 Task: Find connections with filter location Nanauta with filter topic #inspiration with filter profile language Spanish with filter current company Civil Engineering Careers with filter school Board of Secondary Education Rajasthan with filter industry Electric Lighting Equipment Manufacturing with filter service category HR Consulting with filter keywords title Operations Manager
Action: Mouse moved to (558, 96)
Screenshot: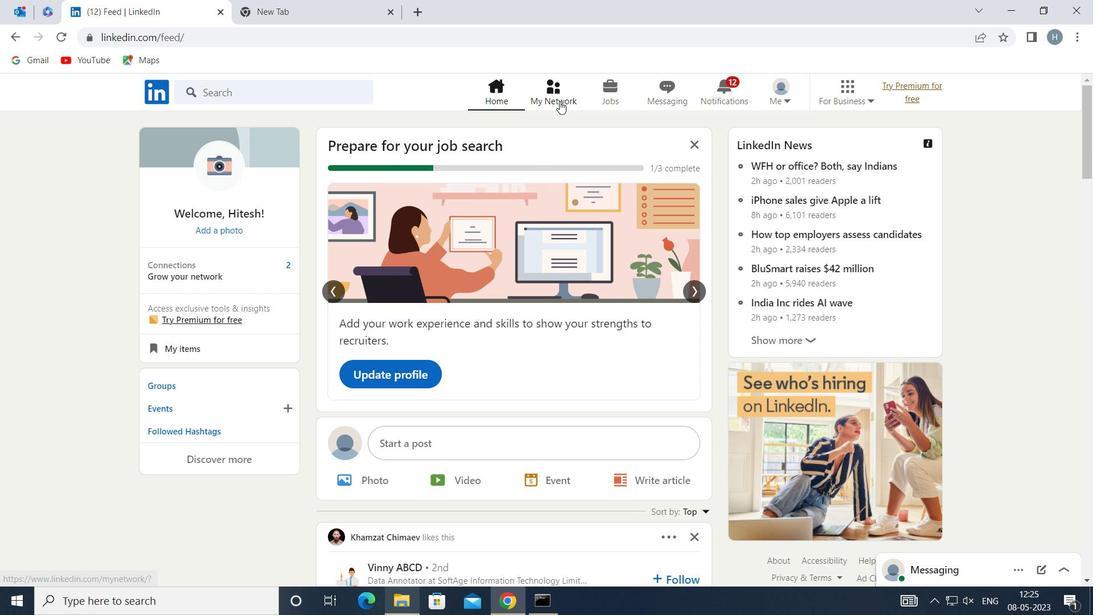 
Action: Mouse pressed left at (558, 96)
Screenshot: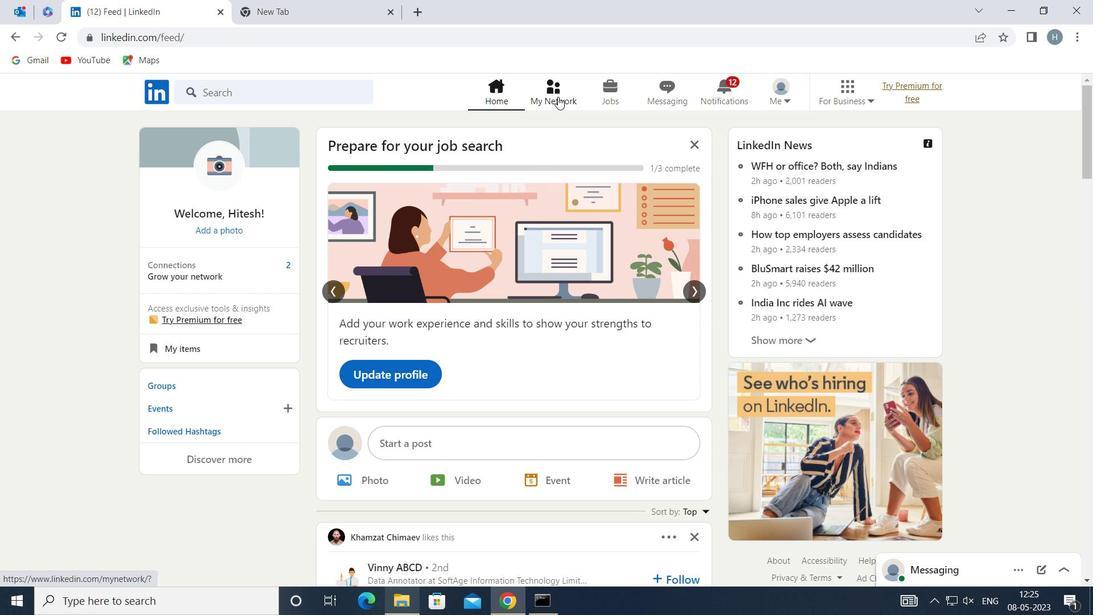 
Action: Mouse moved to (296, 168)
Screenshot: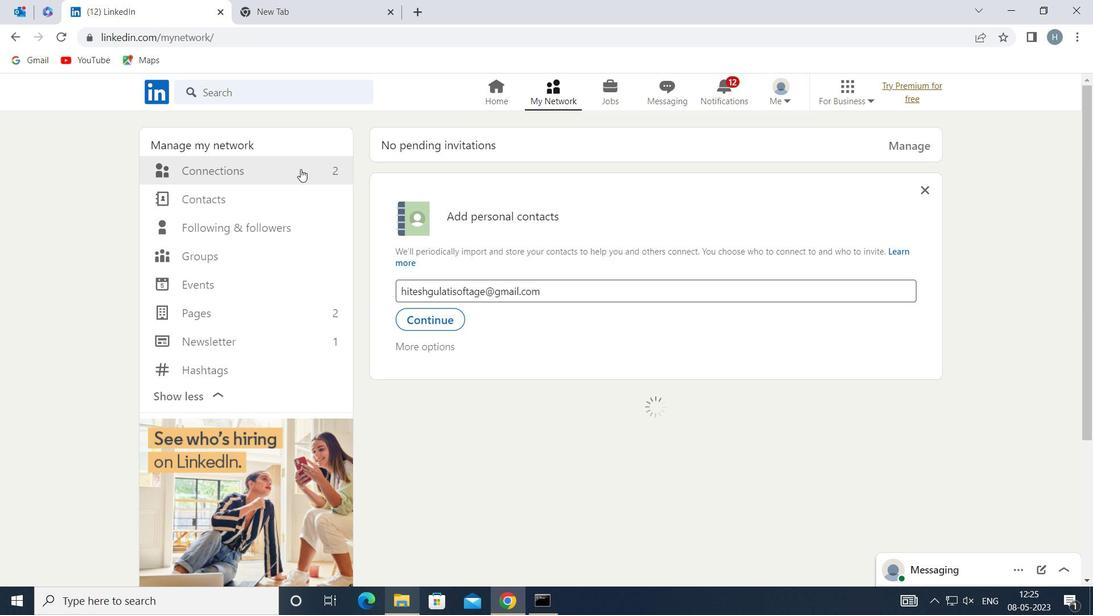 
Action: Mouse pressed left at (296, 168)
Screenshot: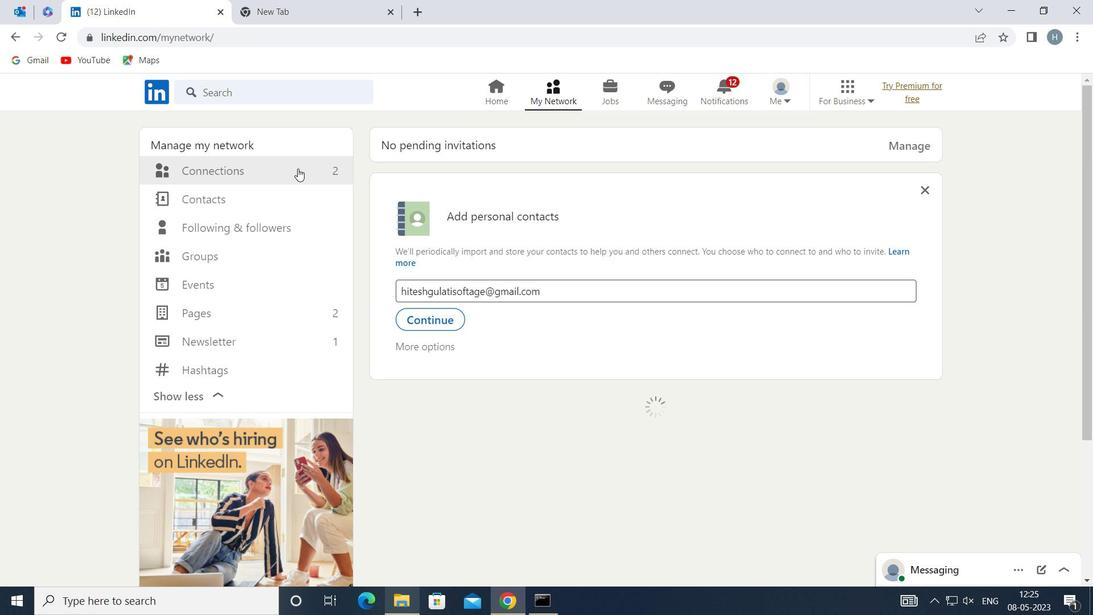 
Action: Mouse moved to (655, 174)
Screenshot: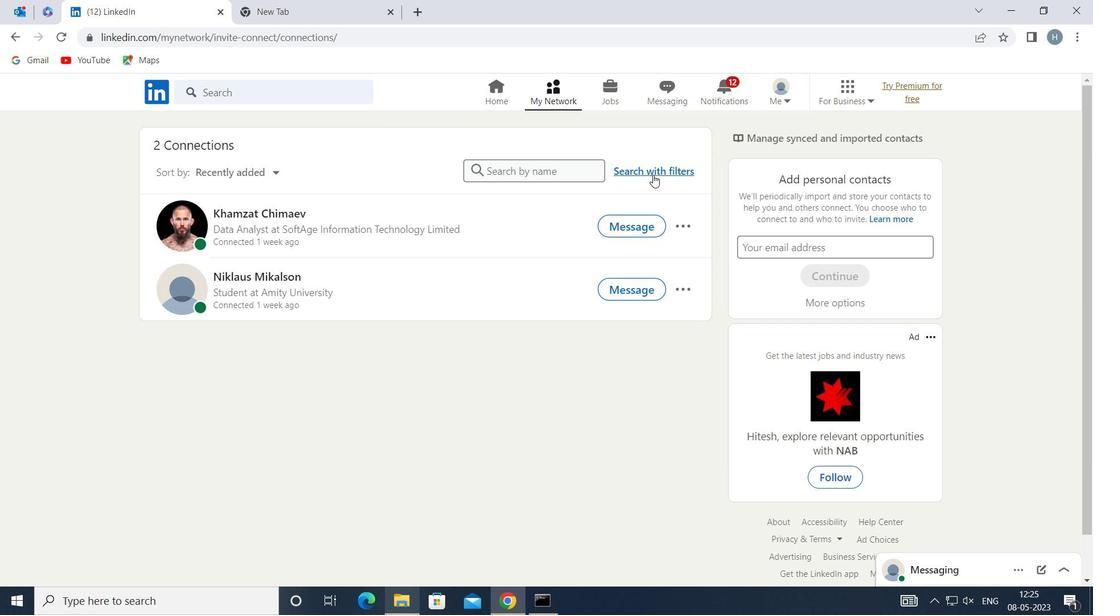 
Action: Mouse pressed left at (655, 174)
Screenshot: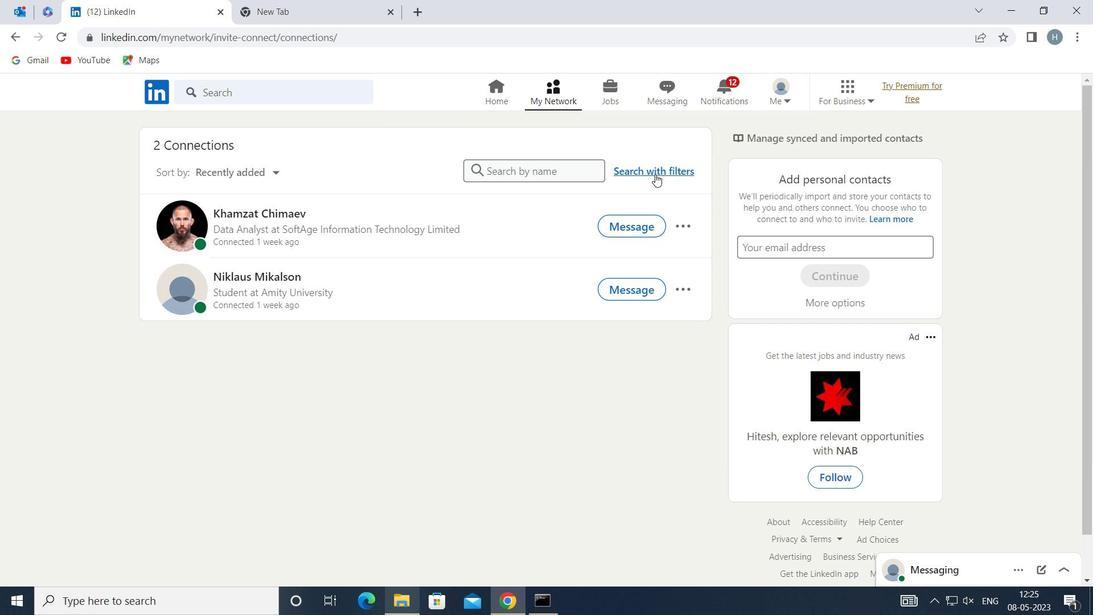 
Action: Mouse moved to (603, 131)
Screenshot: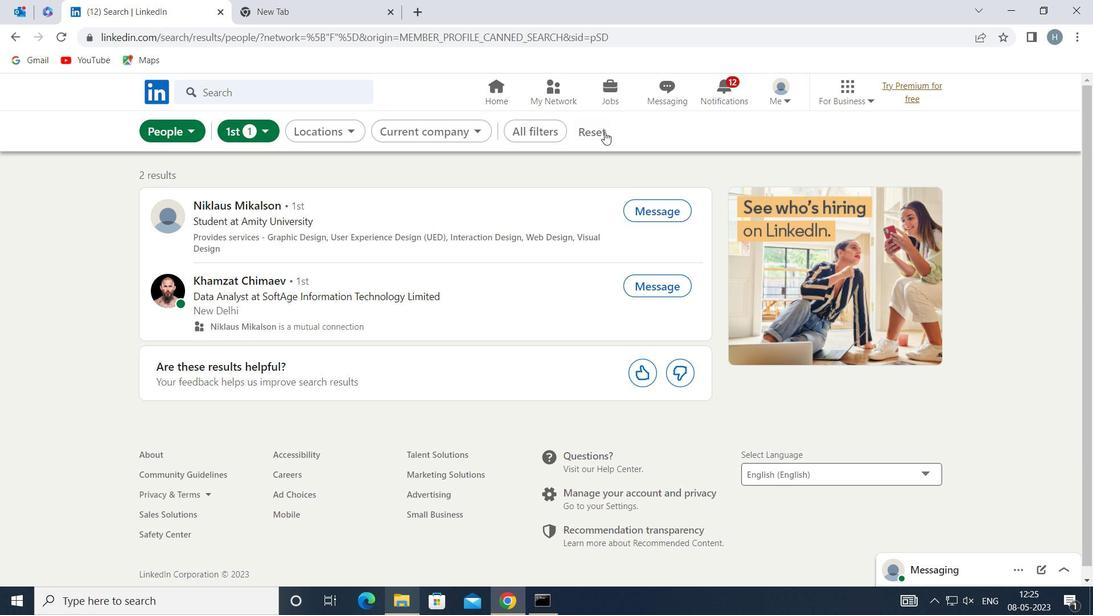 
Action: Mouse pressed left at (603, 131)
Screenshot: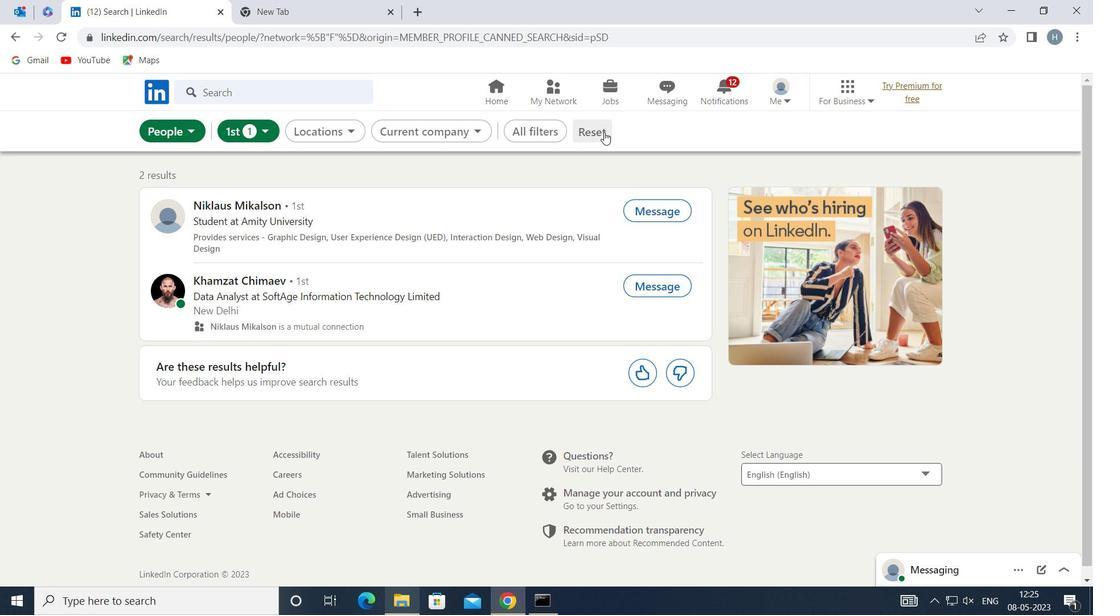 
Action: Mouse moved to (578, 127)
Screenshot: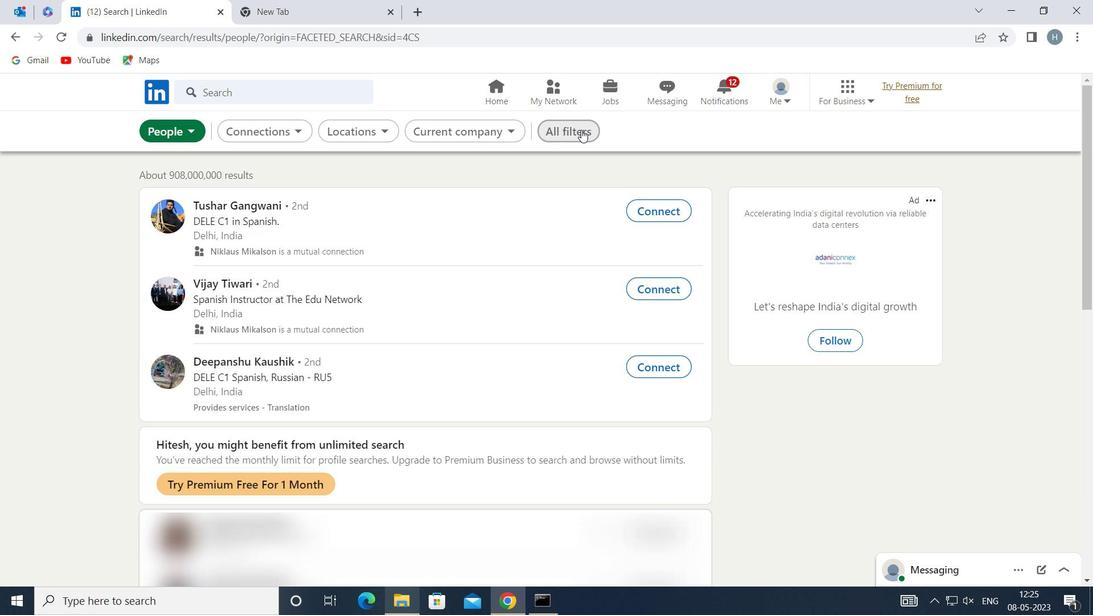 
Action: Mouse pressed left at (578, 127)
Screenshot: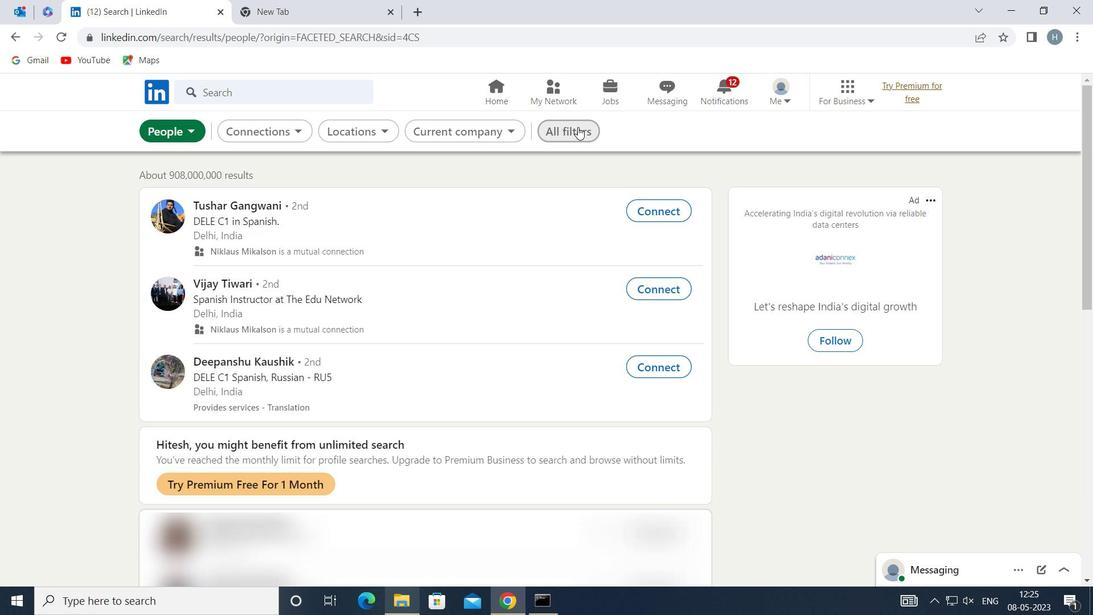 
Action: Mouse moved to (868, 274)
Screenshot: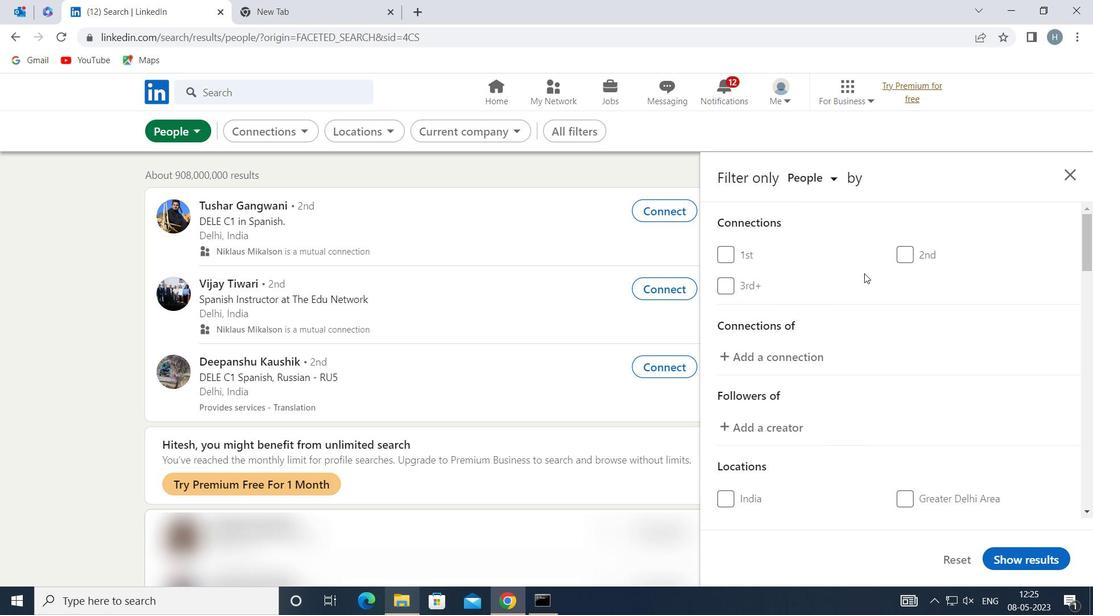 
Action: Mouse scrolled (868, 273) with delta (0, 0)
Screenshot: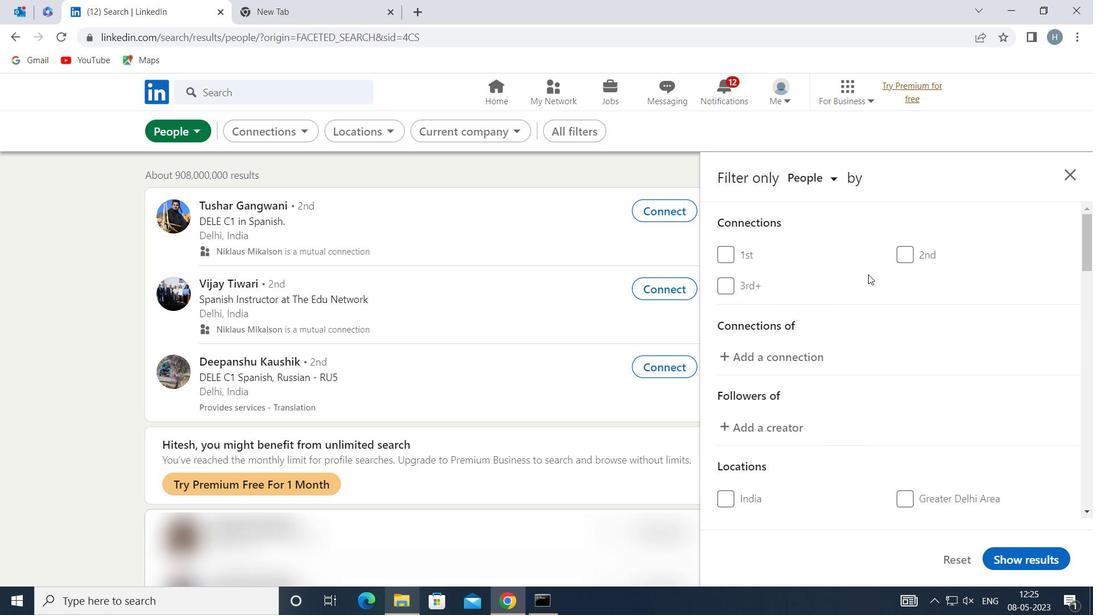 
Action: Mouse scrolled (868, 273) with delta (0, 0)
Screenshot: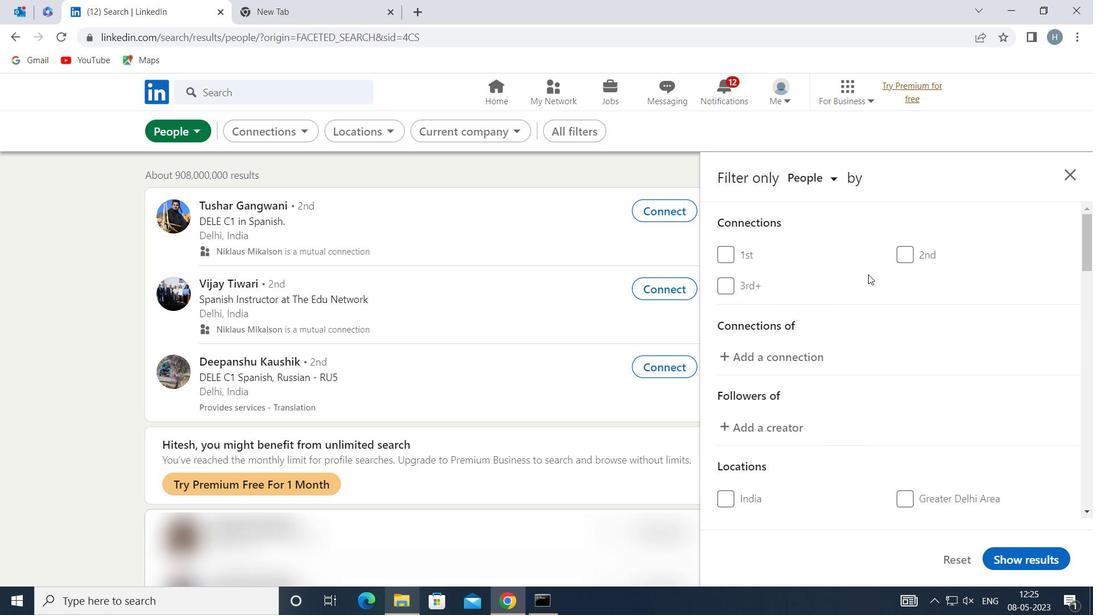 
Action: Mouse scrolled (868, 273) with delta (0, 0)
Screenshot: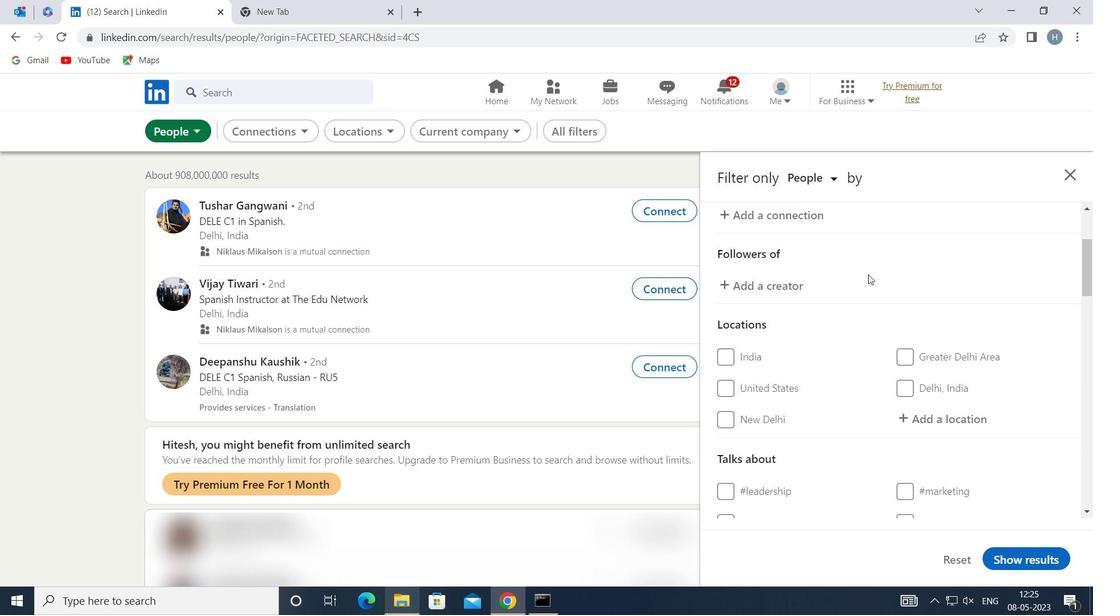 
Action: Mouse moved to (970, 342)
Screenshot: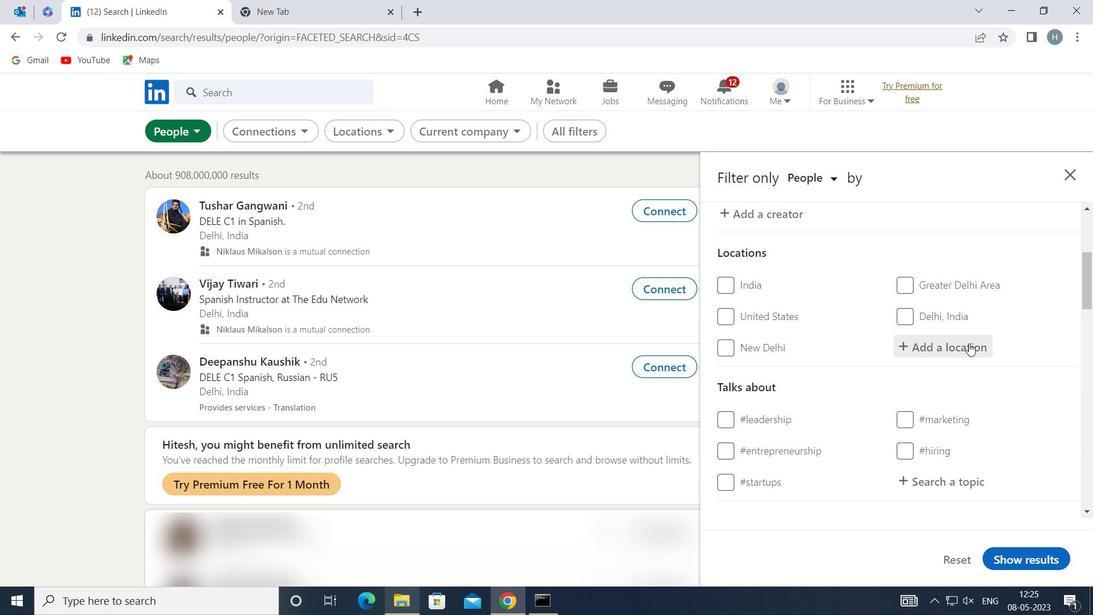 
Action: Mouse pressed left at (970, 342)
Screenshot: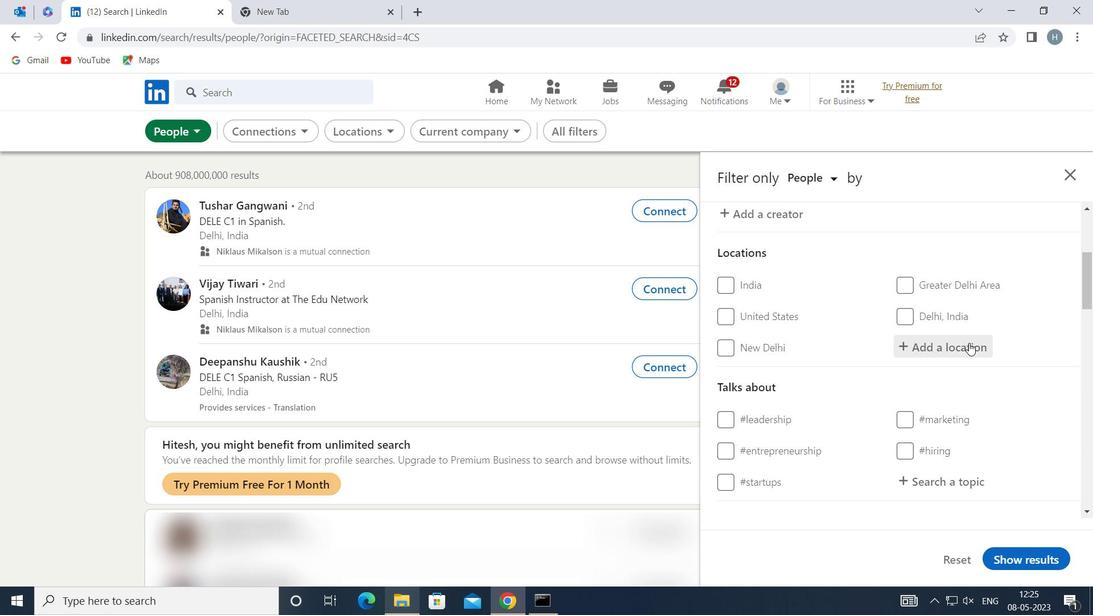 
Action: Key pressed <Key.shift>NANAUTA
Screenshot: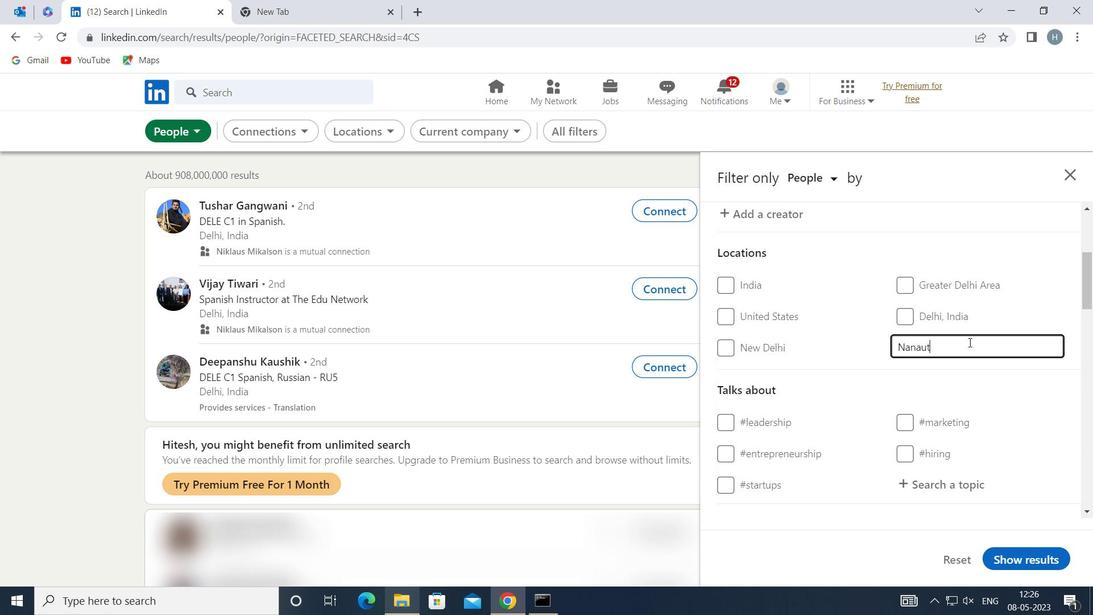 
Action: Mouse moved to (978, 381)
Screenshot: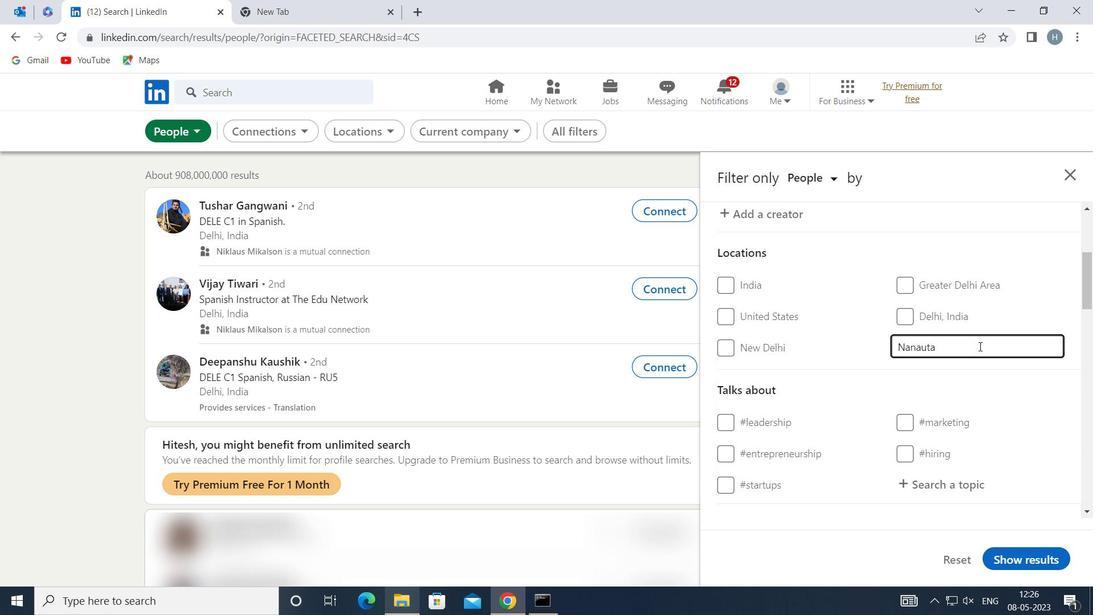 
Action: Mouse pressed left at (978, 381)
Screenshot: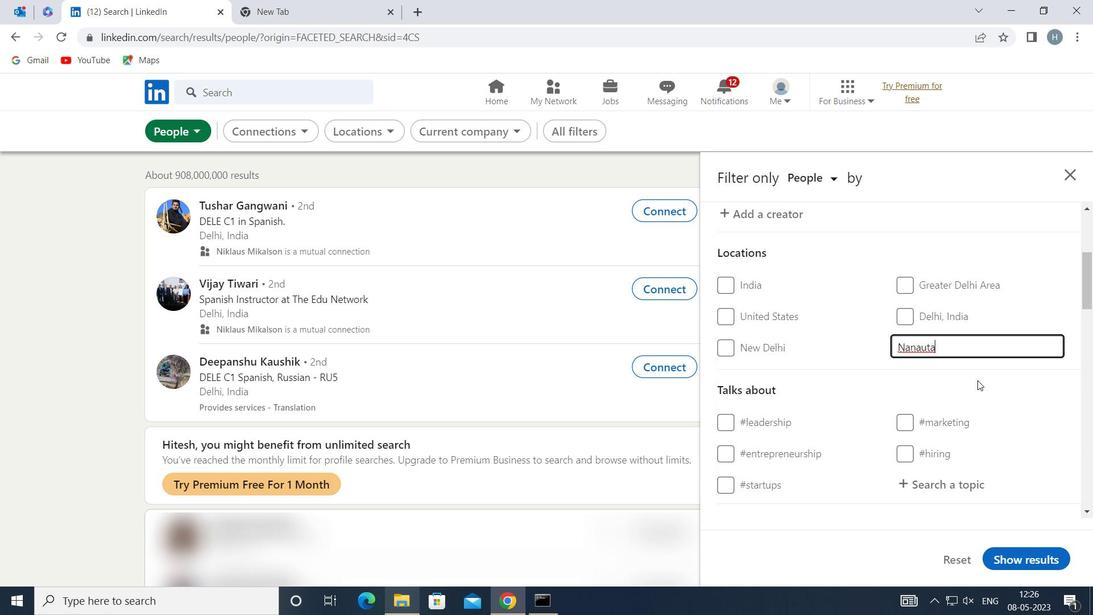 
Action: Mouse scrolled (978, 380) with delta (0, 0)
Screenshot: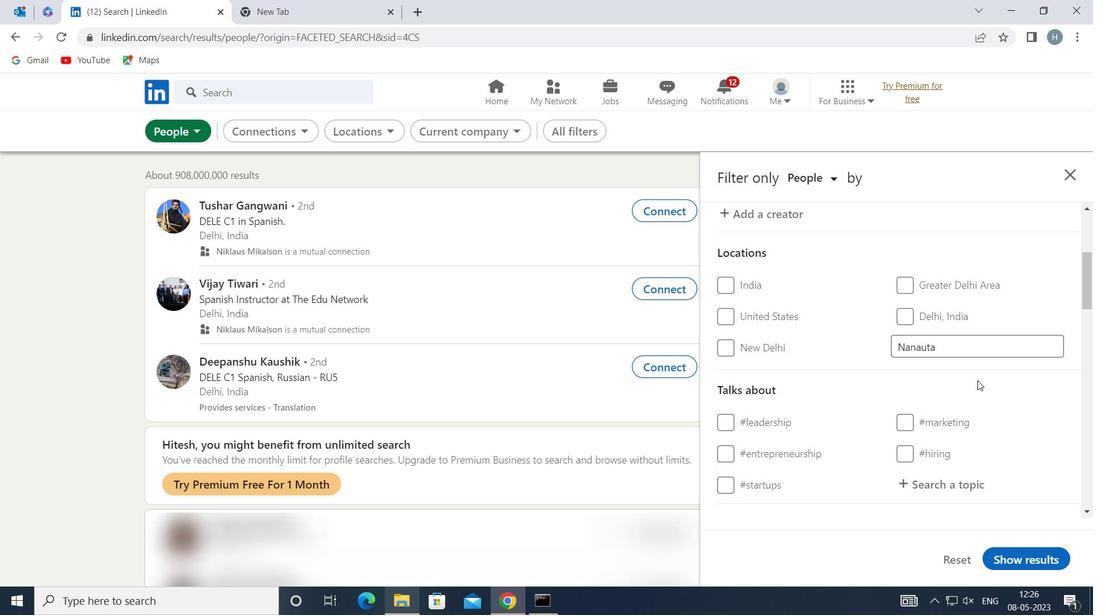 
Action: Mouse scrolled (978, 380) with delta (0, 0)
Screenshot: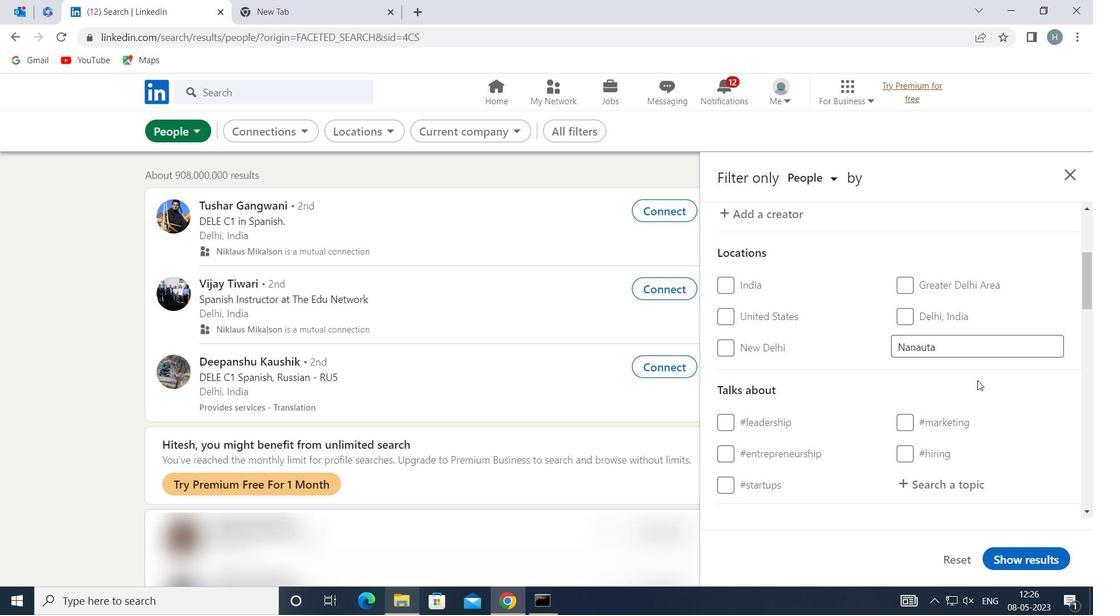 
Action: Mouse moved to (961, 339)
Screenshot: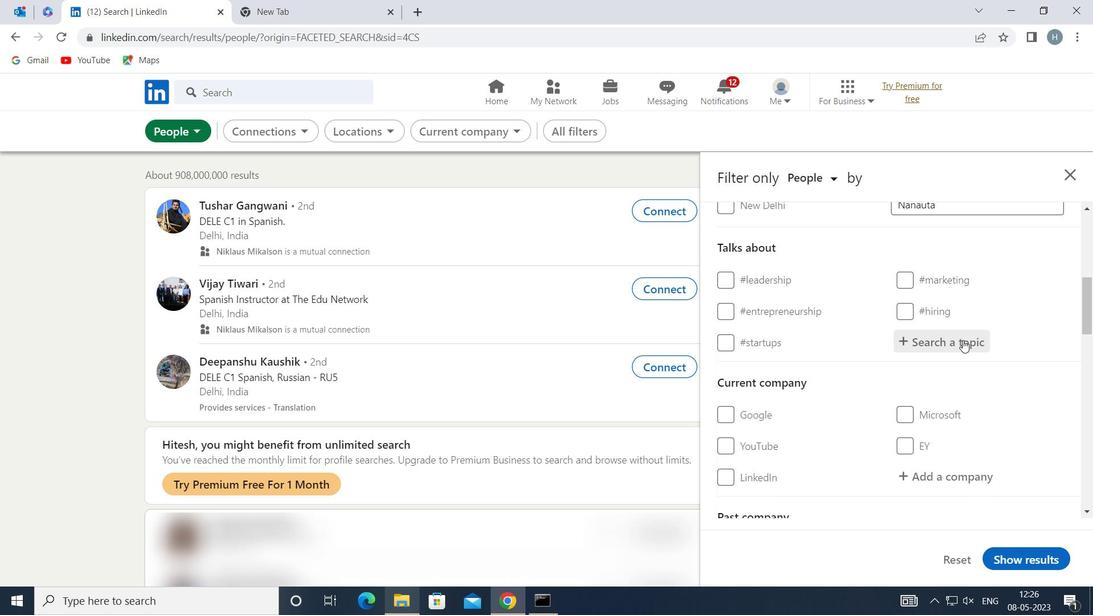 
Action: Mouse pressed left at (961, 339)
Screenshot: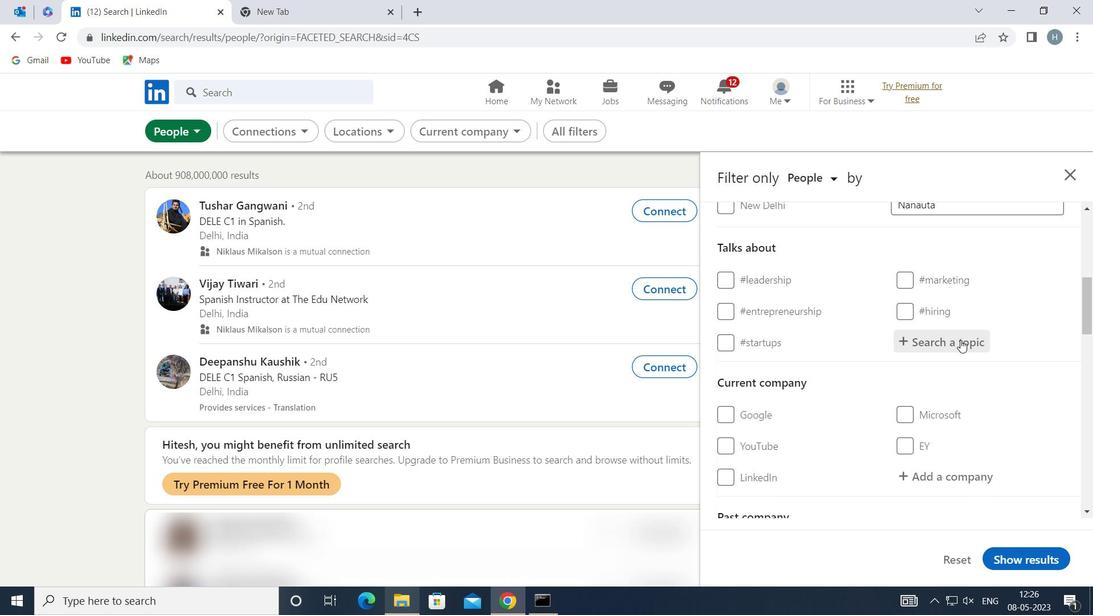 
Action: Mouse moved to (961, 338)
Screenshot: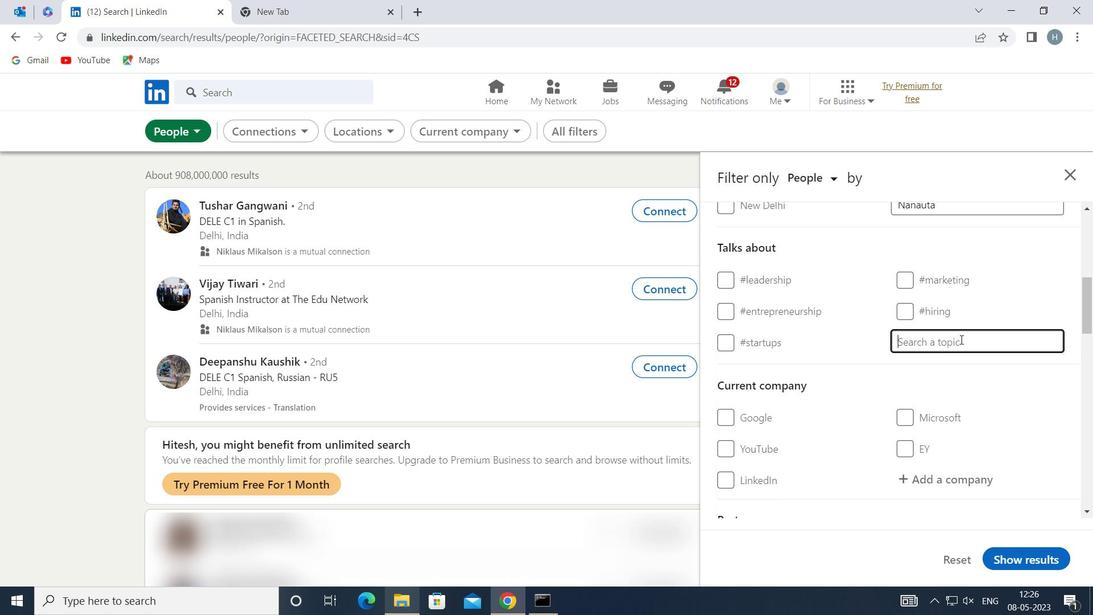 
Action: Key pressed INSPIRATION
Screenshot: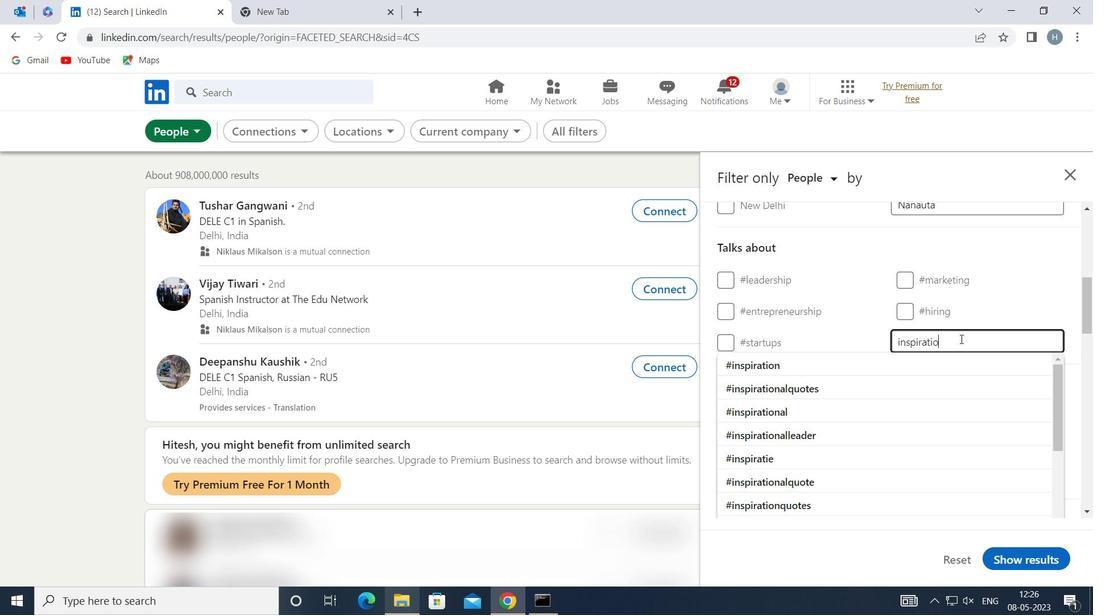 
Action: Mouse moved to (885, 359)
Screenshot: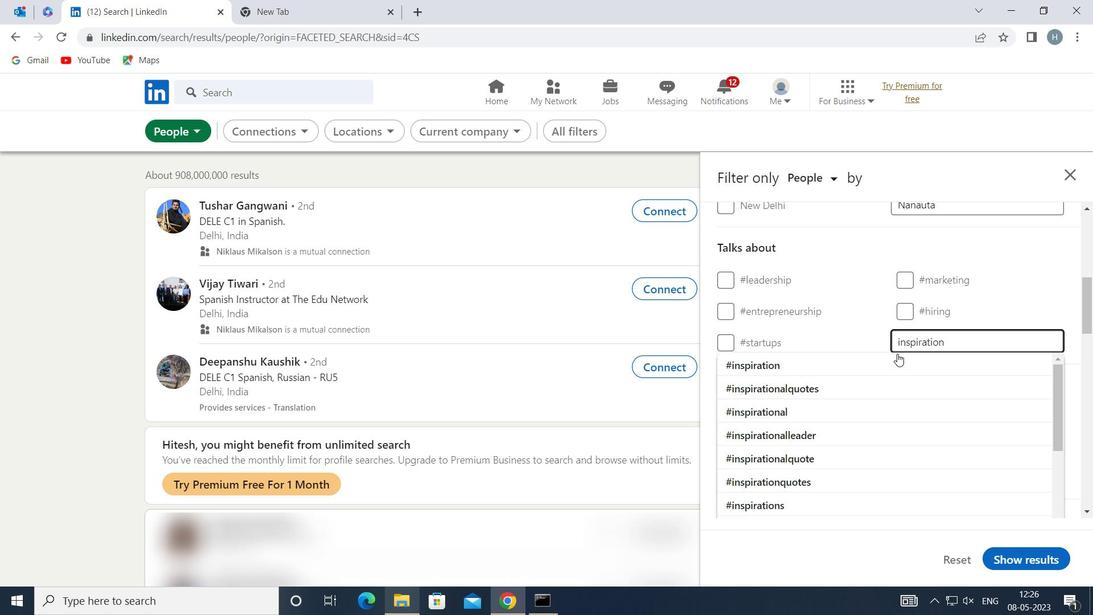 
Action: Mouse pressed left at (885, 359)
Screenshot: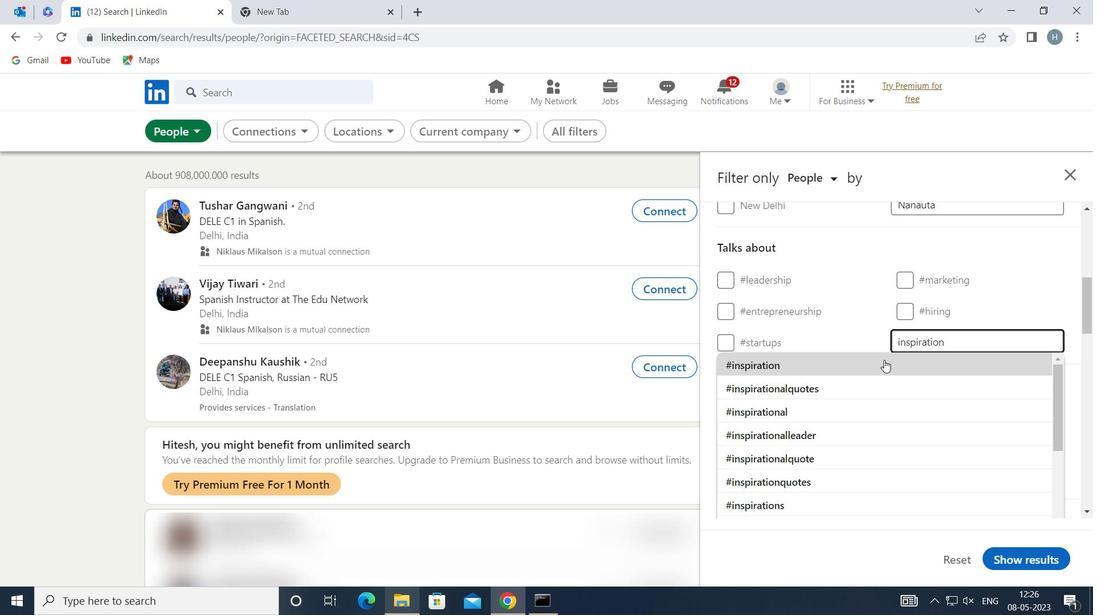 
Action: Mouse moved to (881, 359)
Screenshot: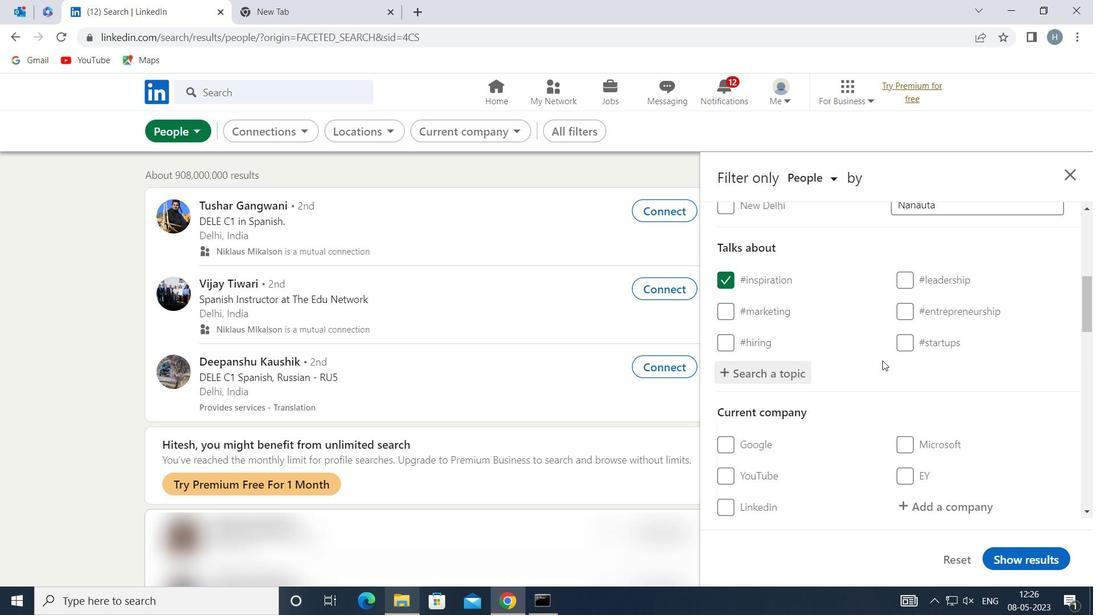 
Action: Mouse scrolled (881, 358) with delta (0, 0)
Screenshot: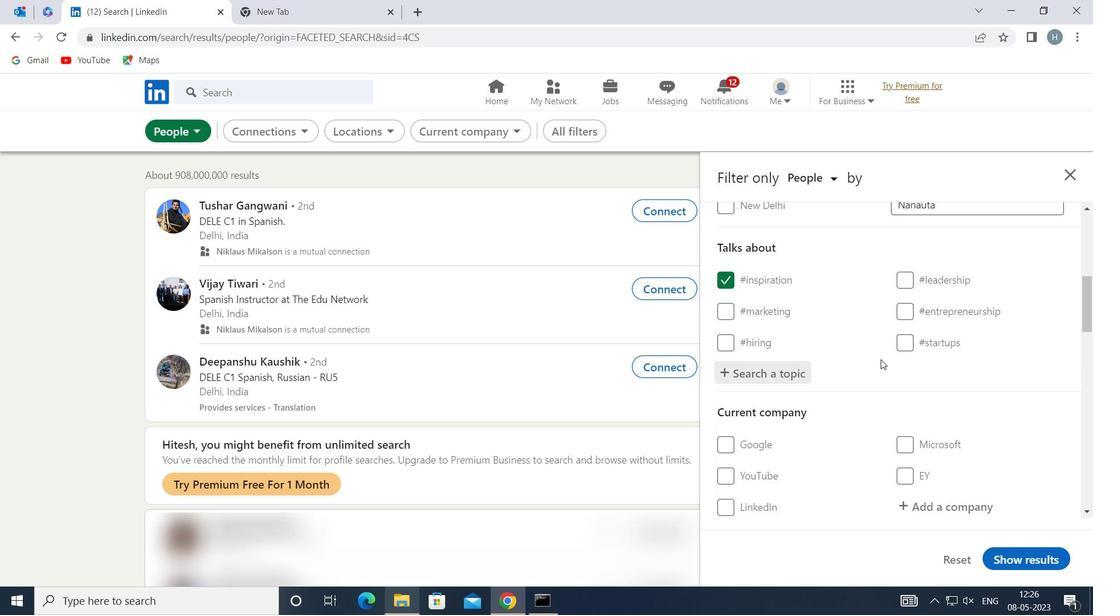 
Action: Mouse scrolled (881, 358) with delta (0, 0)
Screenshot: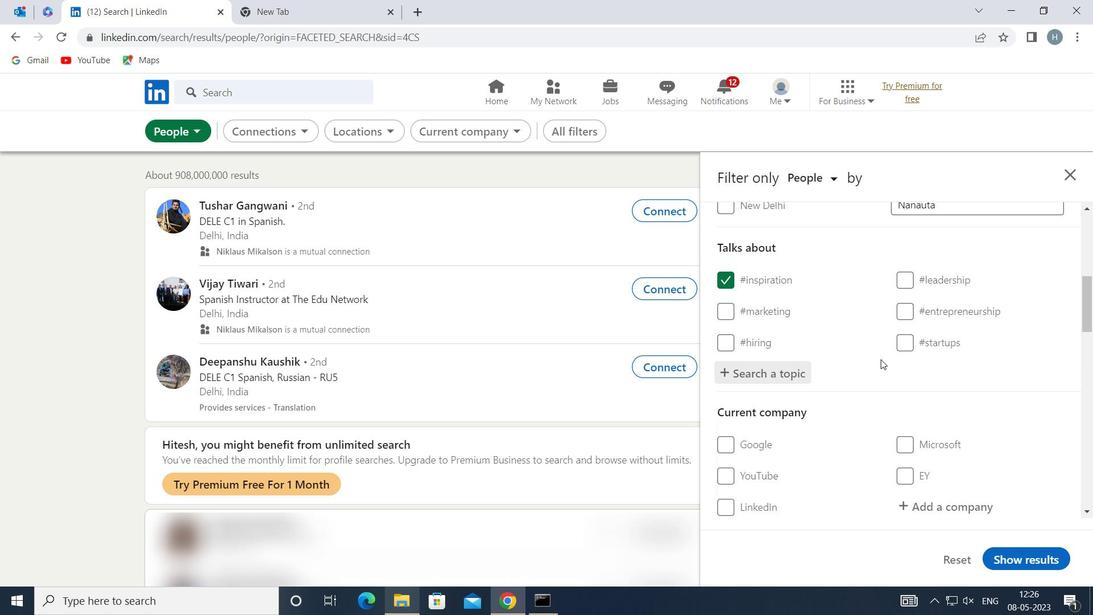 
Action: Mouse moved to (878, 352)
Screenshot: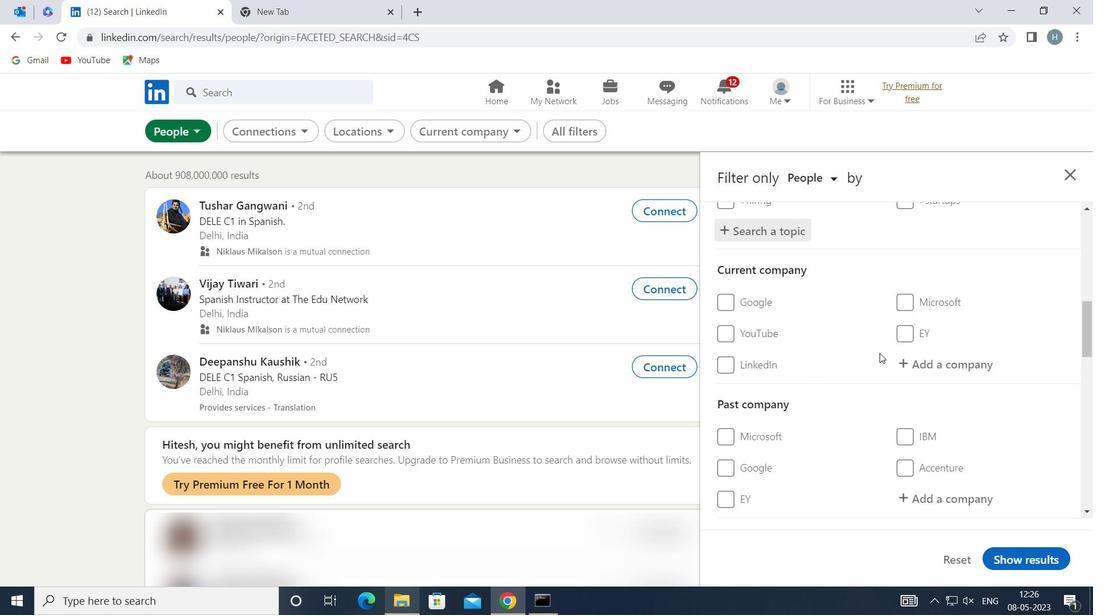 
Action: Mouse scrolled (878, 352) with delta (0, 0)
Screenshot: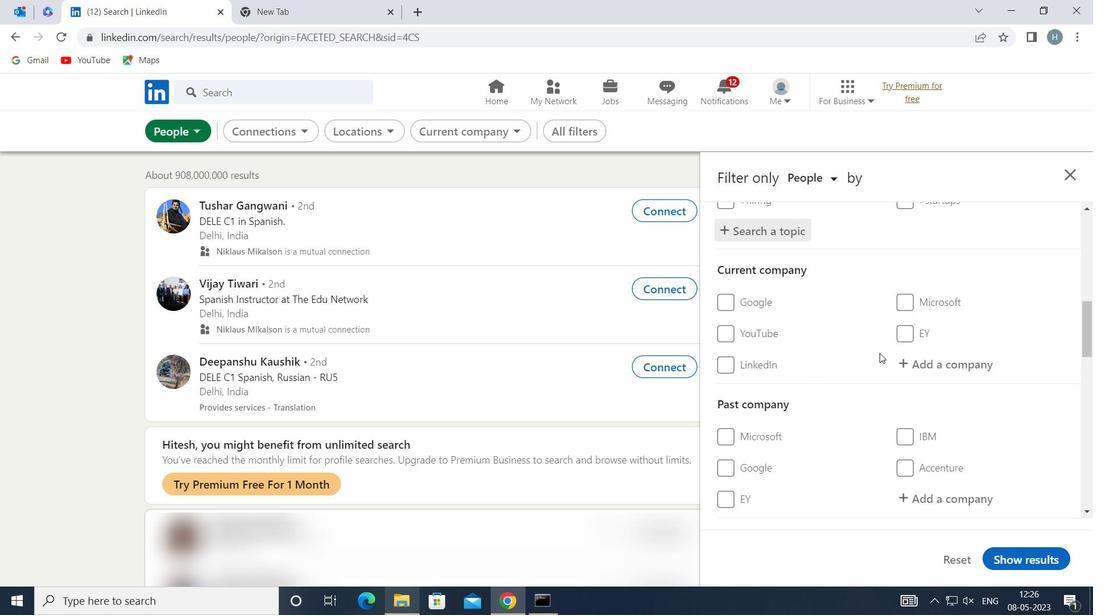 
Action: Mouse moved to (876, 350)
Screenshot: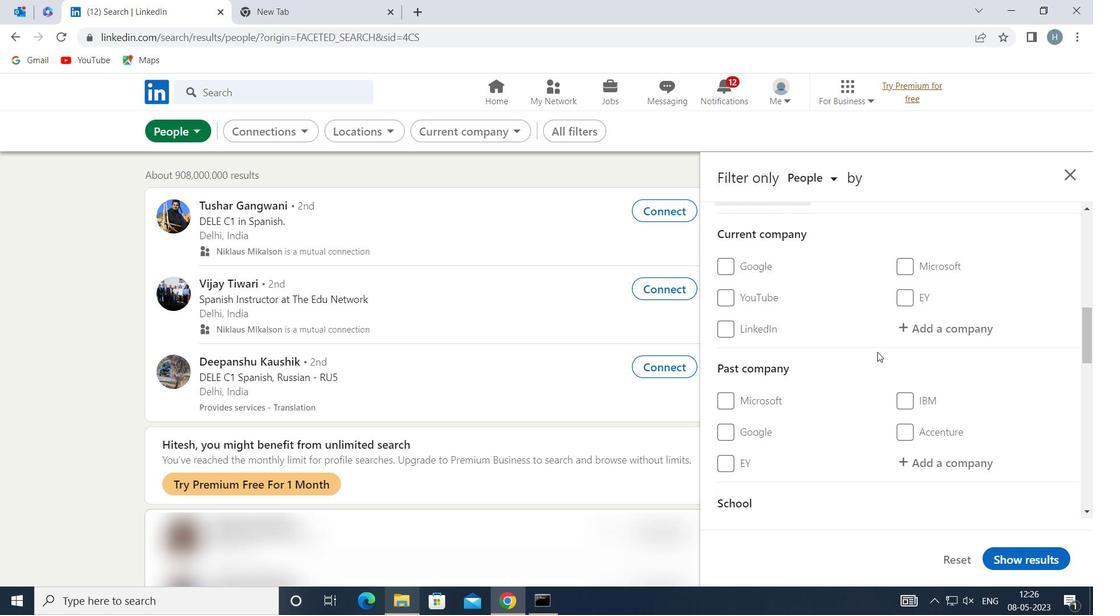 
Action: Mouse scrolled (876, 349) with delta (0, 0)
Screenshot: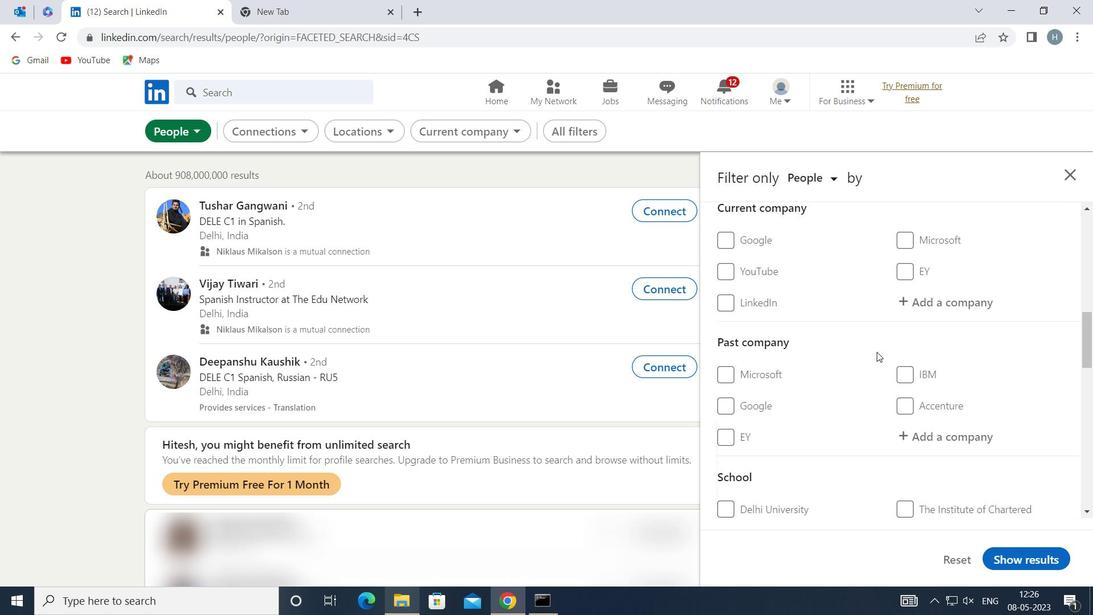 
Action: Mouse moved to (874, 349)
Screenshot: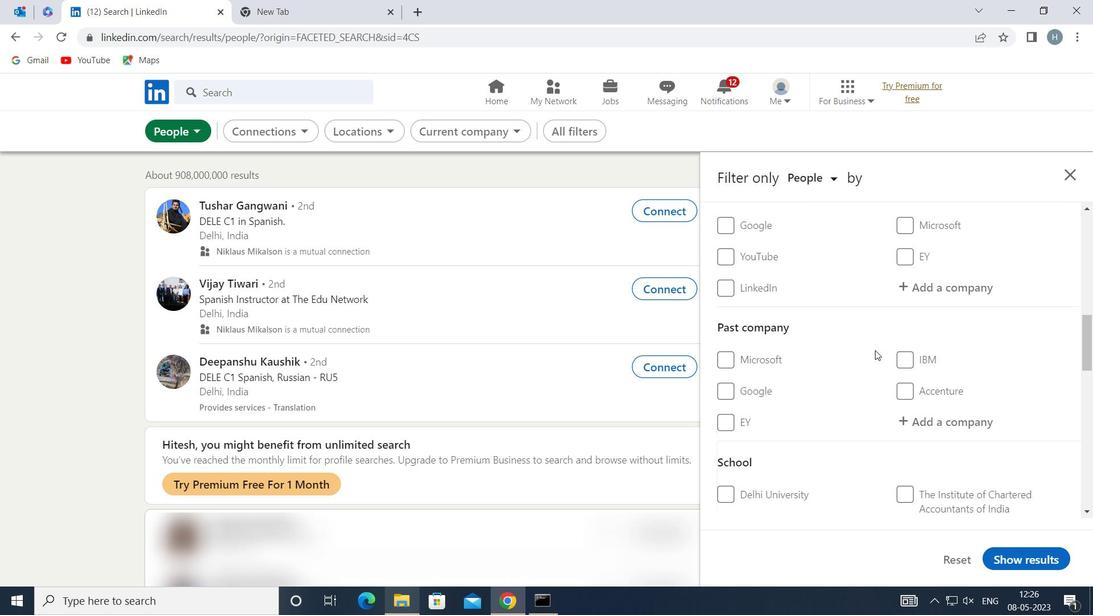 
Action: Mouse scrolled (874, 349) with delta (0, 0)
Screenshot: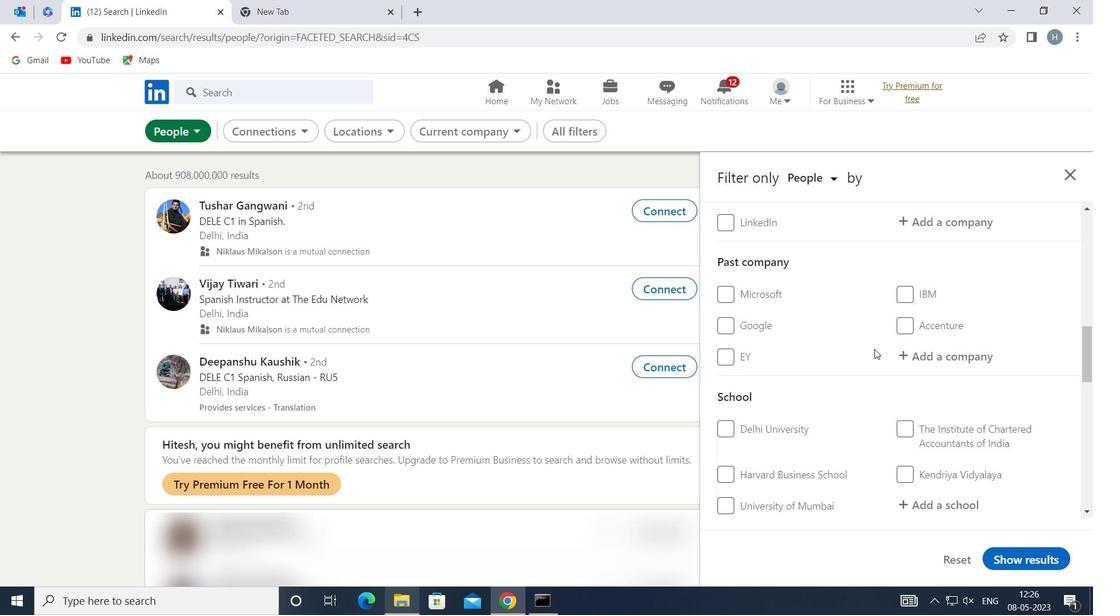 
Action: Mouse moved to (873, 349)
Screenshot: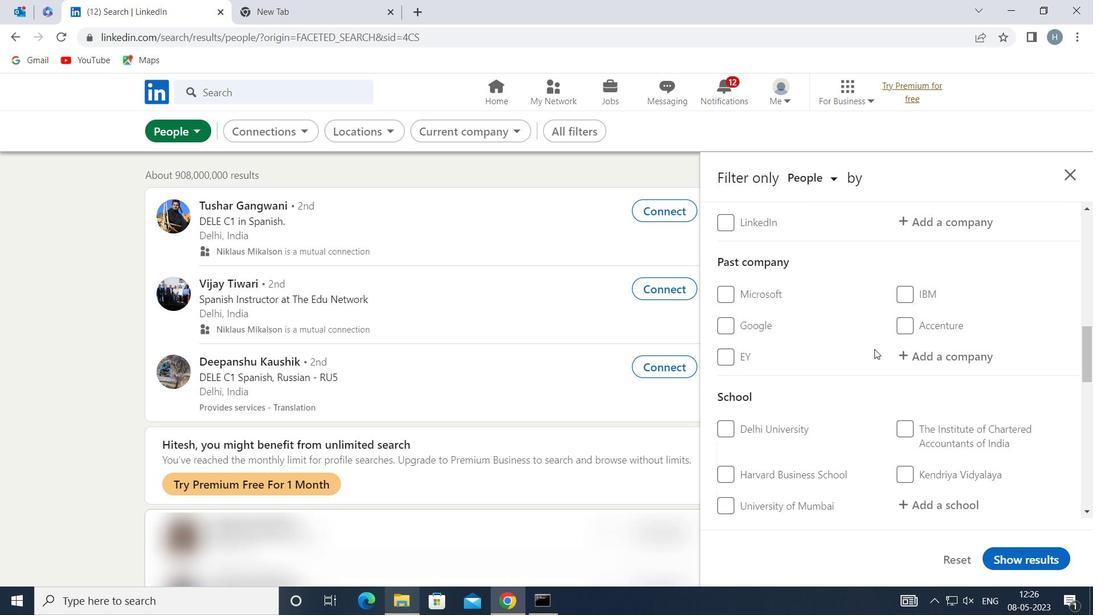 
Action: Mouse scrolled (873, 349) with delta (0, 0)
Screenshot: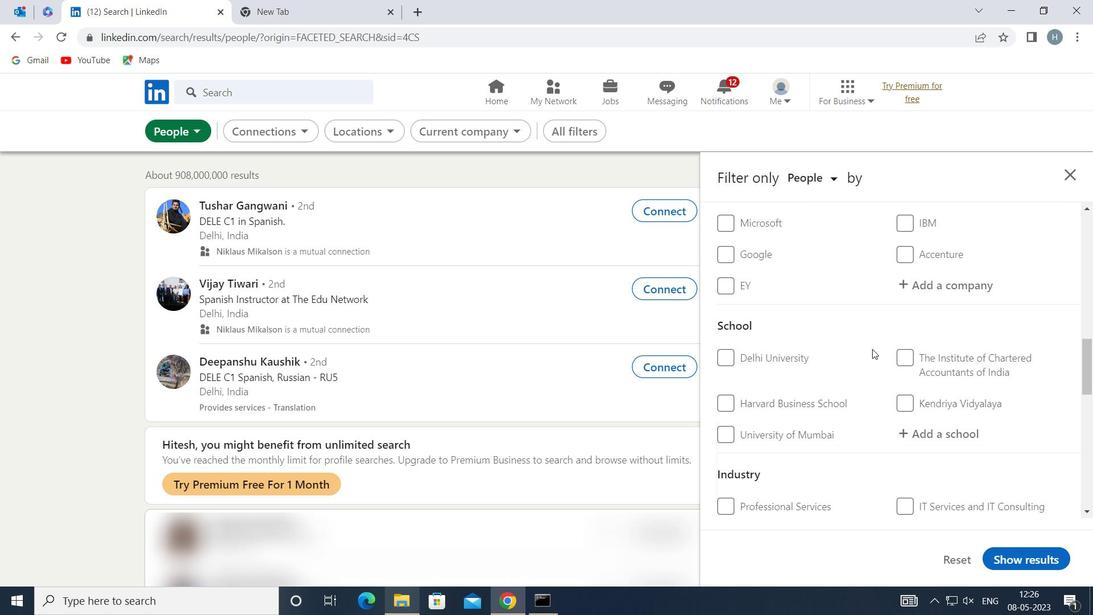 
Action: Mouse moved to (872, 349)
Screenshot: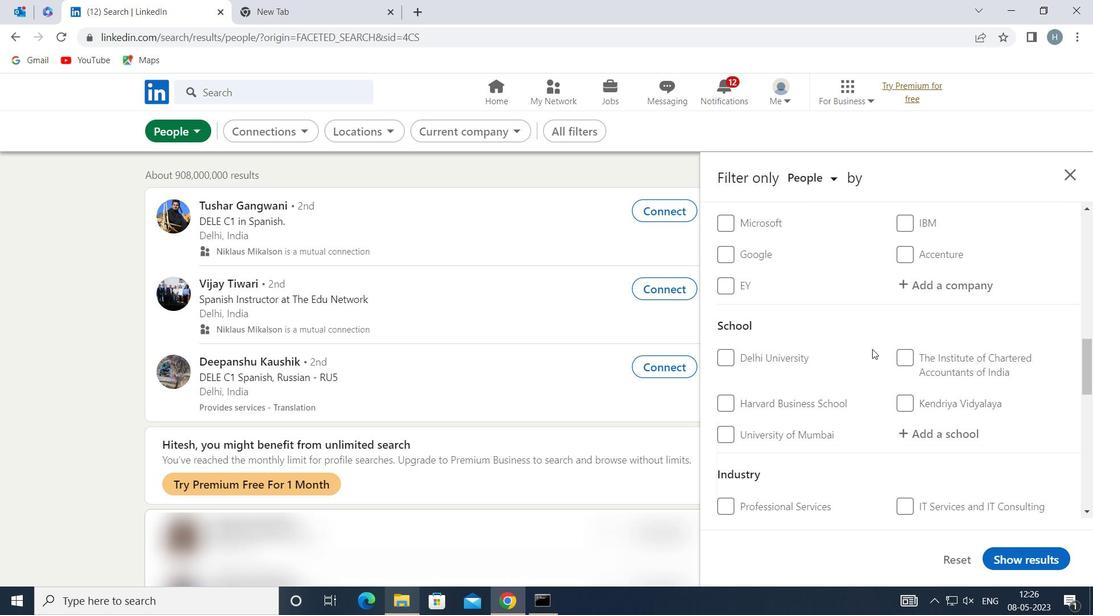 
Action: Mouse scrolled (872, 349) with delta (0, 0)
Screenshot: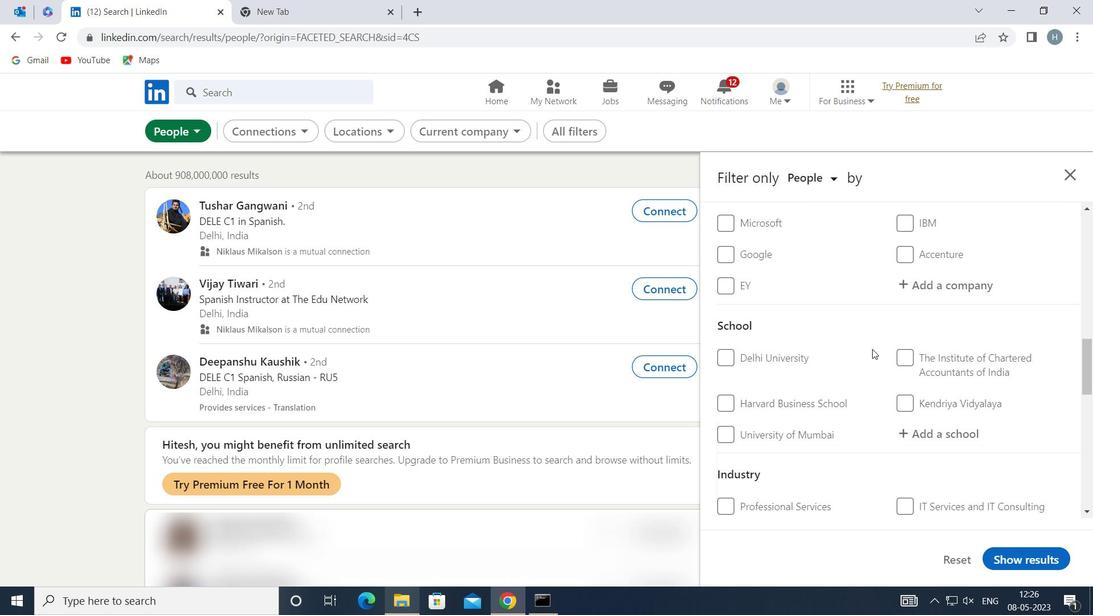 
Action: Mouse moved to (870, 349)
Screenshot: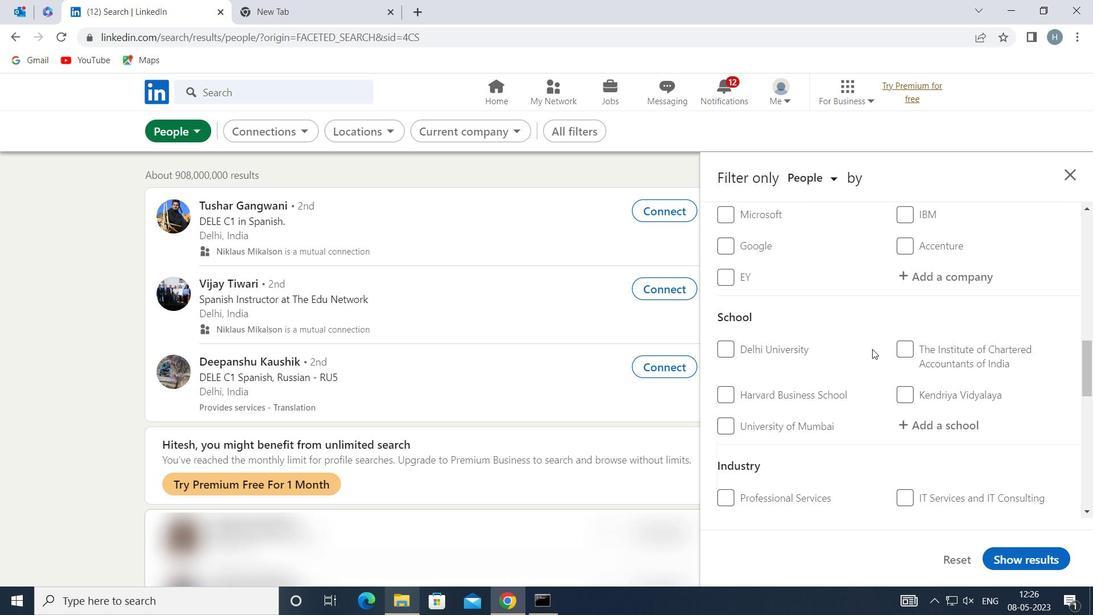 
Action: Mouse scrolled (870, 349) with delta (0, 0)
Screenshot: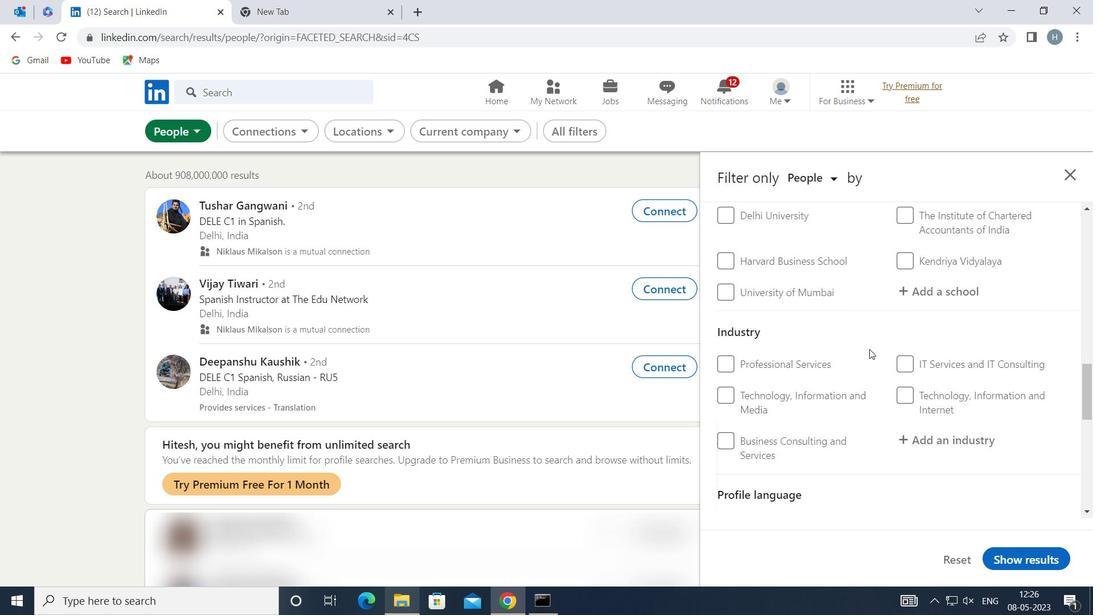 
Action: Mouse scrolled (870, 349) with delta (0, 0)
Screenshot: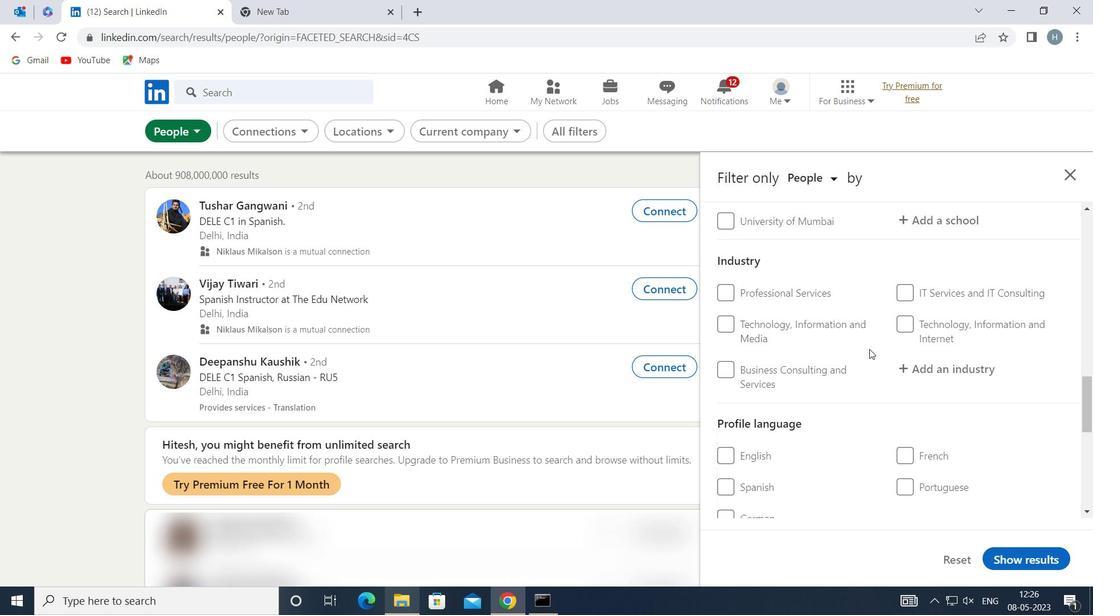 
Action: Mouse scrolled (870, 349) with delta (0, 0)
Screenshot: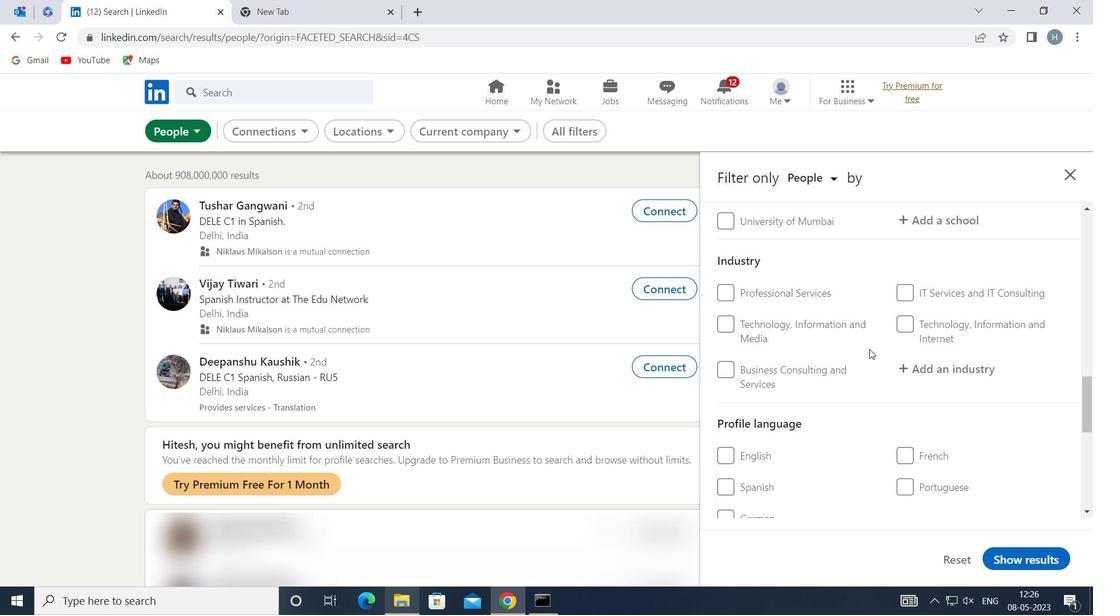 
Action: Mouse moved to (755, 346)
Screenshot: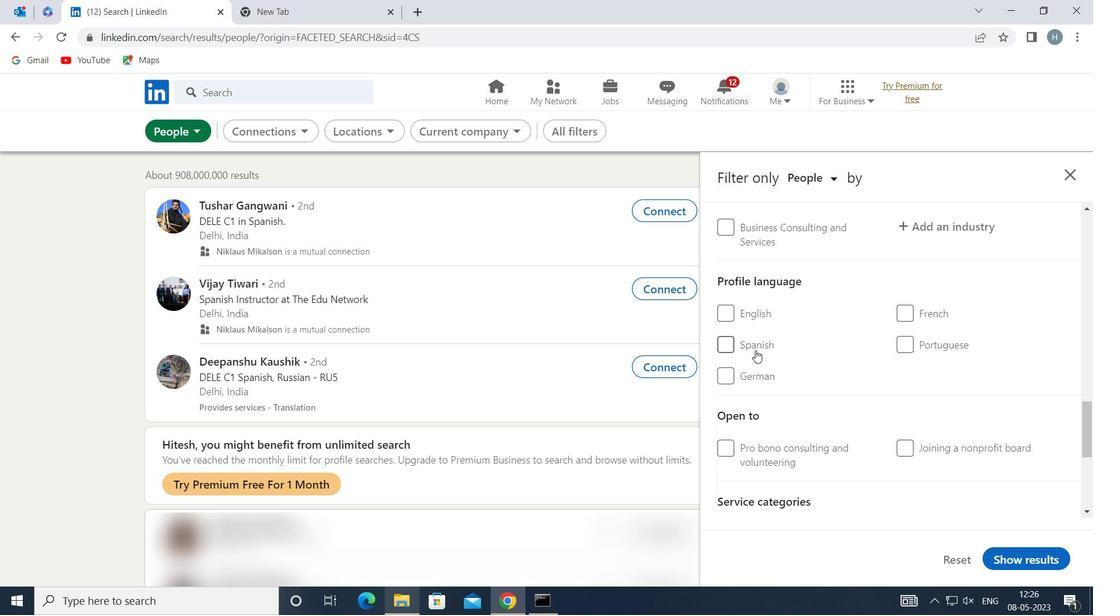 
Action: Mouse pressed left at (755, 346)
Screenshot: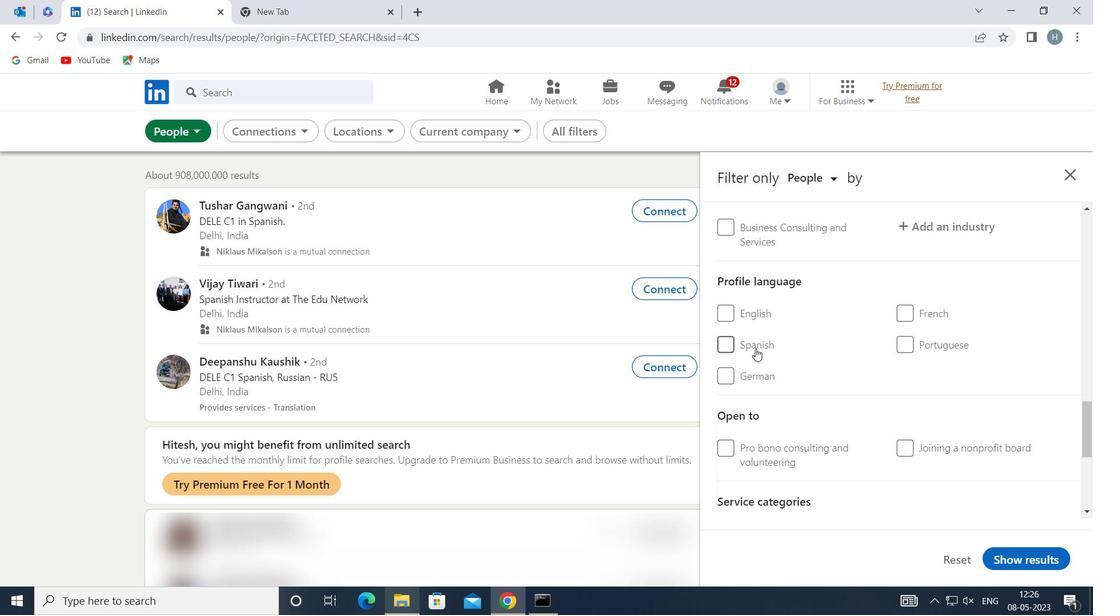 
Action: Mouse moved to (844, 348)
Screenshot: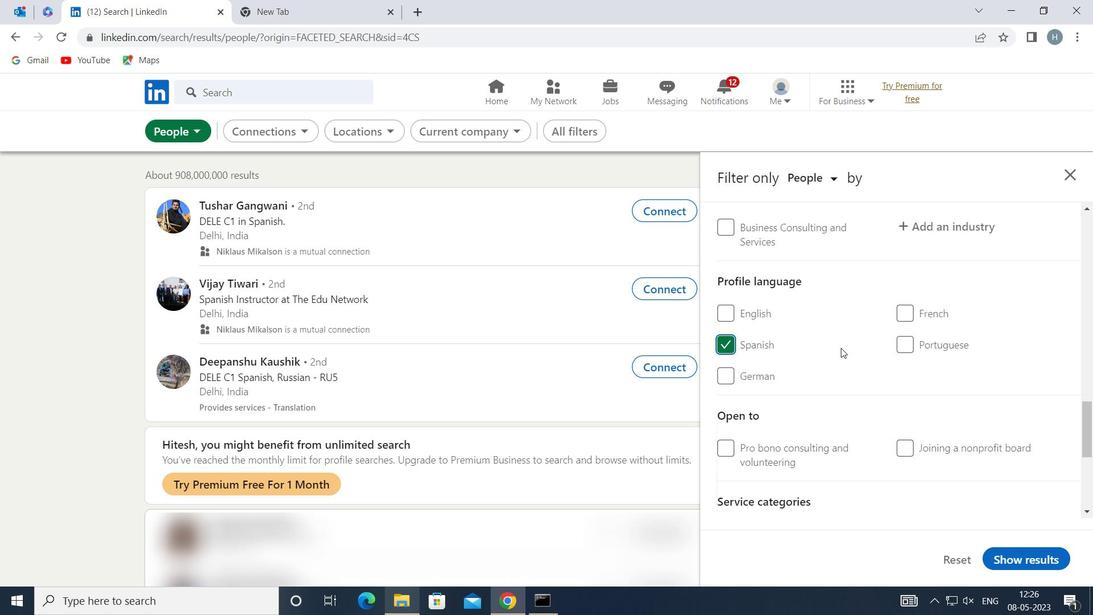
Action: Mouse scrolled (844, 348) with delta (0, 0)
Screenshot: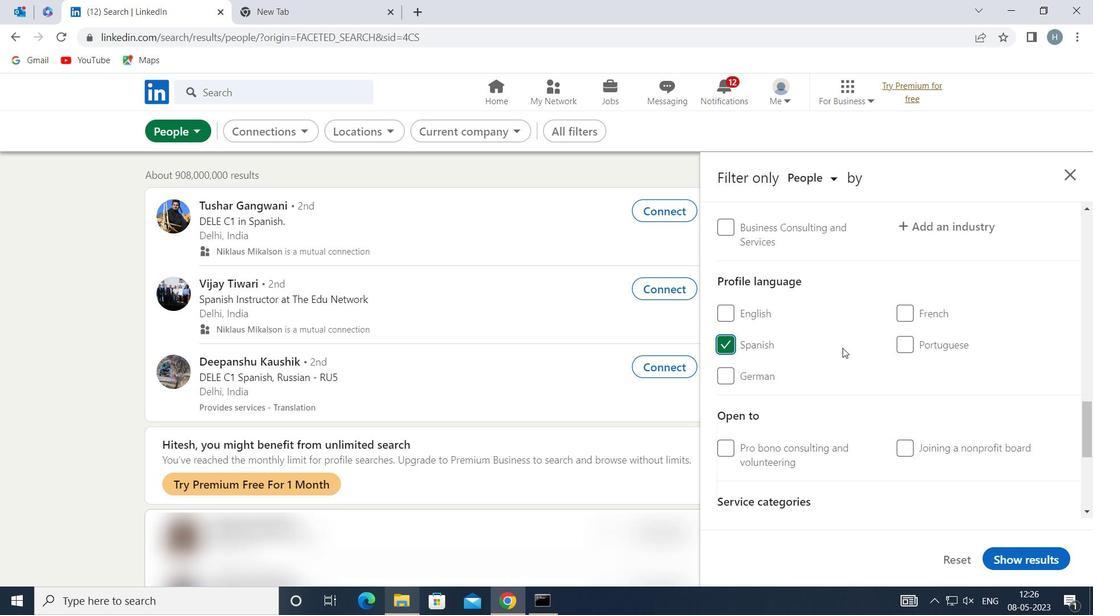 
Action: Mouse moved to (842, 344)
Screenshot: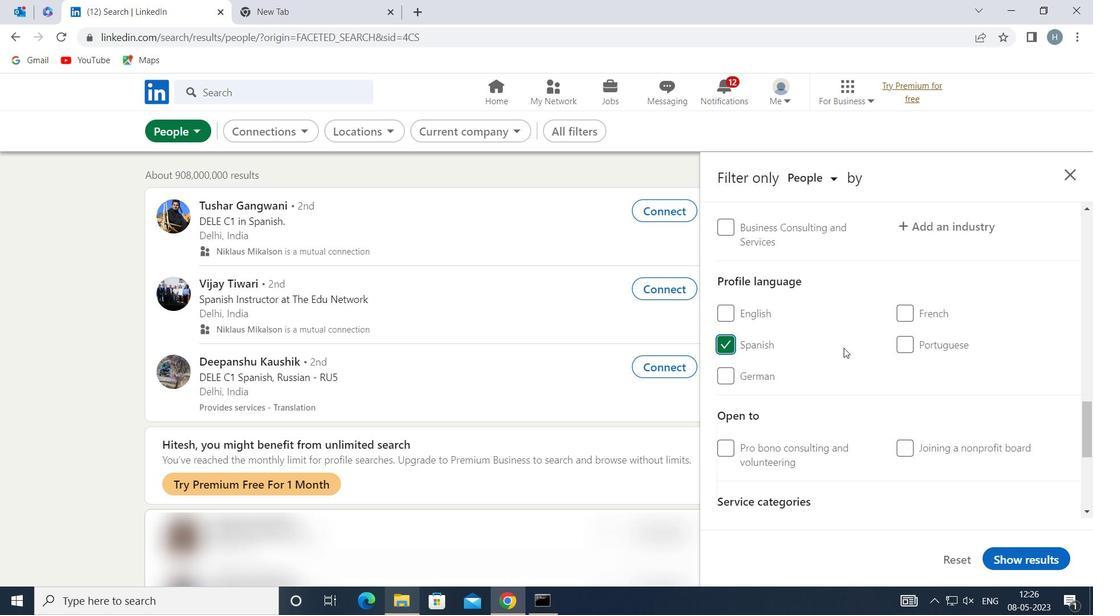 
Action: Mouse scrolled (842, 344) with delta (0, 0)
Screenshot: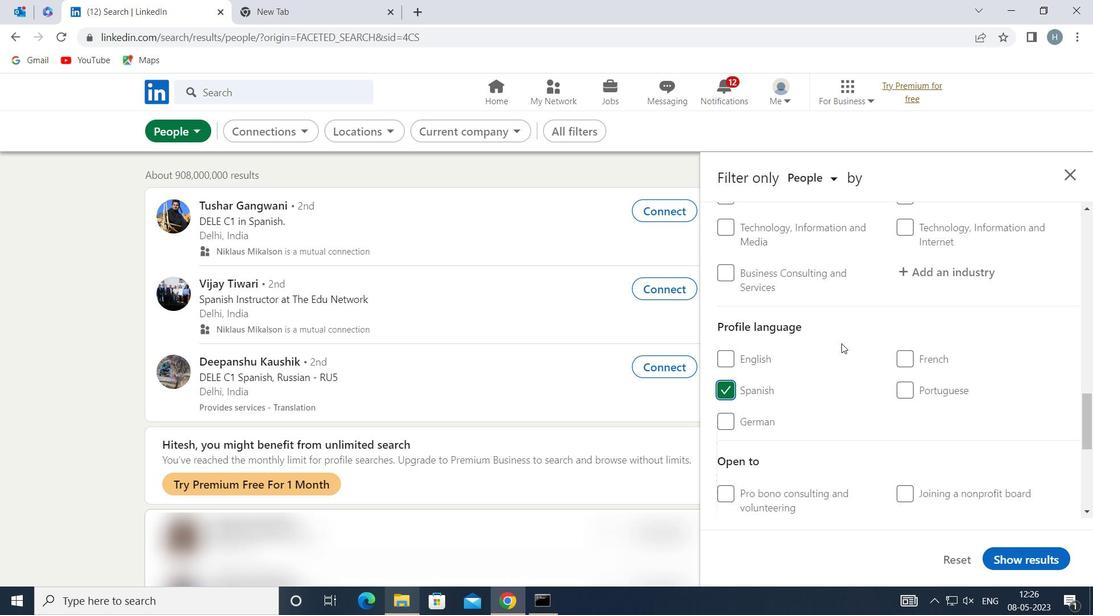 
Action: Mouse scrolled (842, 344) with delta (0, 0)
Screenshot: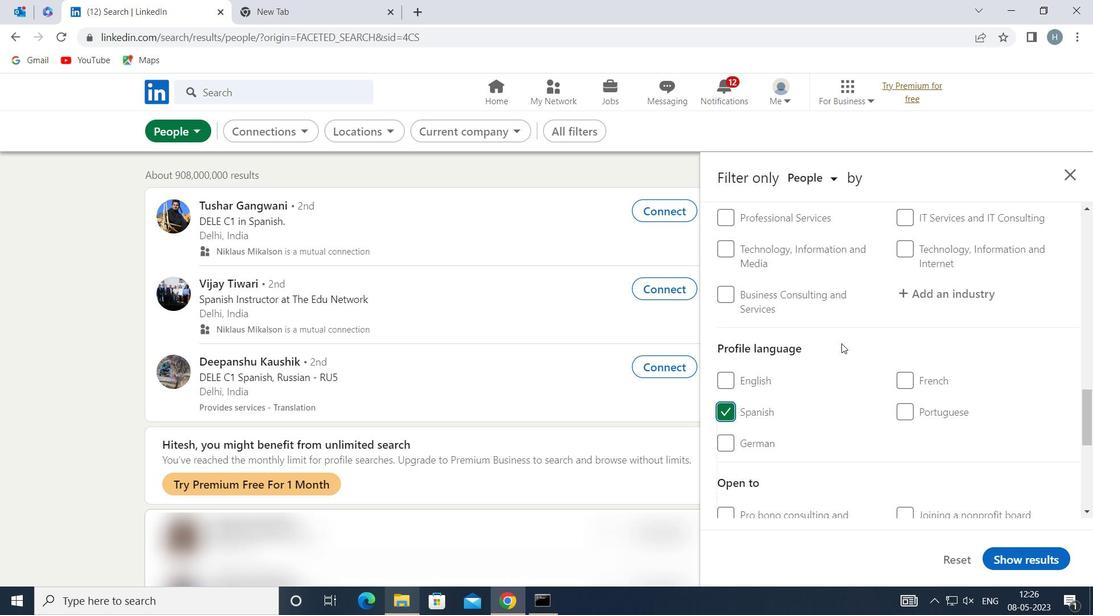 
Action: Mouse scrolled (842, 344) with delta (0, 0)
Screenshot: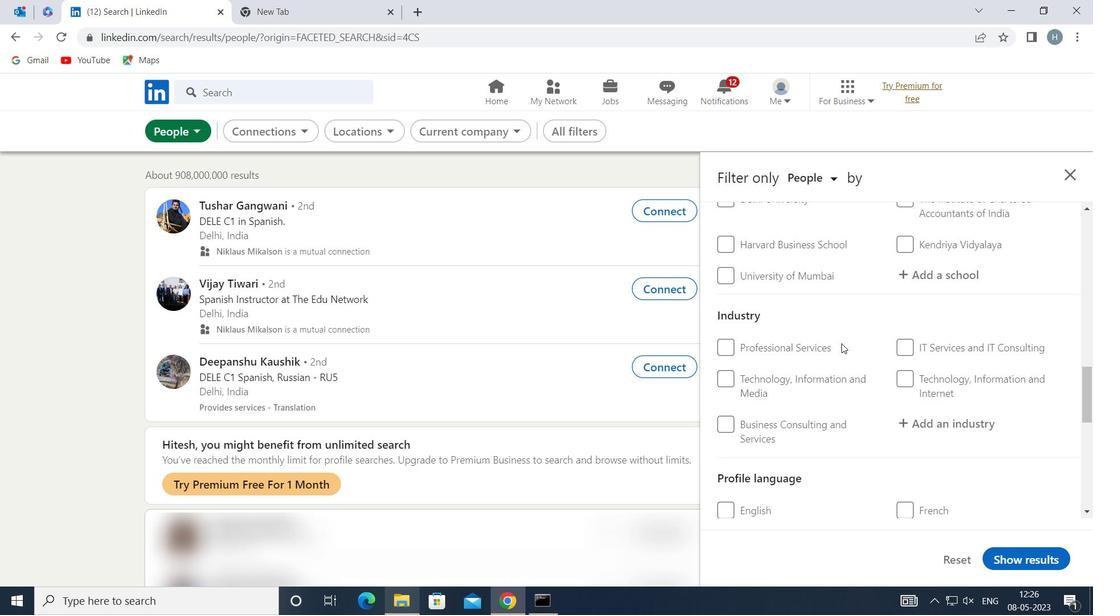 
Action: Mouse scrolled (842, 344) with delta (0, 0)
Screenshot: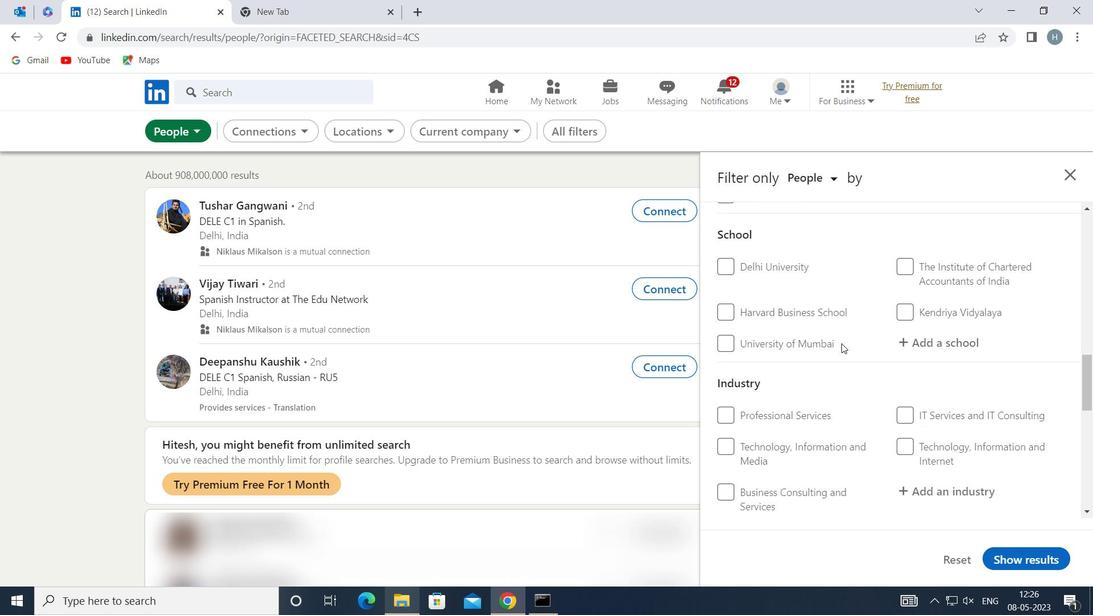 
Action: Mouse scrolled (842, 344) with delta (0, 0)
Screenshot: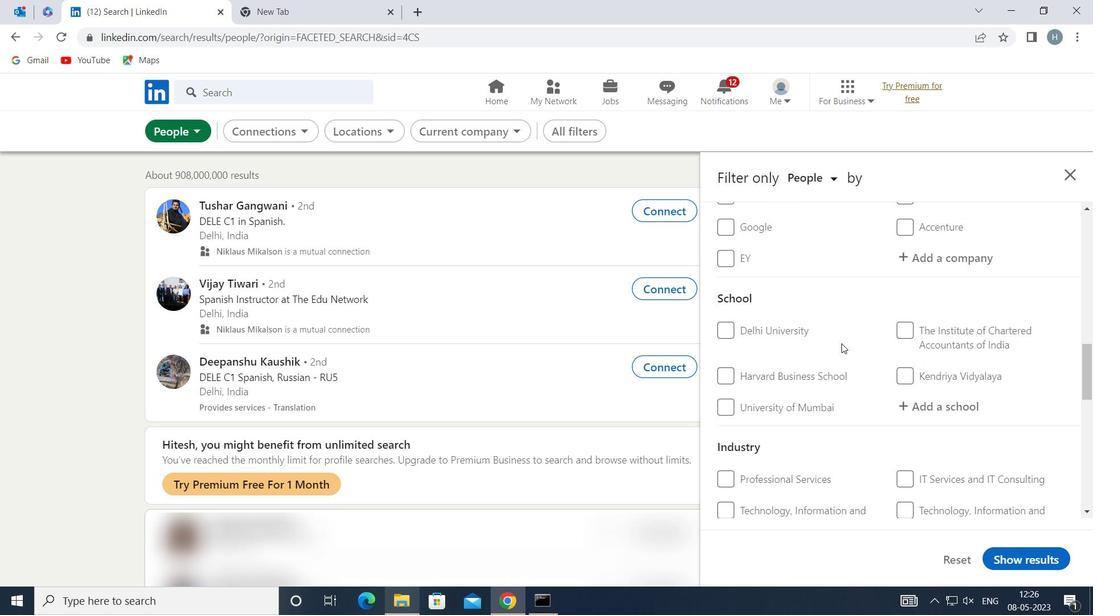 
Action: Mouse scrolled (842, 344) with delta (0, 0)
Screenshot: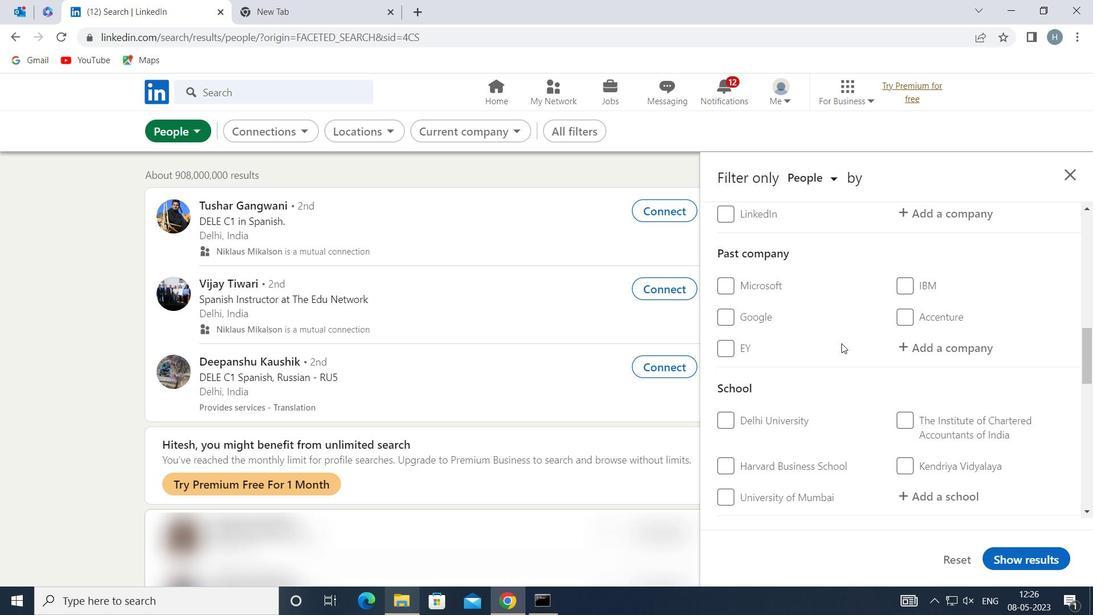 
Action: Mouse scrolled (842, 344) with delta (0, 0)
Screenshot: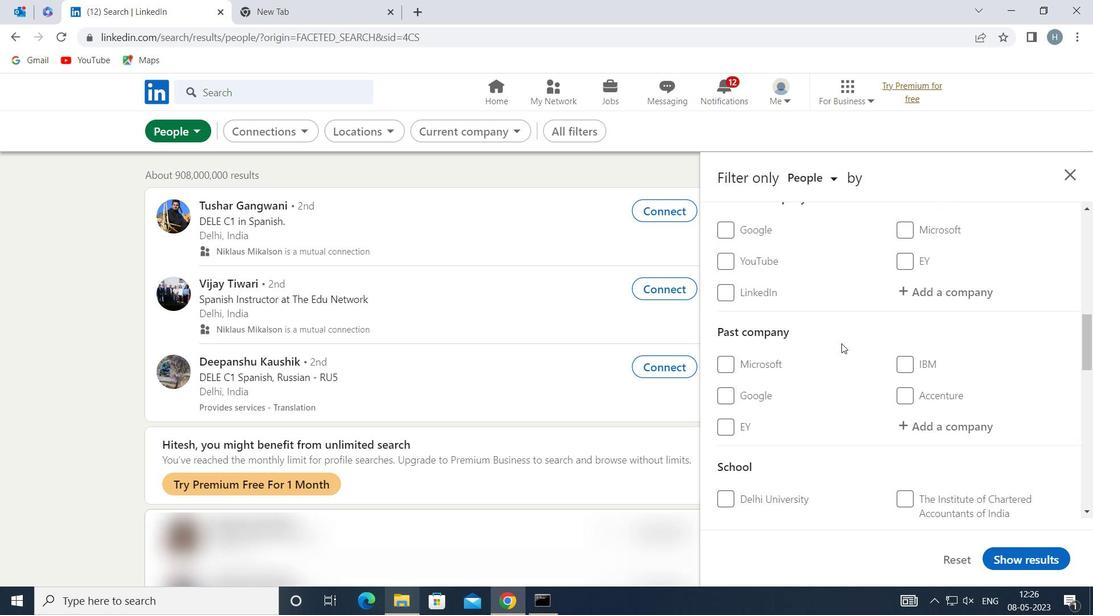 
Action: Mouse moved to (941, 362)
Screenshot: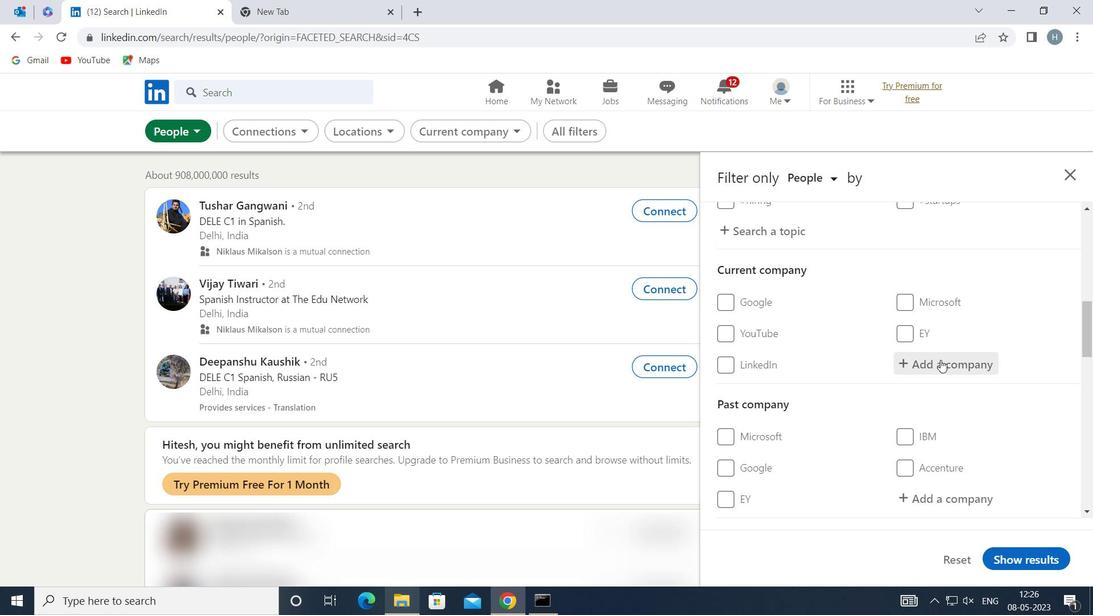 
Action: Mouse pressed left at (941, 362)
Screenshot: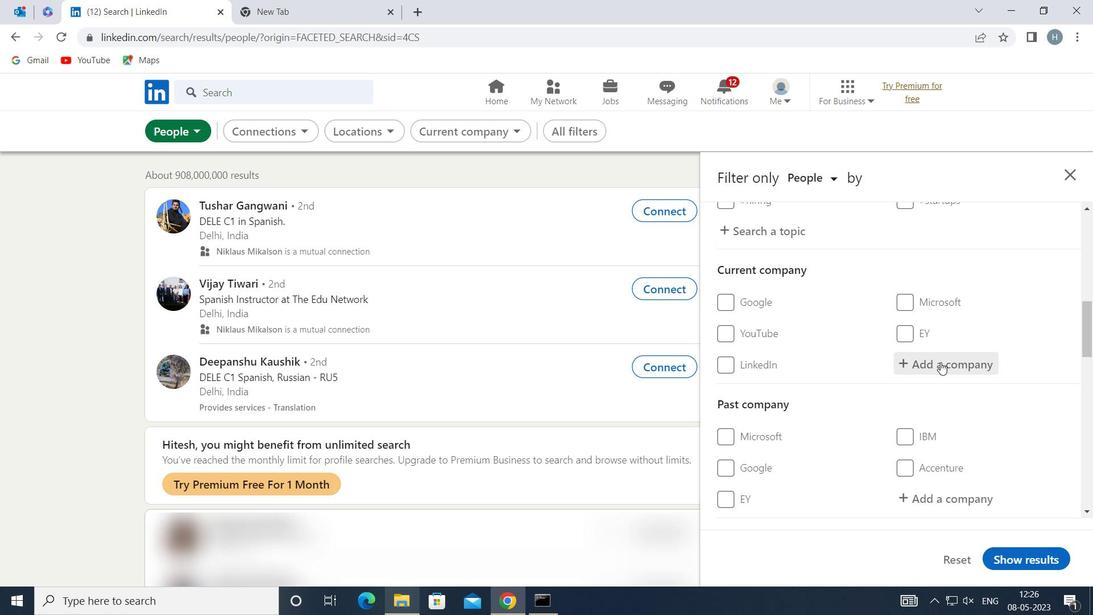 
Action: Mouse moved to (940, 361)
Screenshot: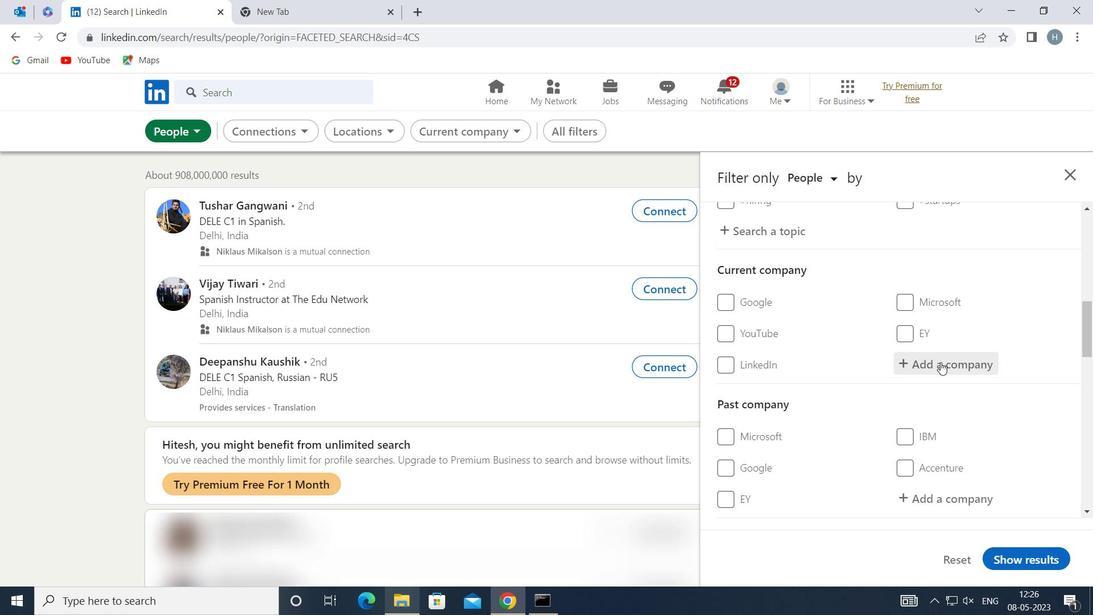 
Action: Key pressed <Key.shift>CIVIL<Key.space><Key.shift>ENGINEERING<Key.space><Key.shift>C
Screenshot: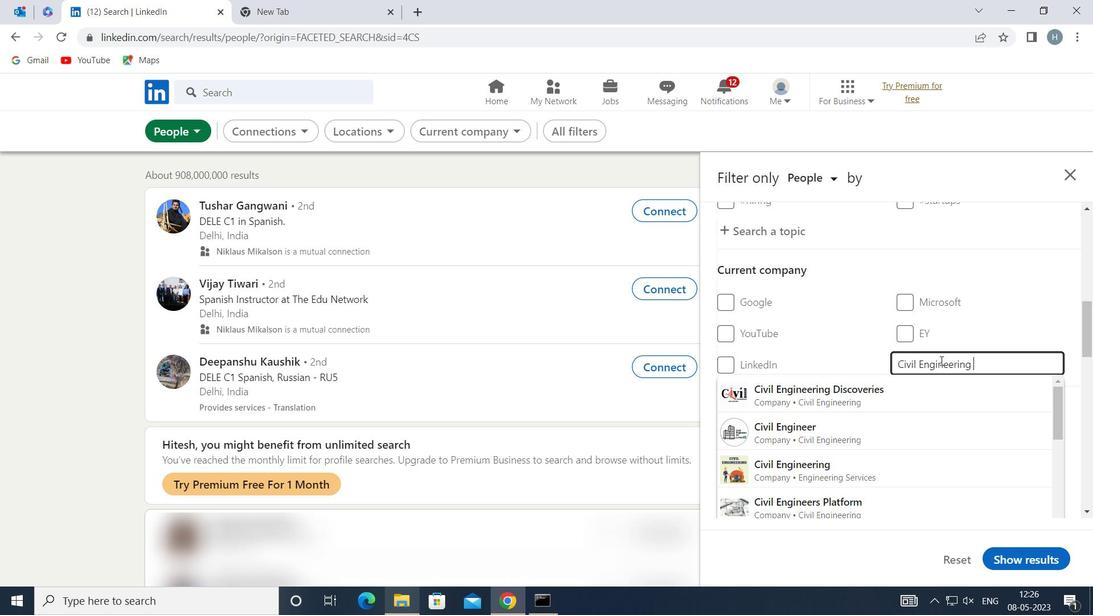 
Action: Mouse moved to (940, 361)
Screenshot: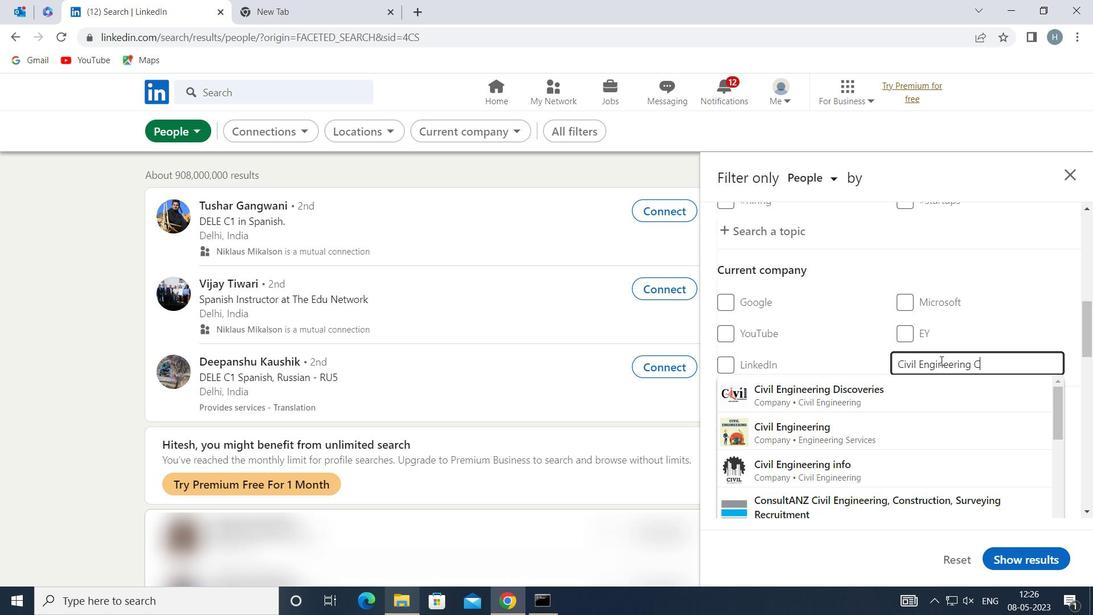 
Action: Key pressed AREE
Screenshot: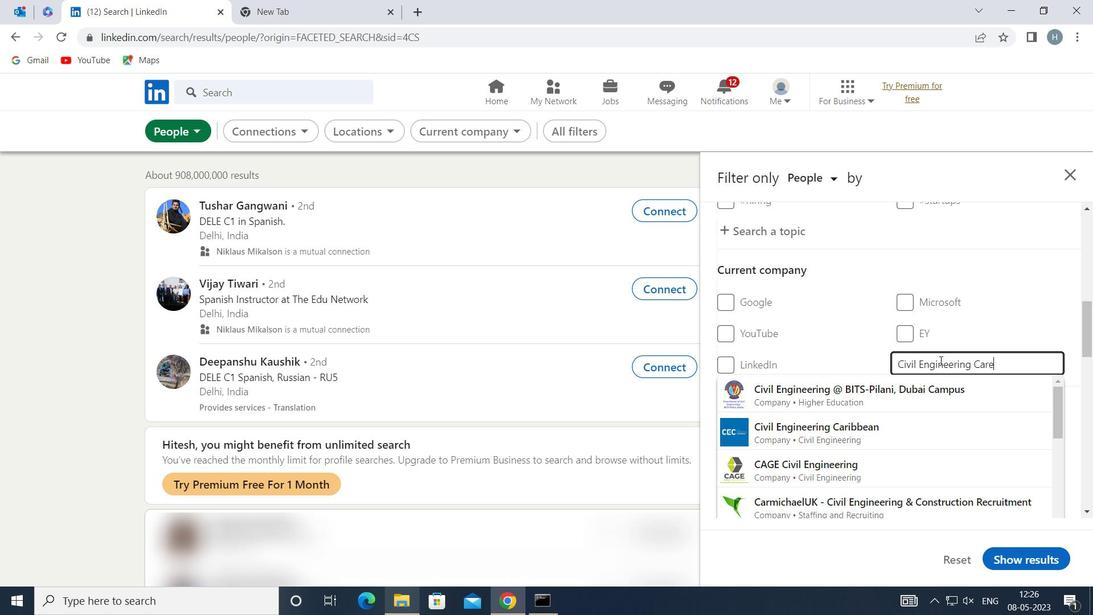 
Action: Mouse moved to (929, 366)
Screenshot: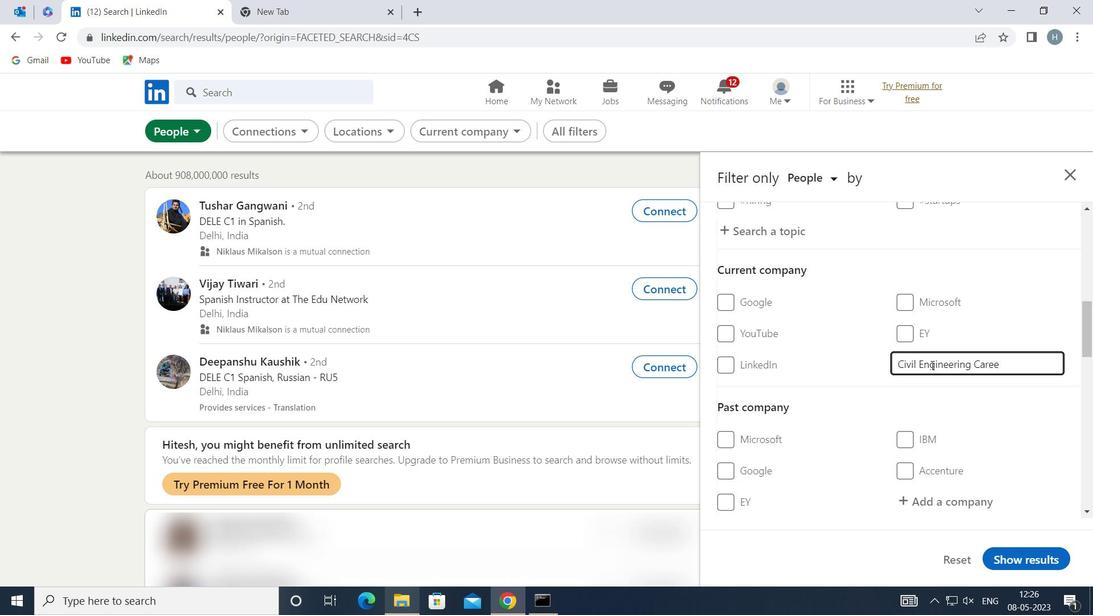 
Action: Key pressed RS
Screenshot: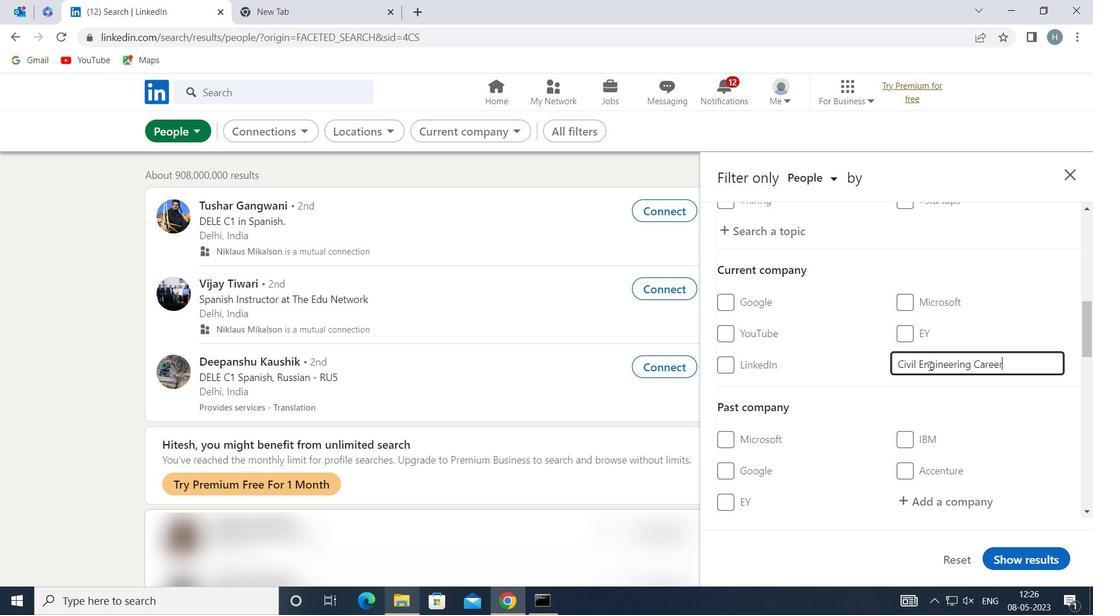 
Action: Mouse moved to (994, 386)
Screenshot: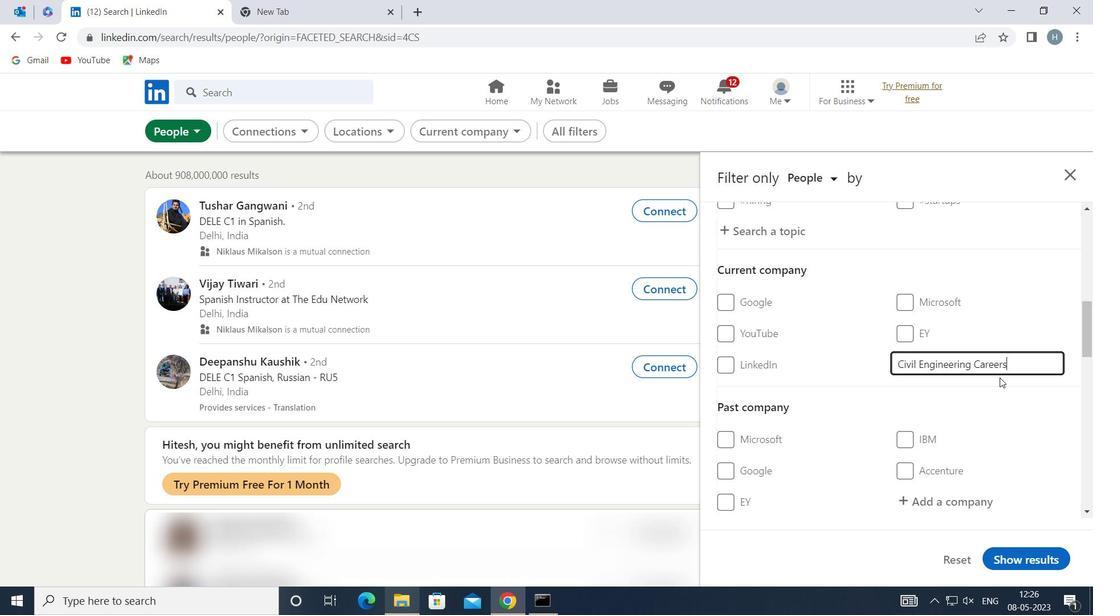
Action: Mouse pressed left at (994, 386)
Screenshot: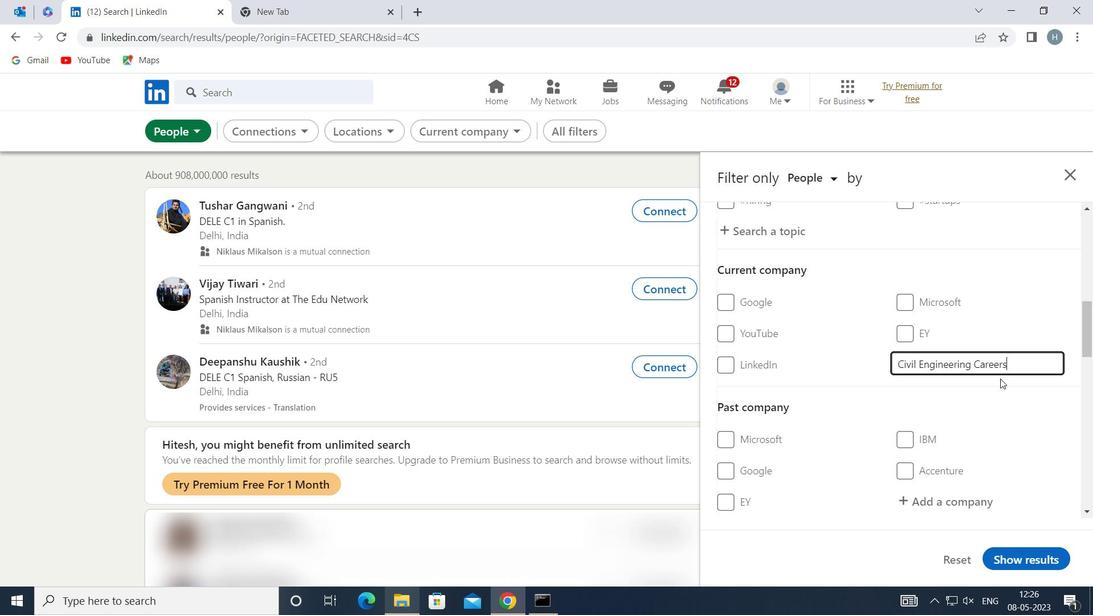 
Action: Mouse moved to (970, 387)
Screenshot: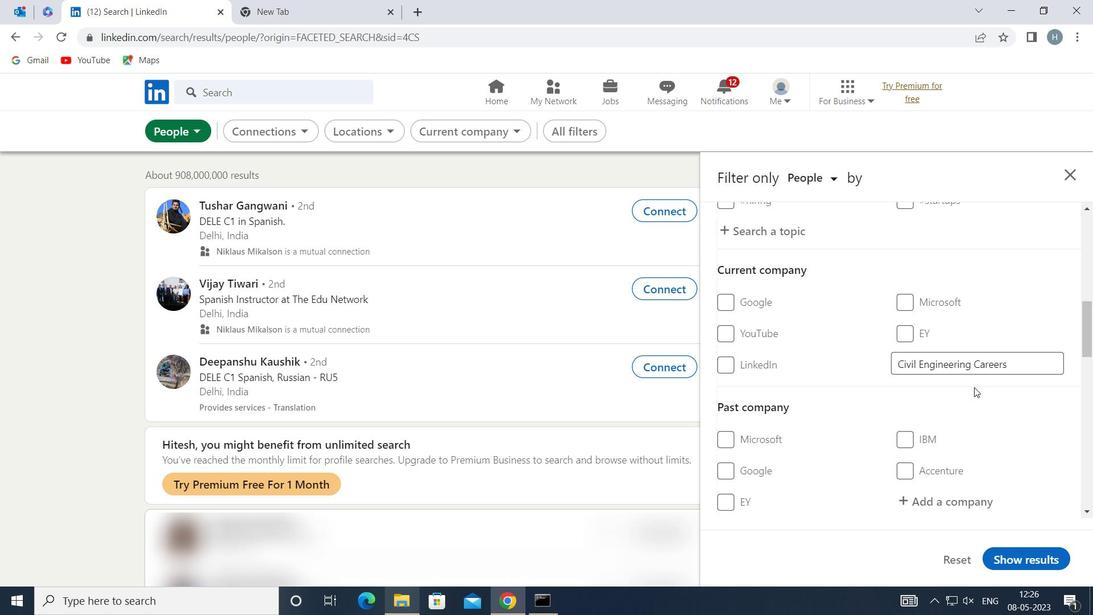 
Action: Mouse scrolled (970, 387) with delta (0, 0)
Screenshot: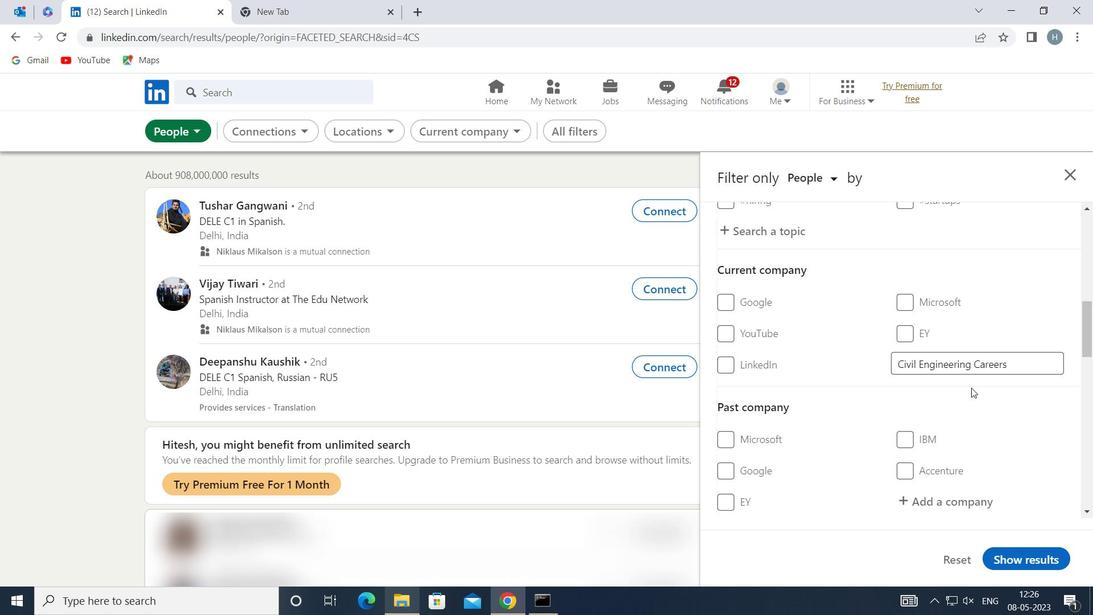 
Action: Mouse moved to (967, 389)
Screenshot: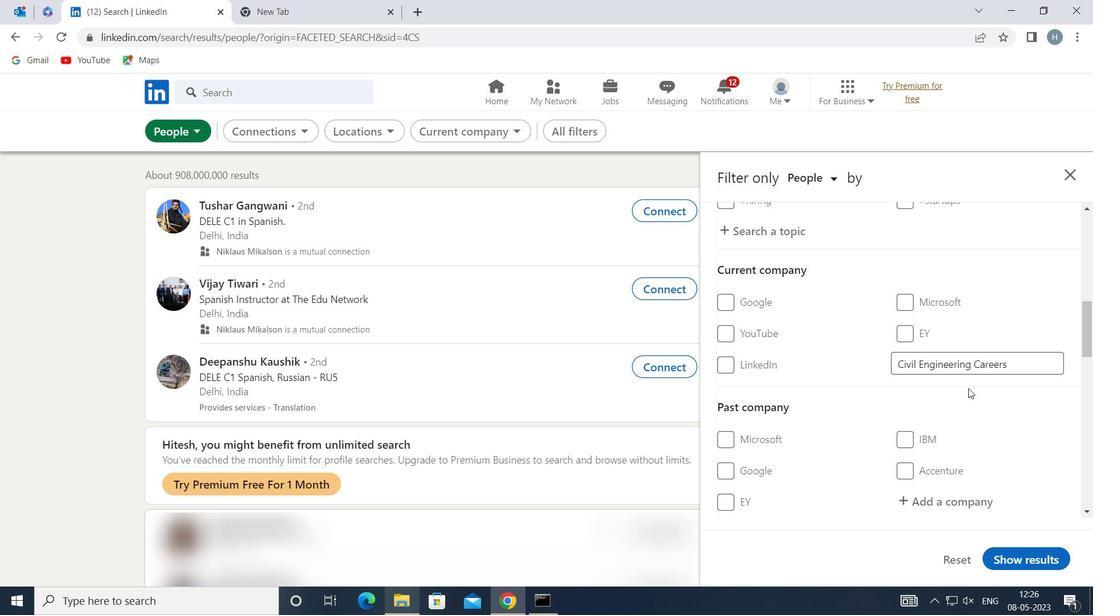 
Action: Mouse scrolled (967, 389) with delta (0, 0)
Screenshot: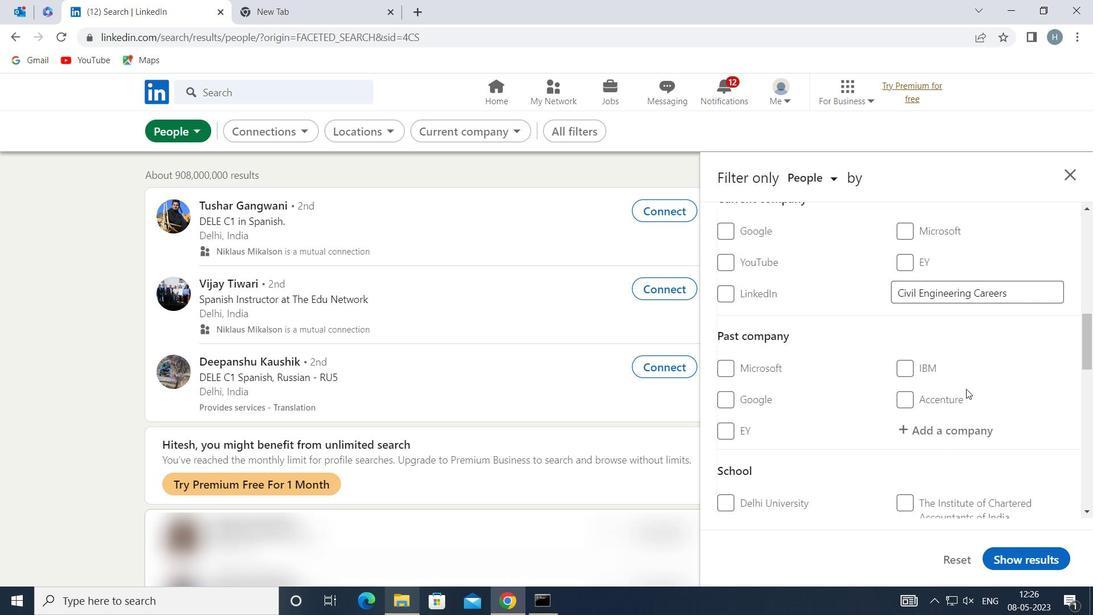 
Action: Mouse scrolled (967, 389) with delta (0, 0)
Screenshot: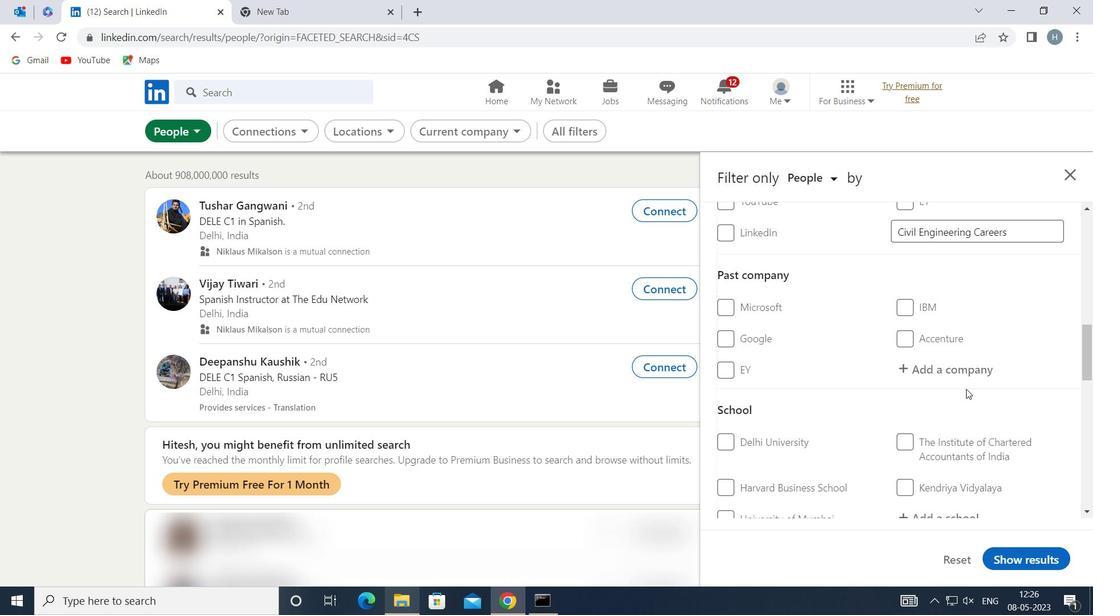 
Action: Mouse moved to (959, 435)
Screenshot: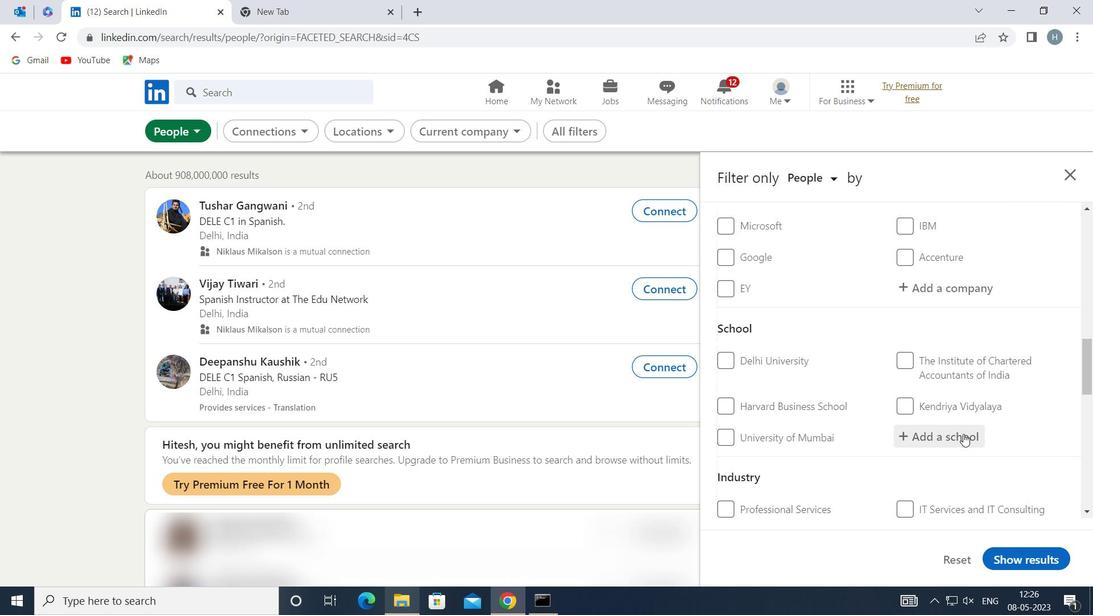 
Action: Mouse pressed left at (959, 435)
Screenshot: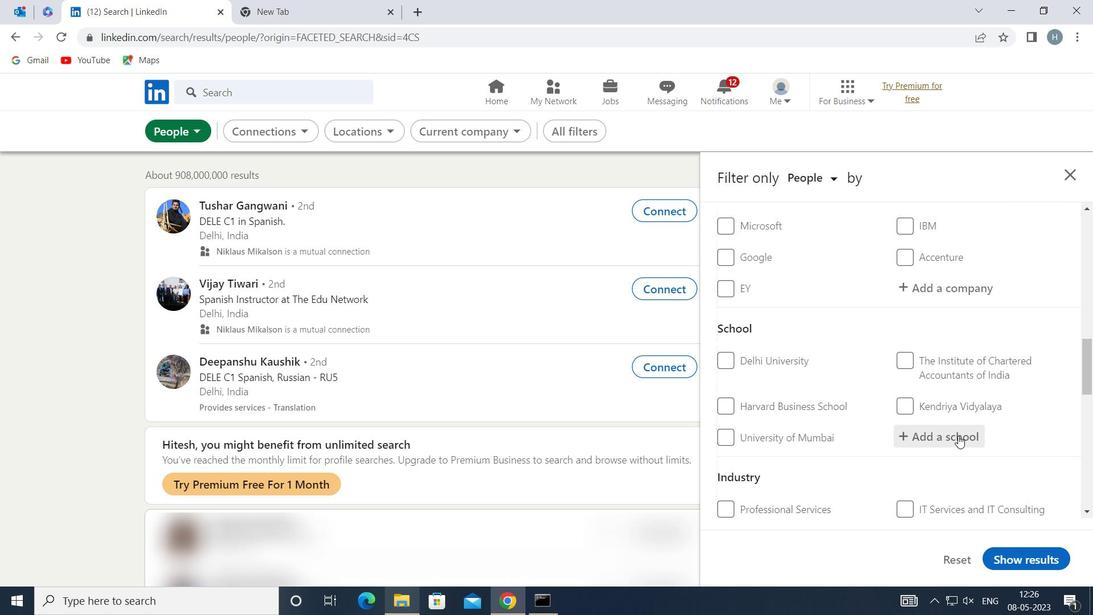 
Action: Mouse moved to (958, 435)
Screenshot: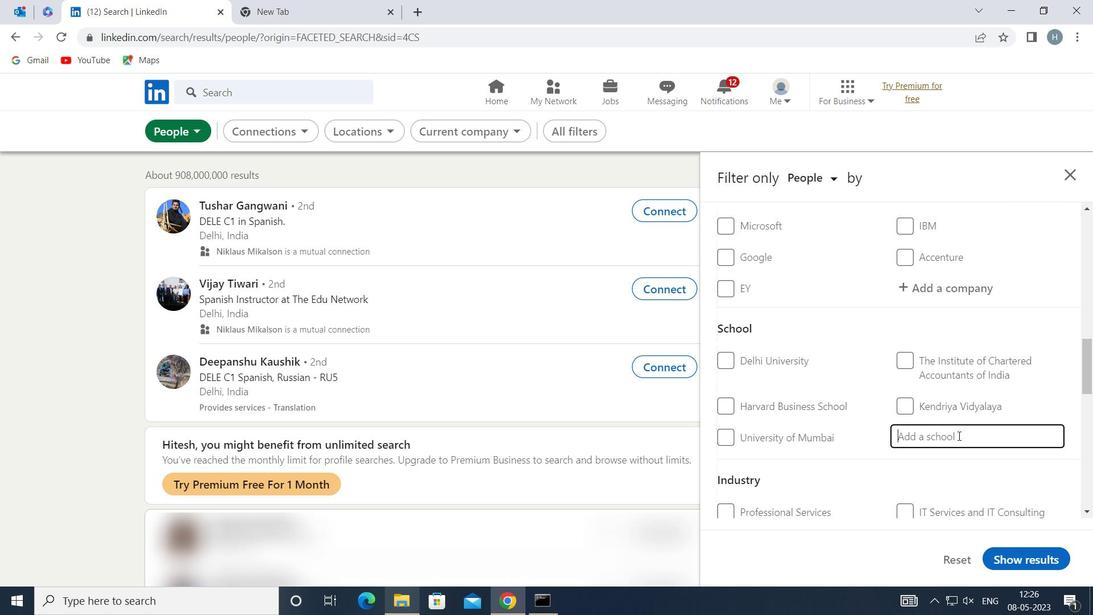 
Action: Key pressed <Key.shift>BOARD<Key.space>OF<Key.space><Key.shift>SECON
Screenshot: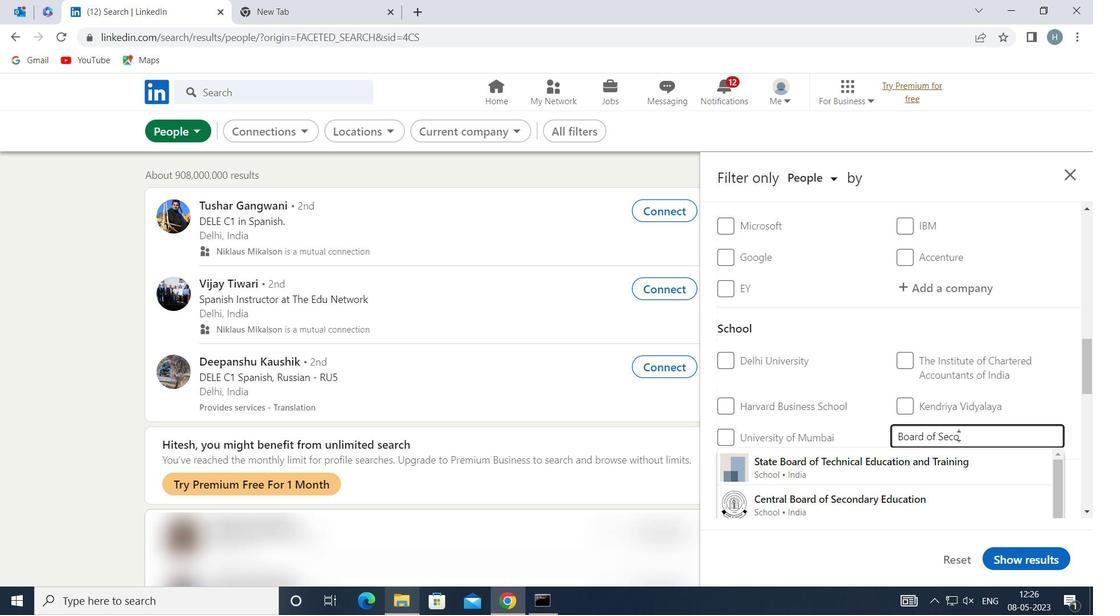 
Action: Mouse moved to (894, 460)
Screenshot: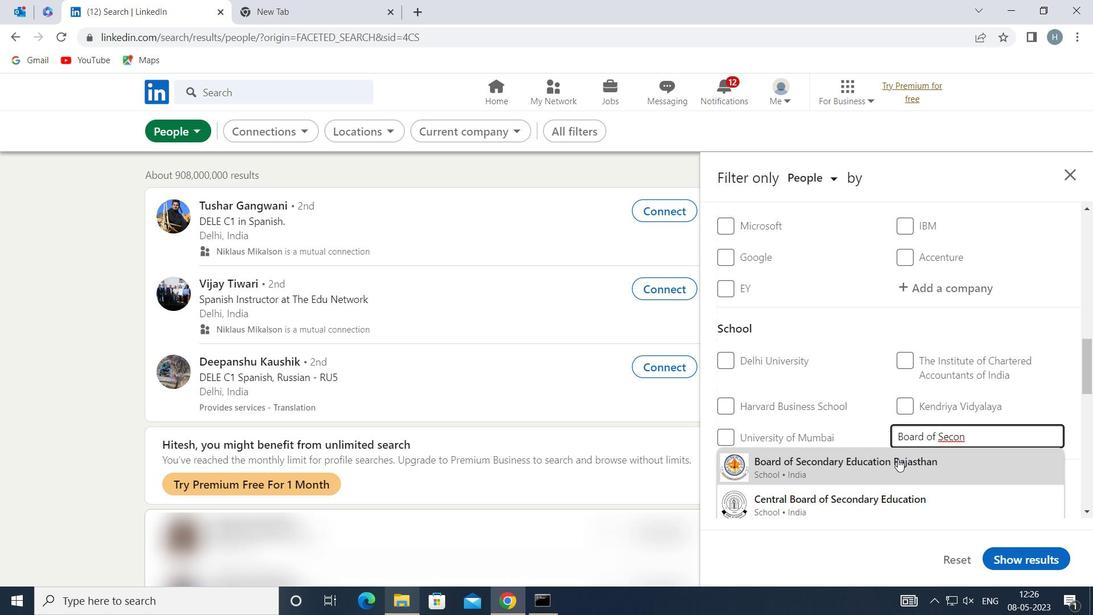
Action: Mouse pressed left at (894, 460)
Screenshot: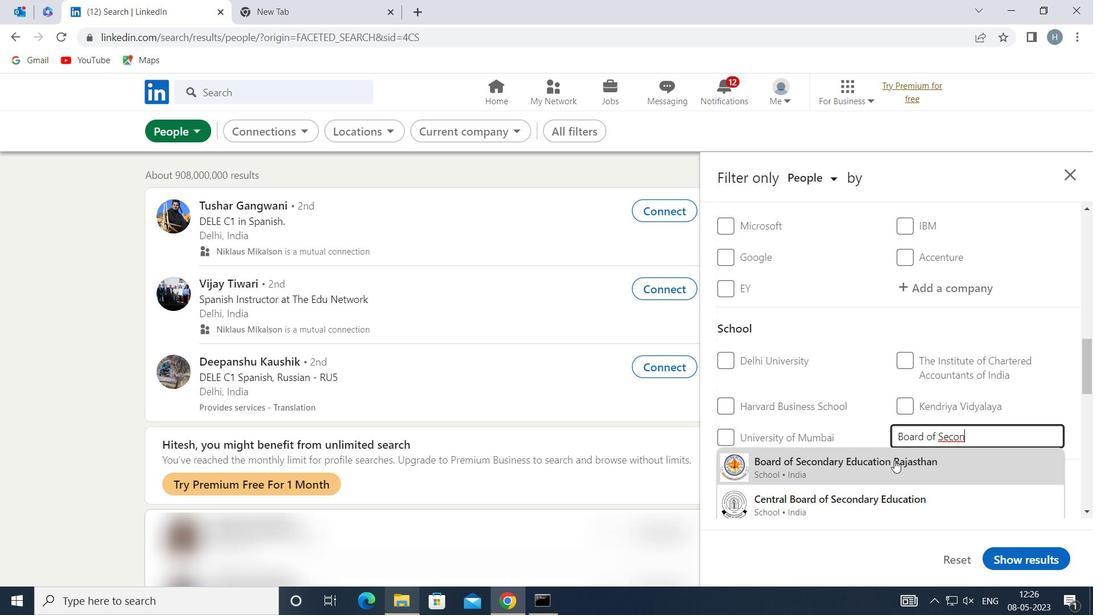 
Action: Mouse moved to (894, 426)
Screenshot: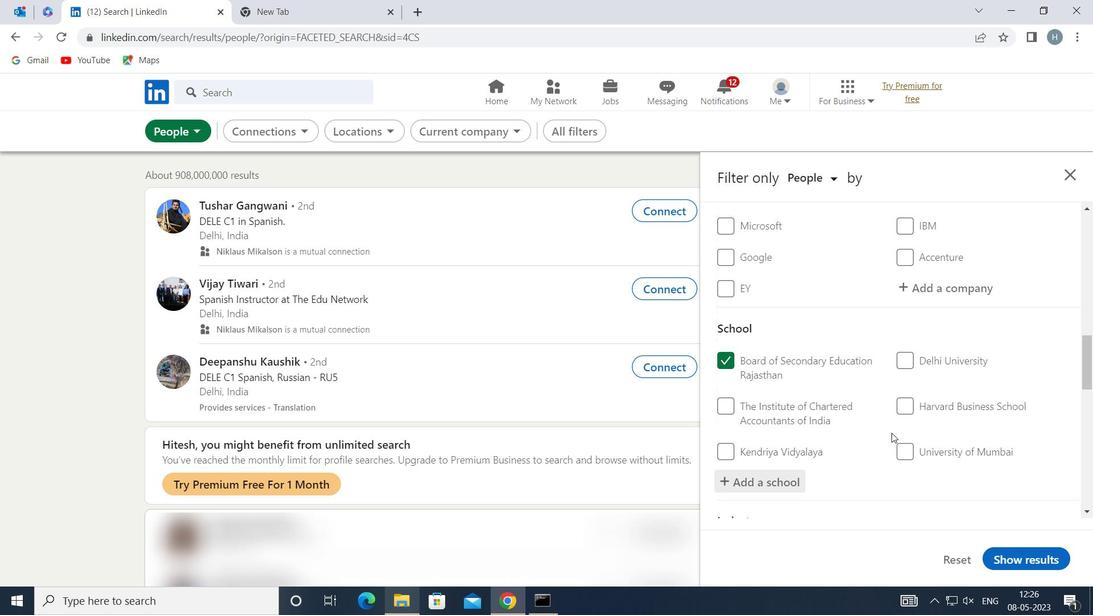 
Action: Mouse scrolled (894, 426) with delta (0, 0)
Screenshot: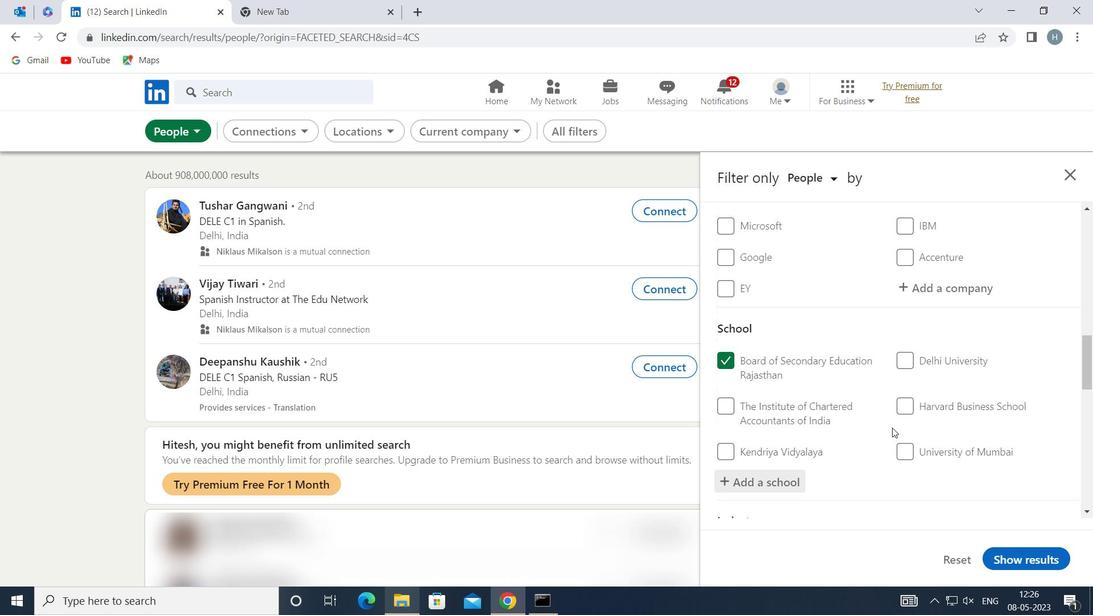 
Action: Mouse moved to (894, 423)
Screenshot: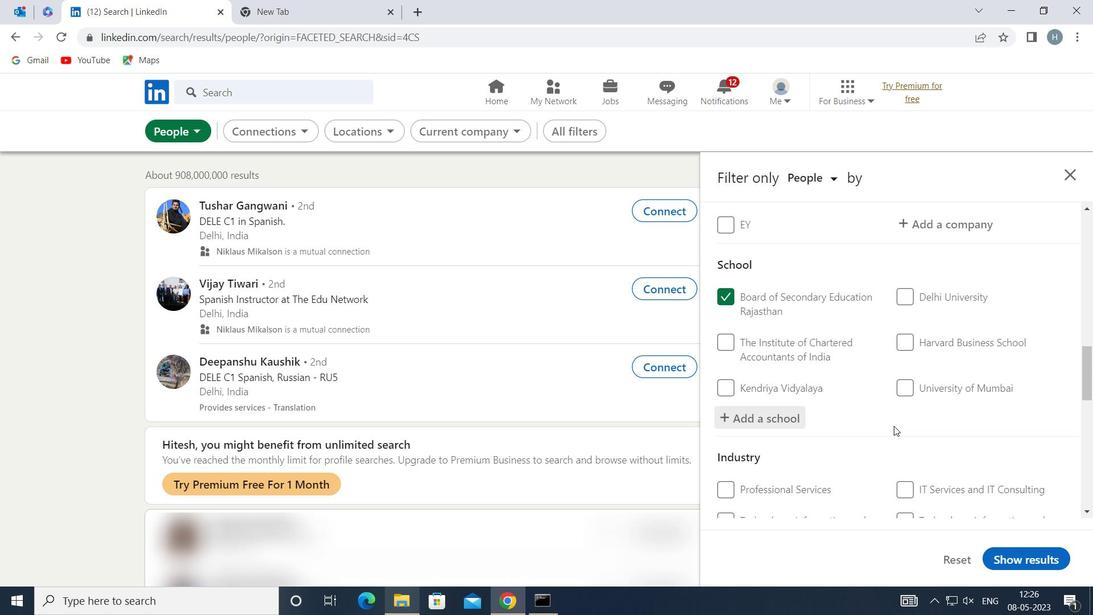 
Action: Mouse scrolled (894, 422) with delta (0, 0)
Screenshot: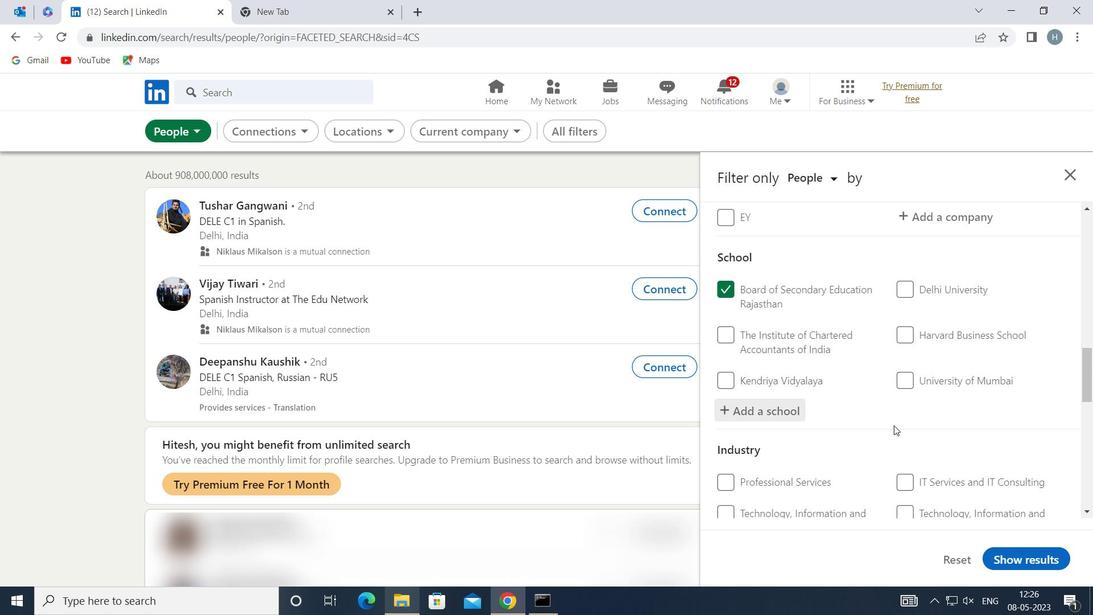 
Action: Mouse moved to (894, 422)
Screenshot: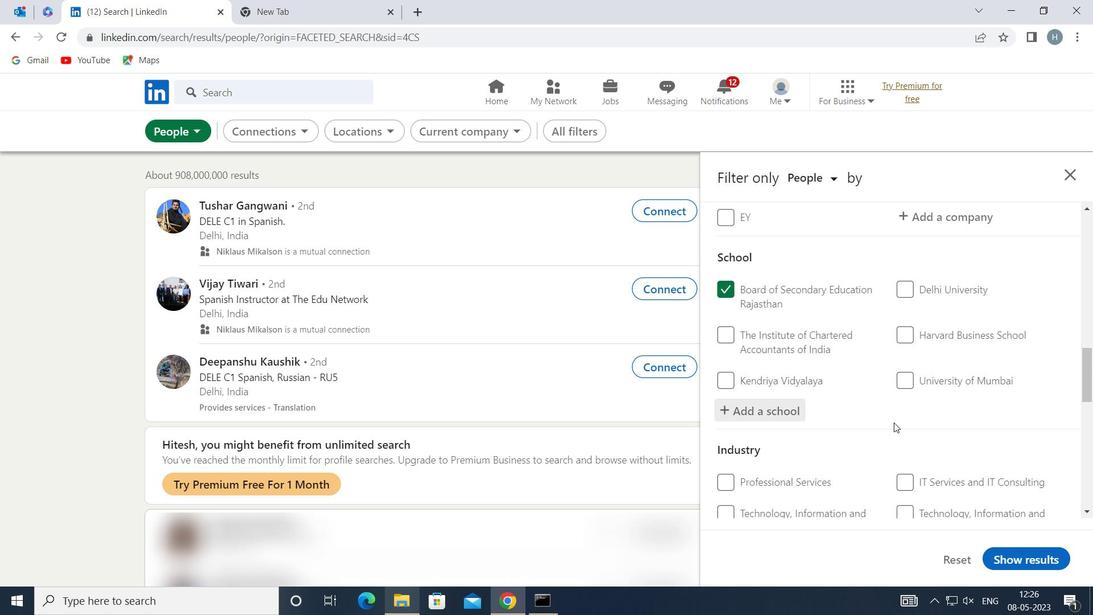 
Action: Mouse scrolled (894, 422) with delta (0, 0)
Screenshot: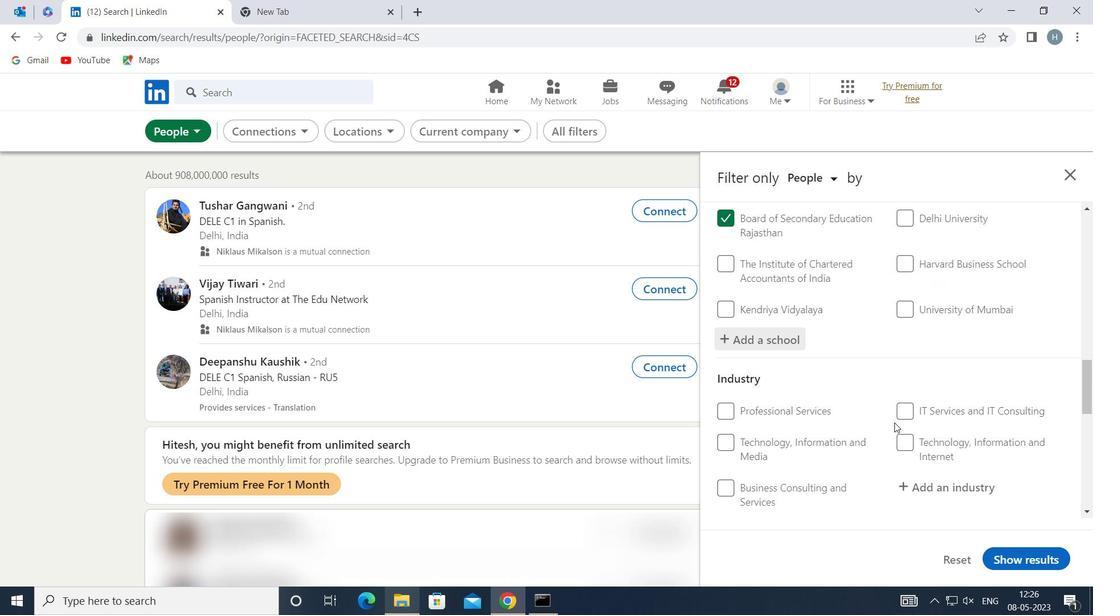 
Action: Mouse moved to (947, 412)
Screenshot: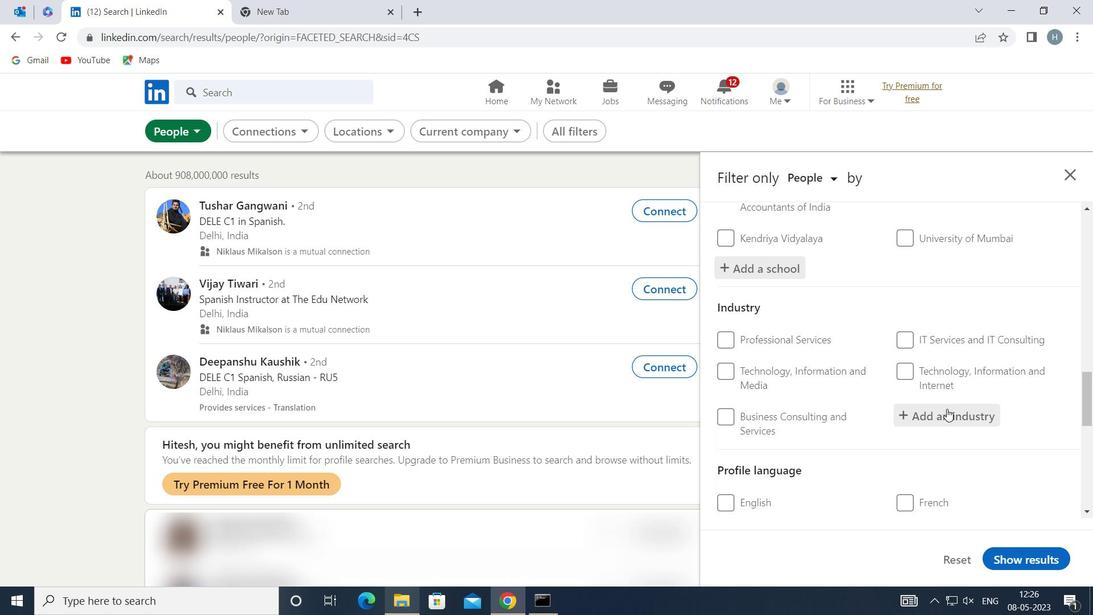 
Action: Mouse pressed left at (947, 412)
Screenshot: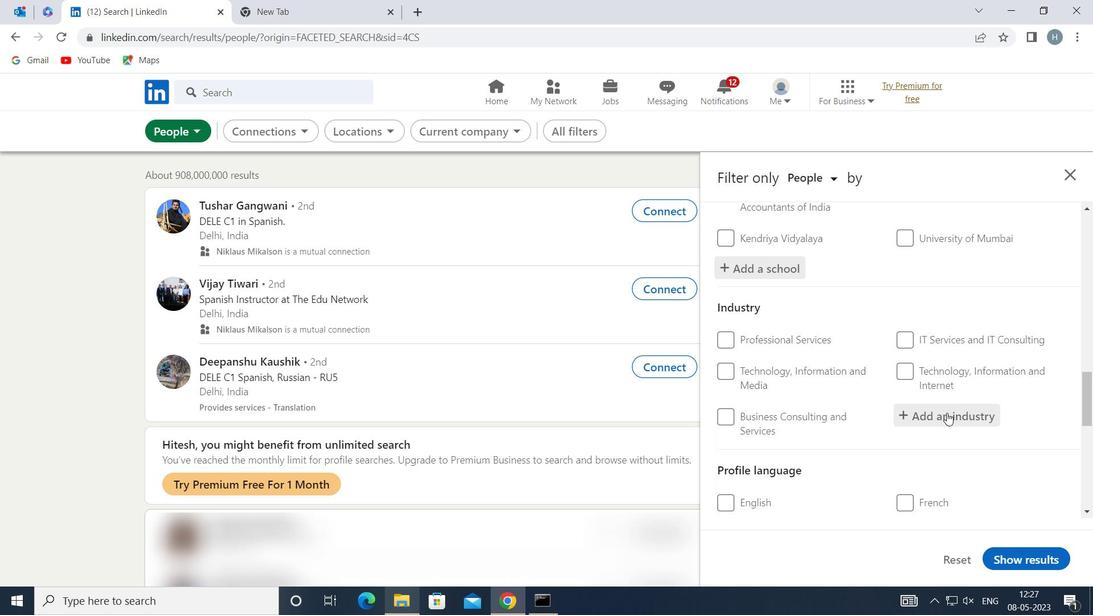 
Action: Key pressed <Key.shift>ELECTRIC<Key.space><Key.shift>LI
Screenshot: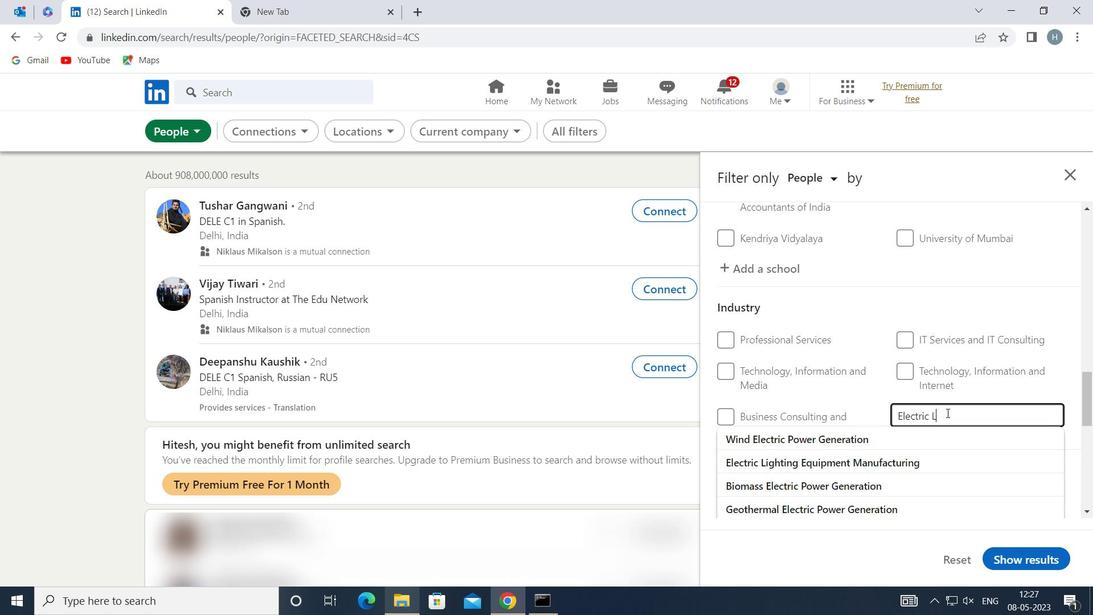 
Action: Mouse moved to (924, 436)
Screenshot: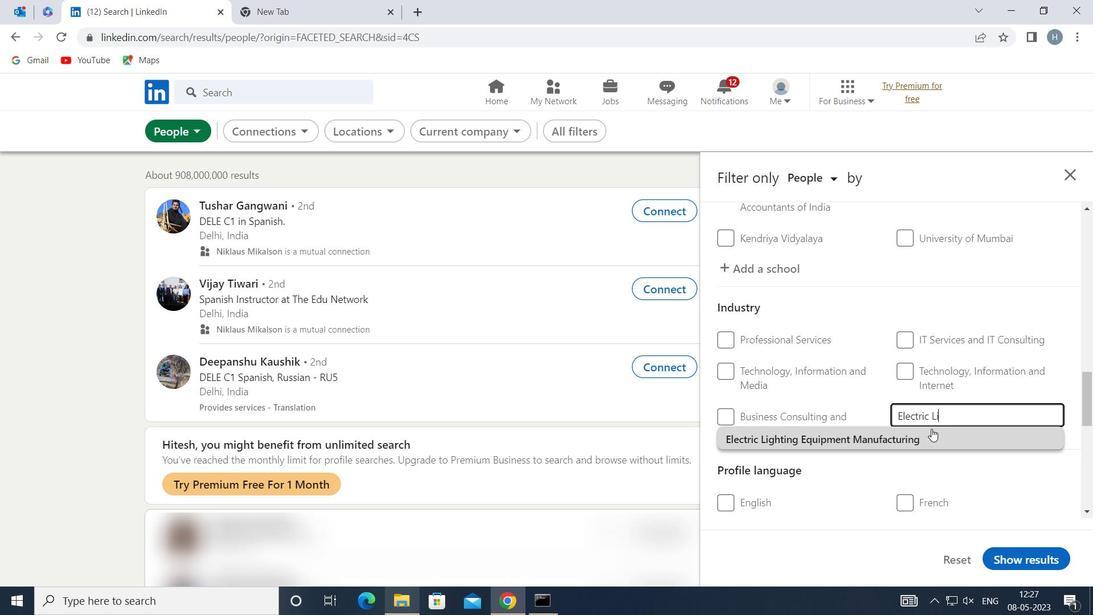 
Action: Mouse pressed left at (924, 436)
Screenshot: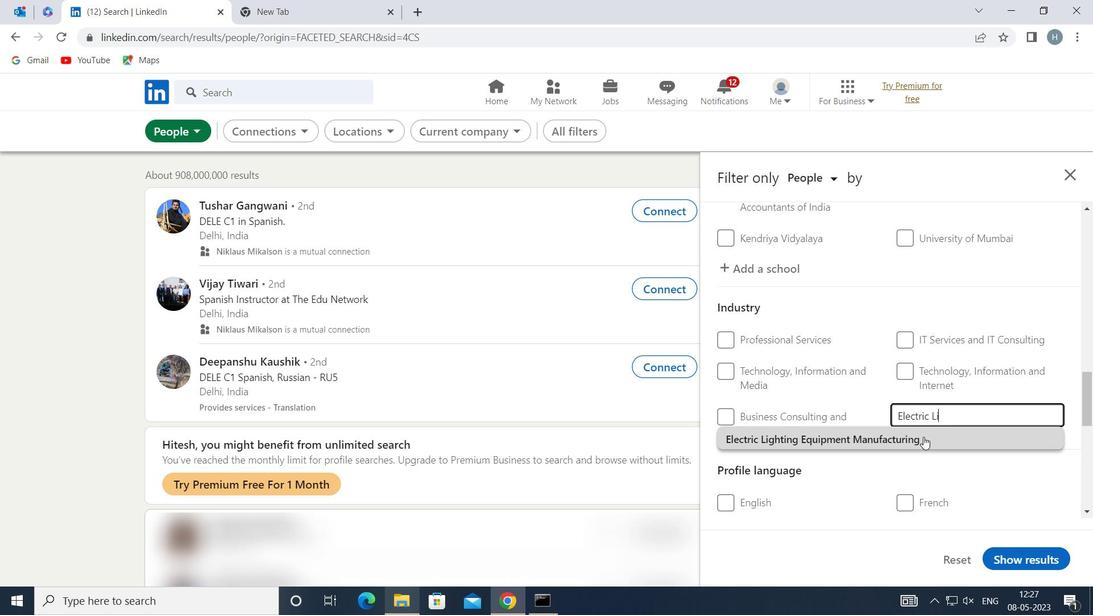 
Action: Mouse moved to (906, 426)
Screenshot: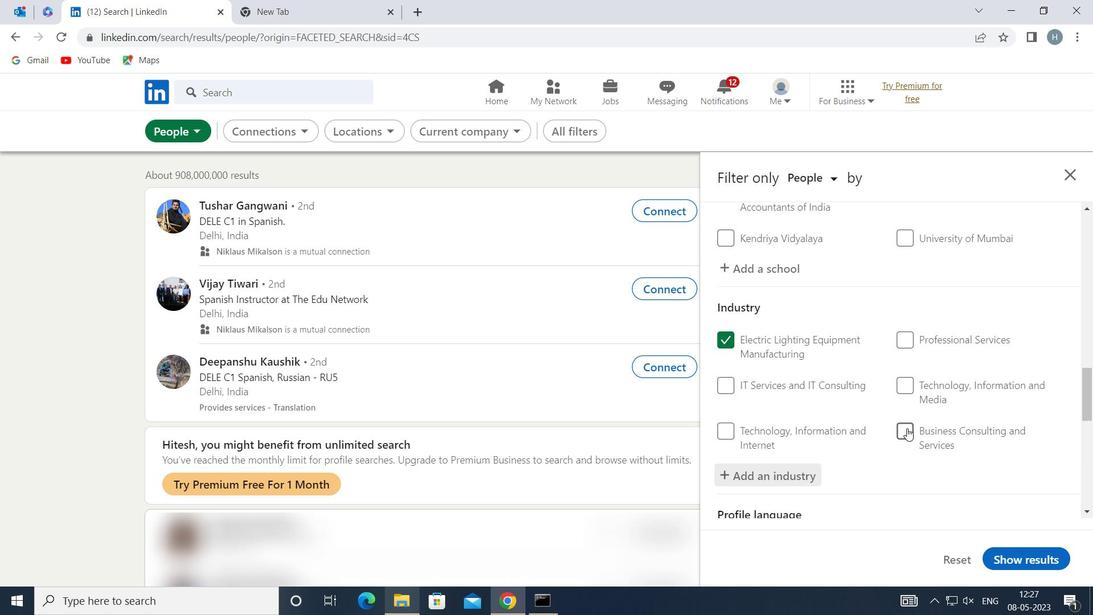 
Action: Mouse scrolled (906, 426) with delta (0, 0)
Screenshot: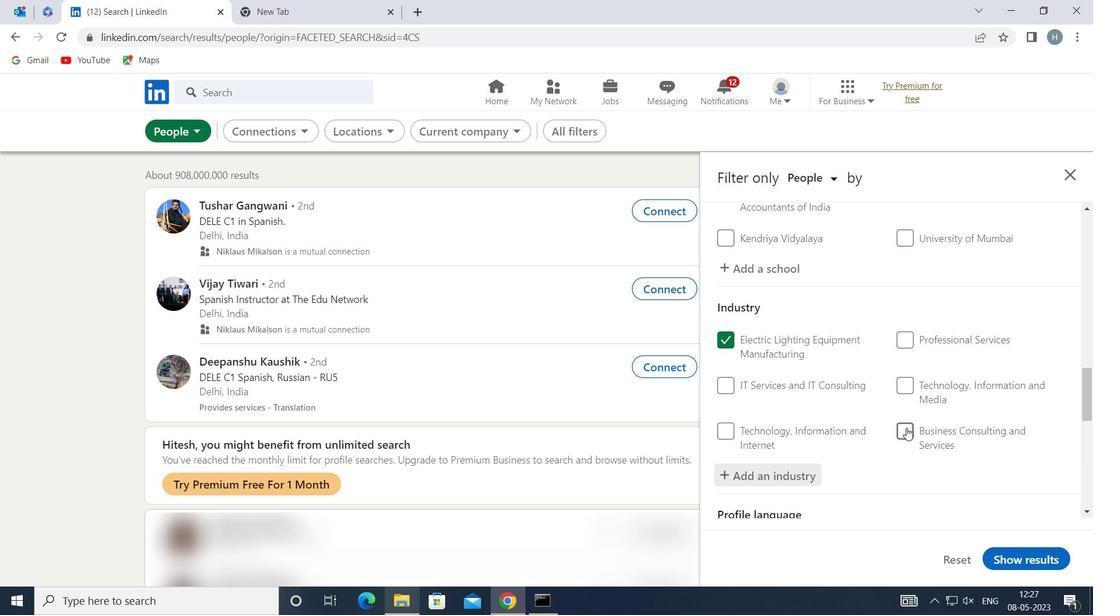 
Action: Mouse moved to (905, 426)
Screenshot: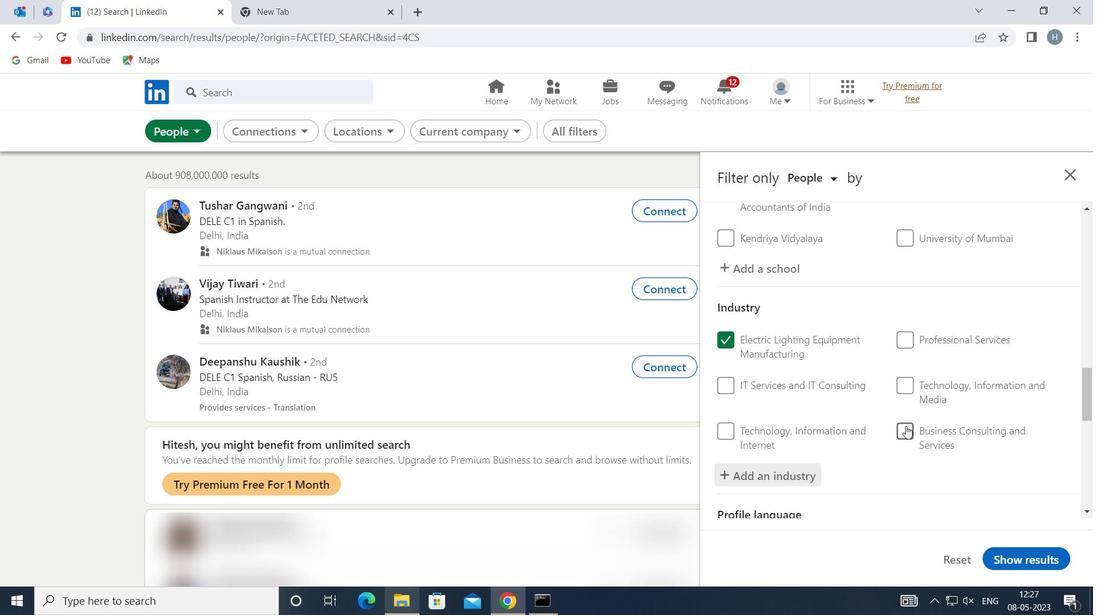 
Action: Mouse scrolled (905, 426) with delta (0, 0)
Screenshot: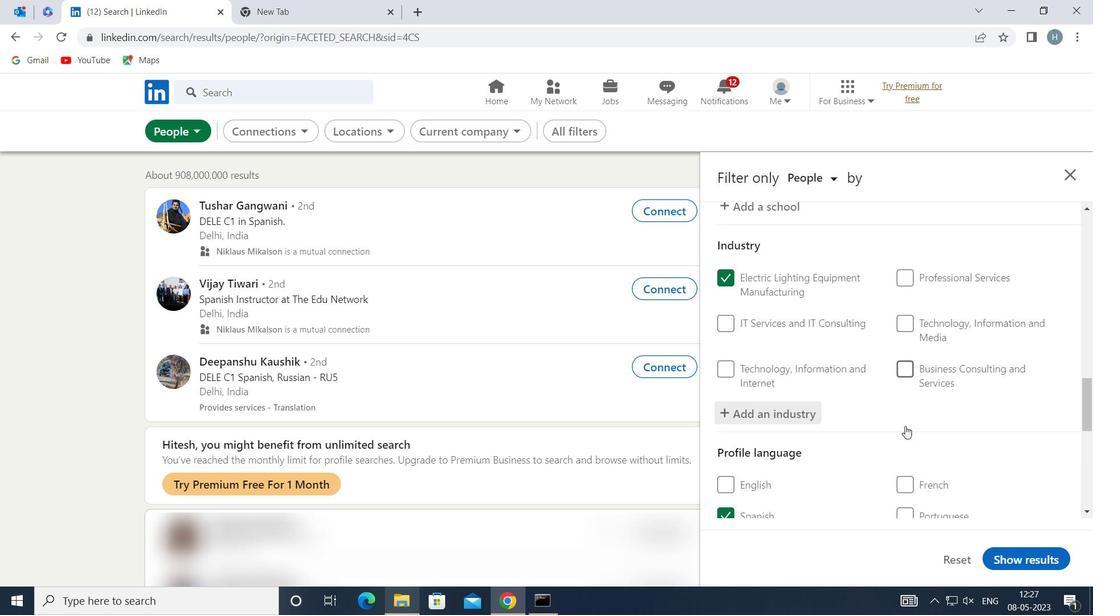 
Action: Mouse scrolled (905, 426) with delta (0, 0)
Screenshot: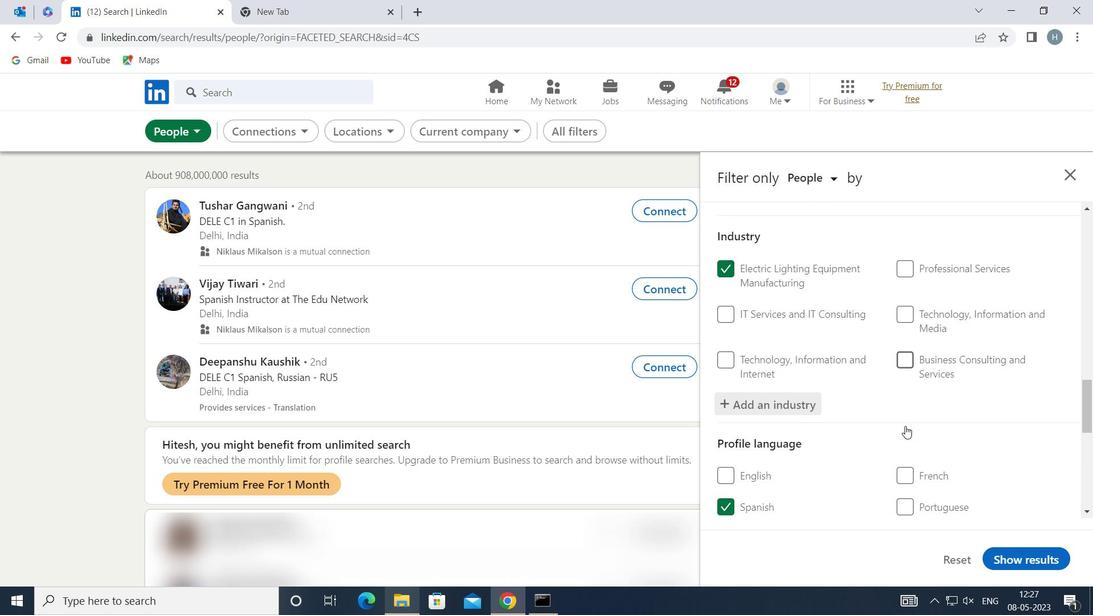
Action: Mouse scrolled (905, 426) with delta (0, 0)
Screenshot: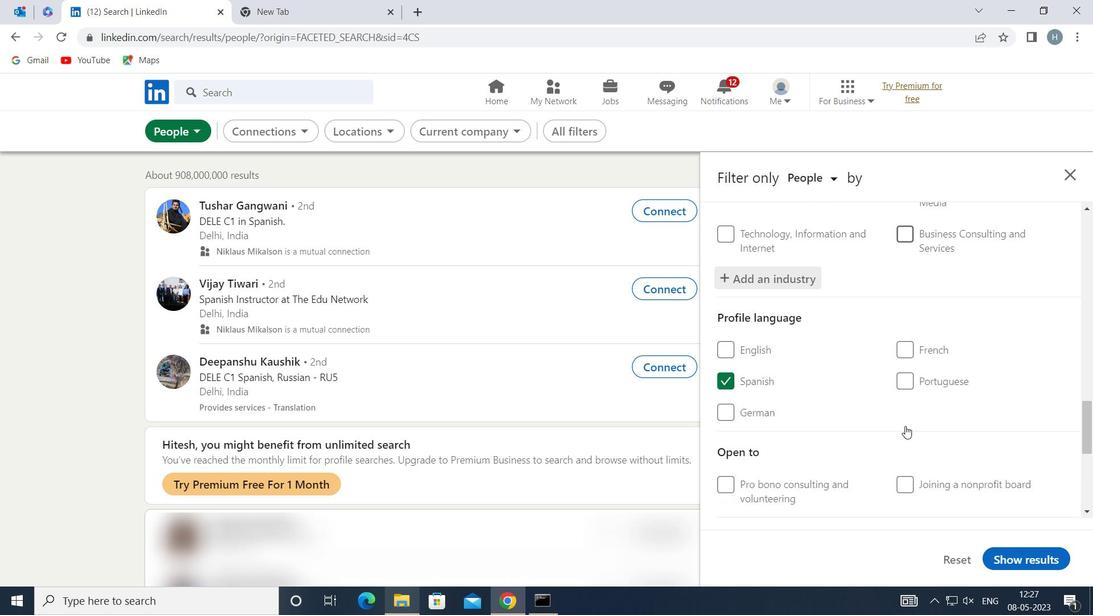 
Action: Mouse moved to (905, 426)
Screenshot: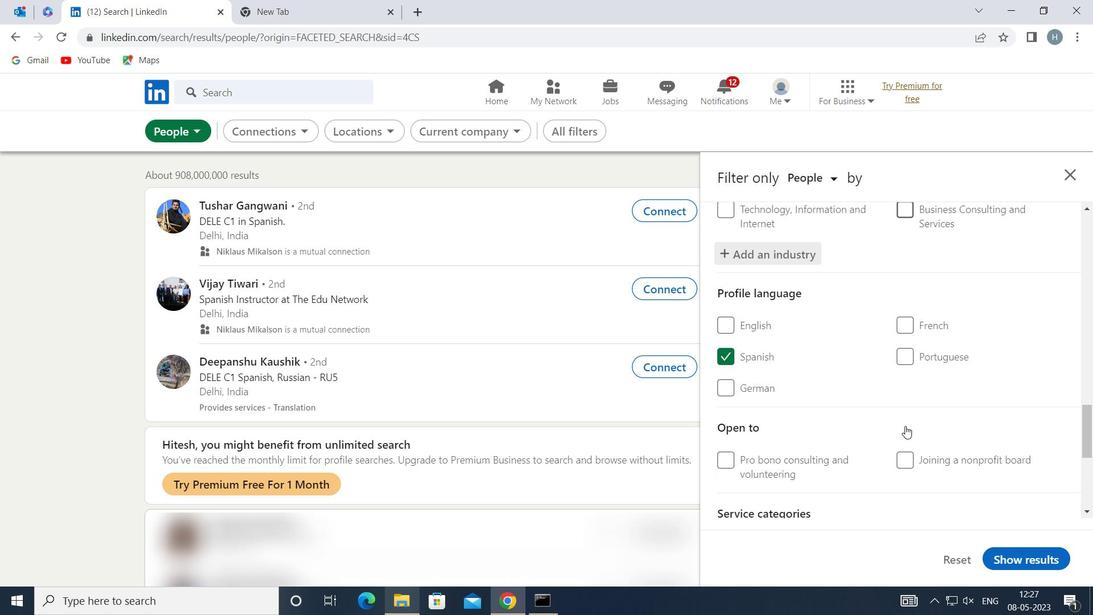 
Action: Mouse scrolled (905, 426) with delta (0, 0)
Screenshot: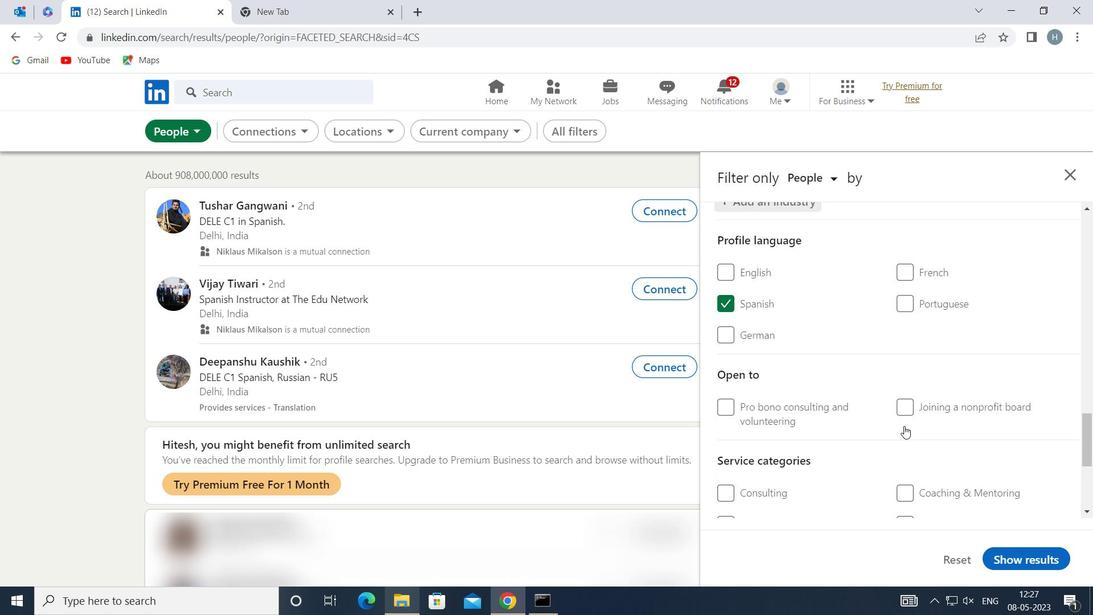 
Action: Mouse moved to (905, 426)
Screenshot: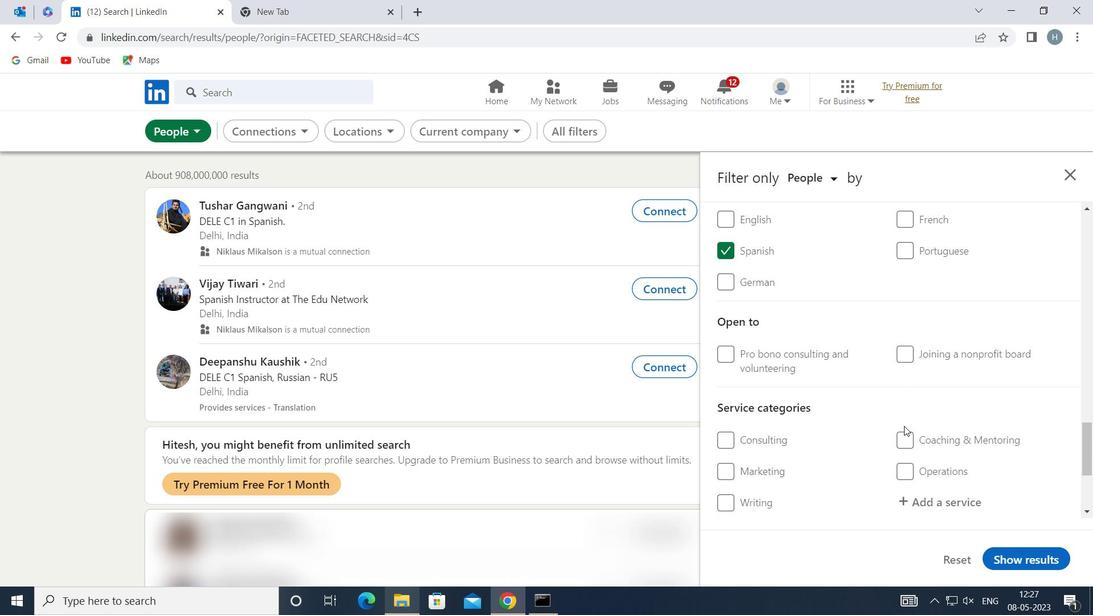
Action: Mouse scrolled (905, 425) with delta (0, 0)
Screenshot: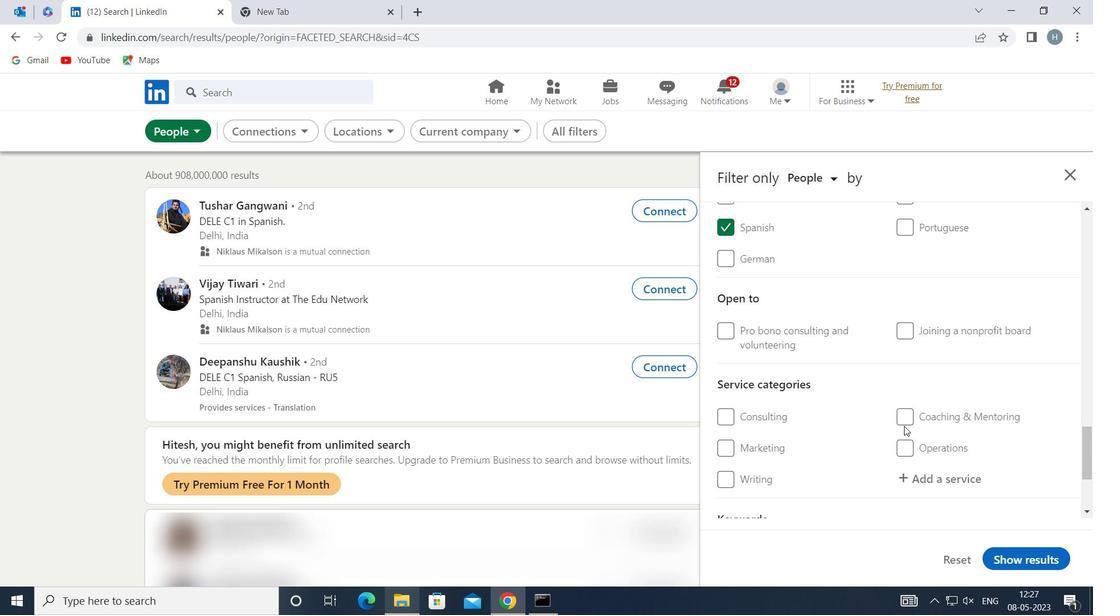 
Action: Mouse moved to (960, 400)
Screenshot: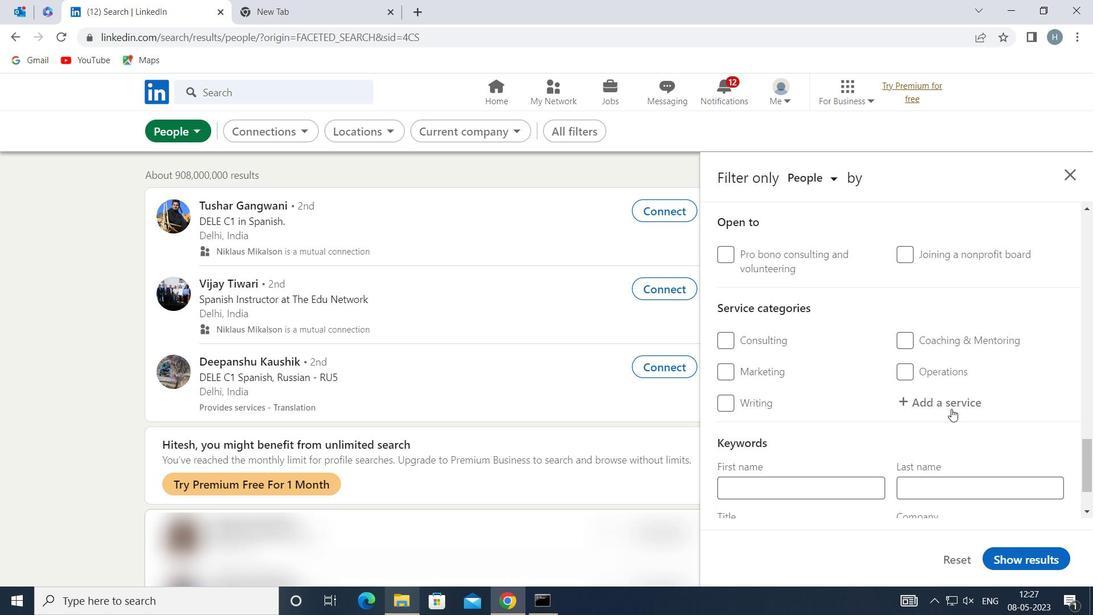 
Action: Mouse pressed left at (960, 400)
Screenshot: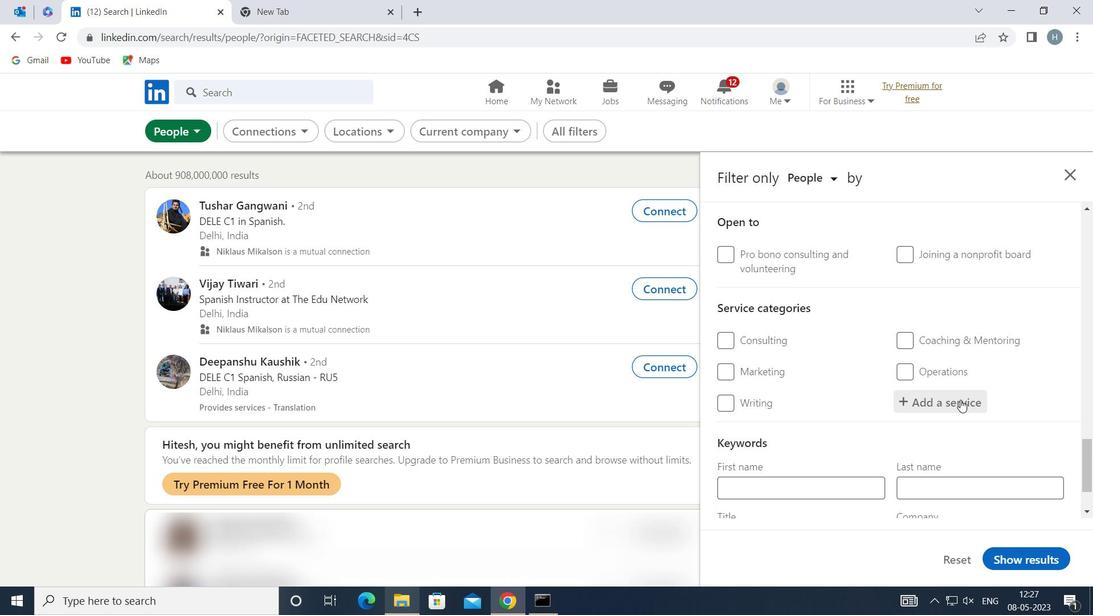 
Action: Key pressed <Key.shift>HR<Key.space><Key.shift>C
Screenshot: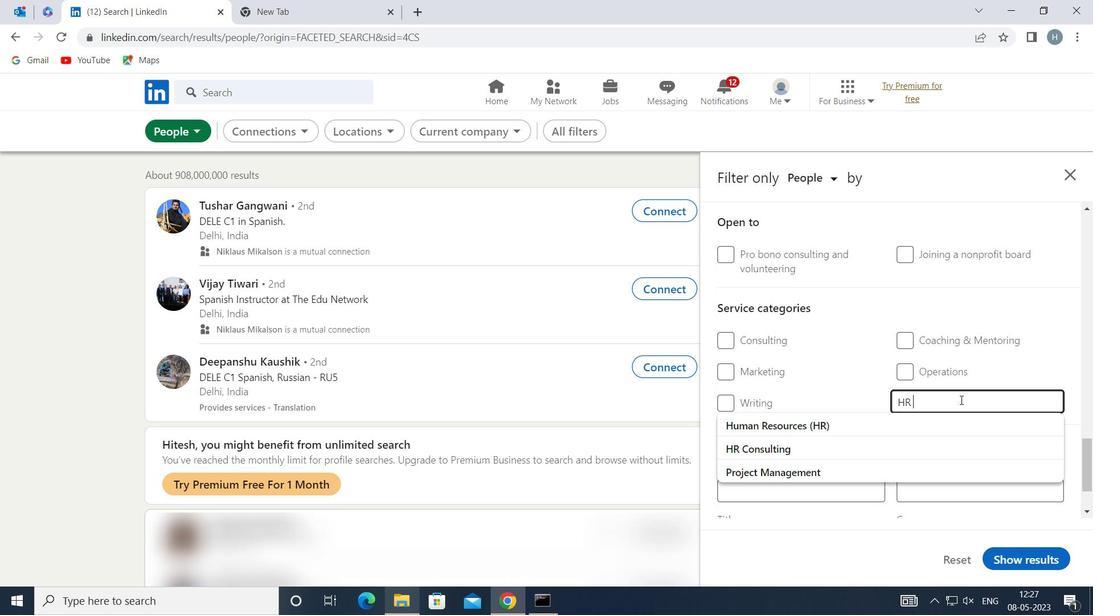 
Action: Mouse moved to (894, 416)
Screenshot: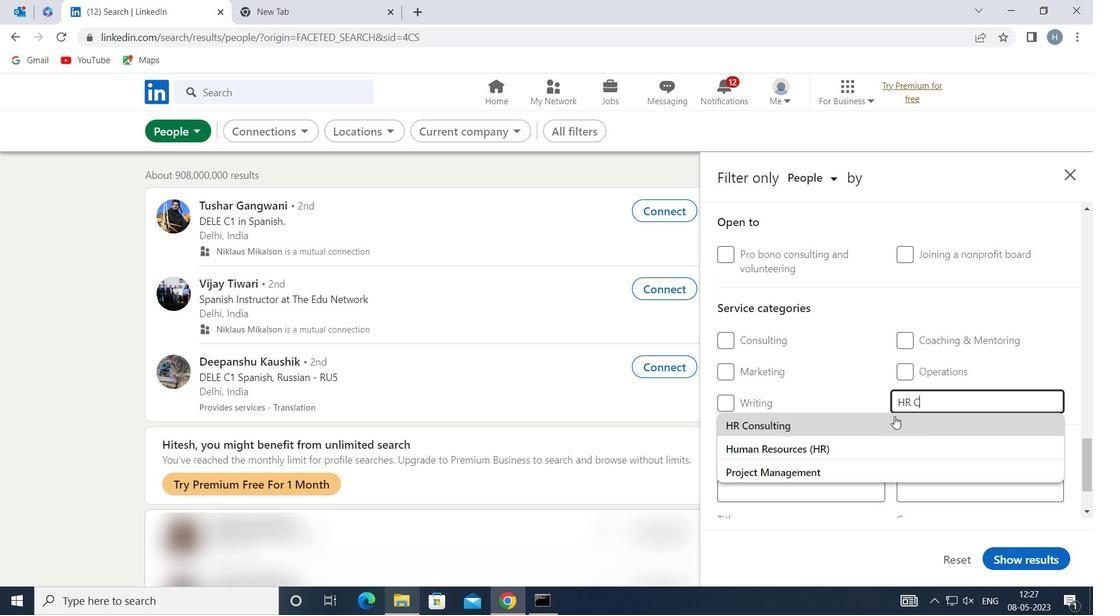 
Action: Mouse pressed left at (894, 416)
Screenshot: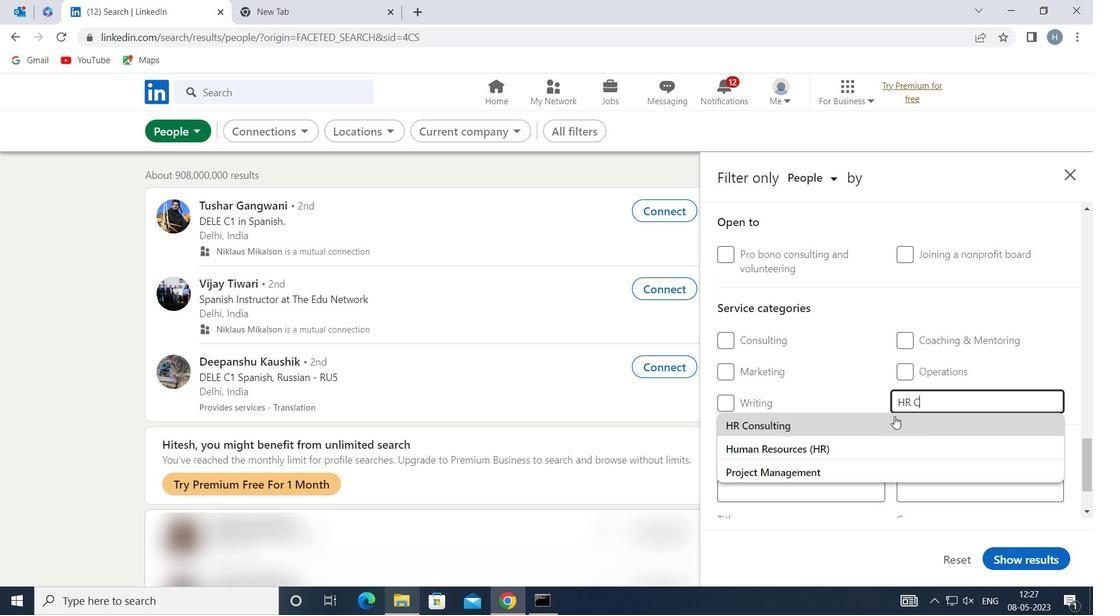 
Action: Mouse moved to (889, 406)
Screenshot: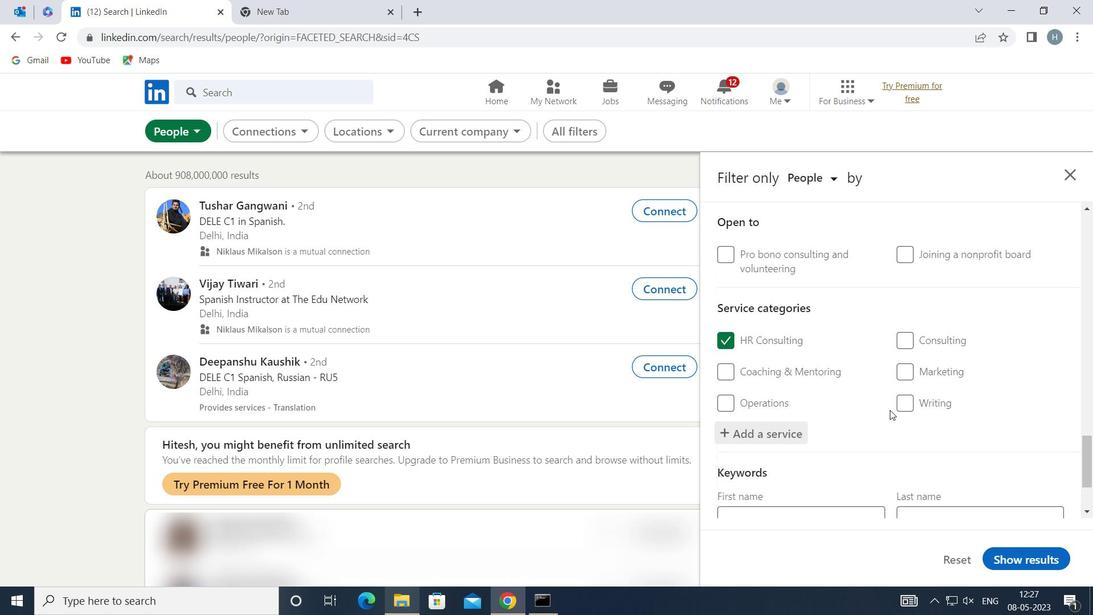 
Action: Mouse scrolled (889, 405) with delta (0, 0)
Screenshot: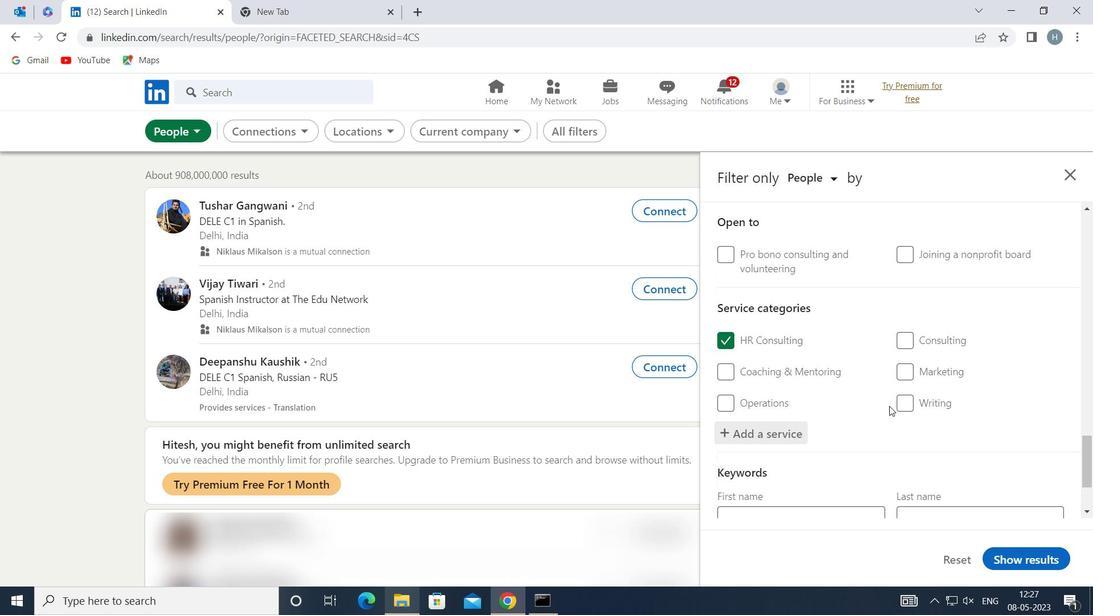 
Action: Mouse scrolled (889, 405) with delta (0, 0)
Screenshot: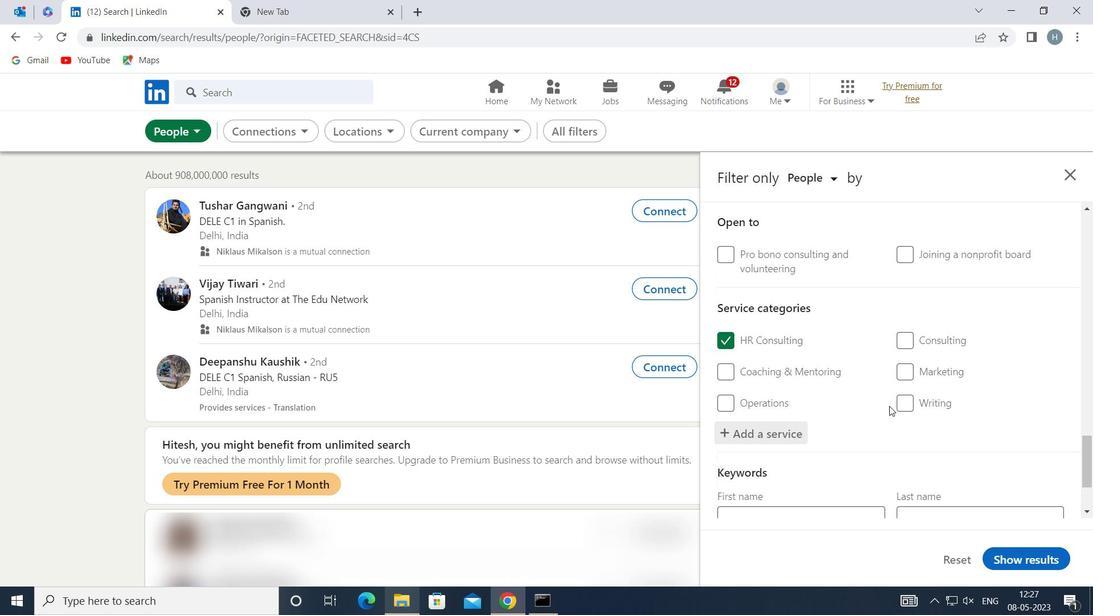 
Action: Mouse moved to (889, 405)
Screenshot: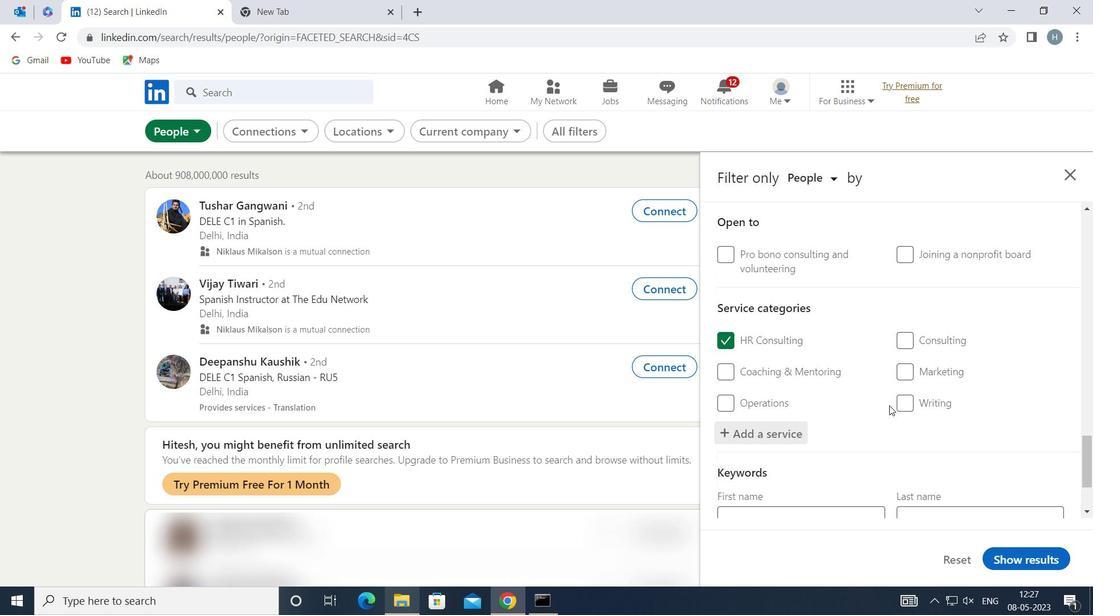 
Action: Mouse scrolled (889, 404) with delta (0, 0)
Screenshot: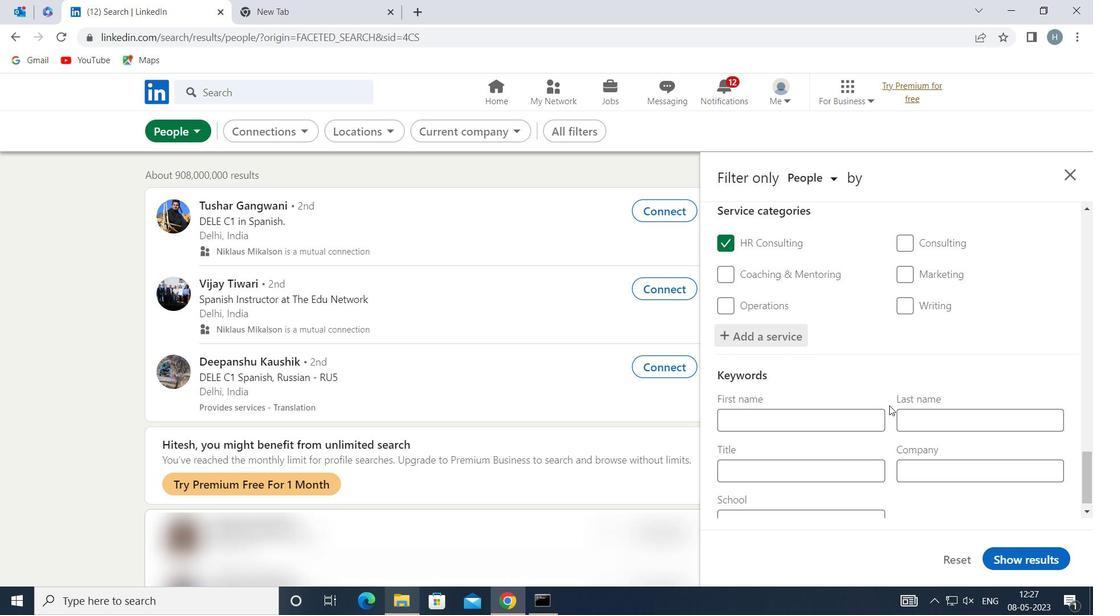 
Action: Mouse scrolled (889, 404) with delta (0, 0)
Screenshot: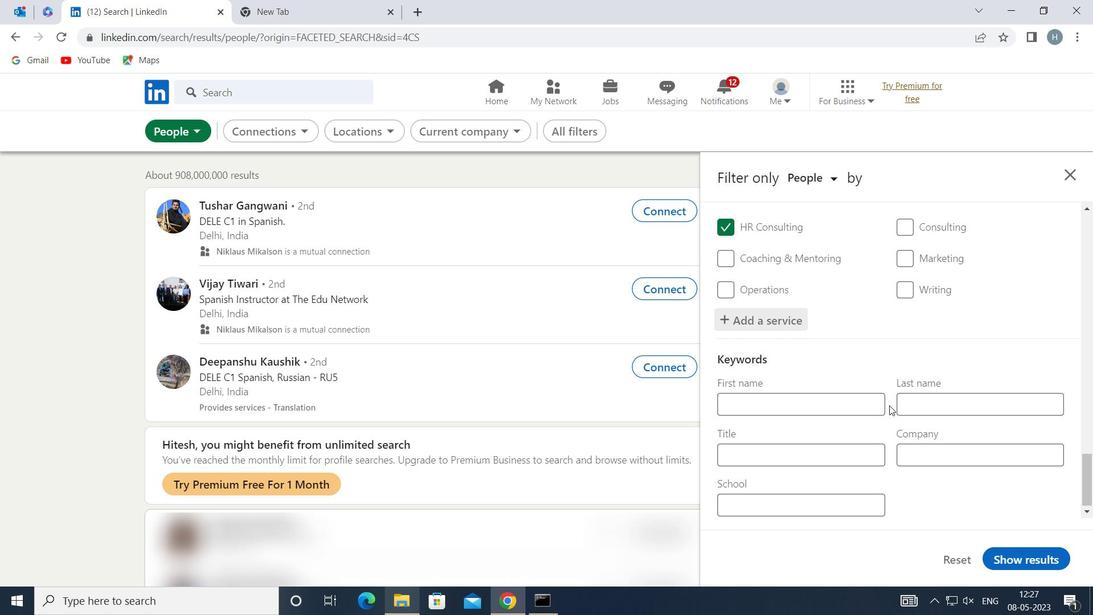 
Action: Mouse moved to (847, 452)
Screenshot: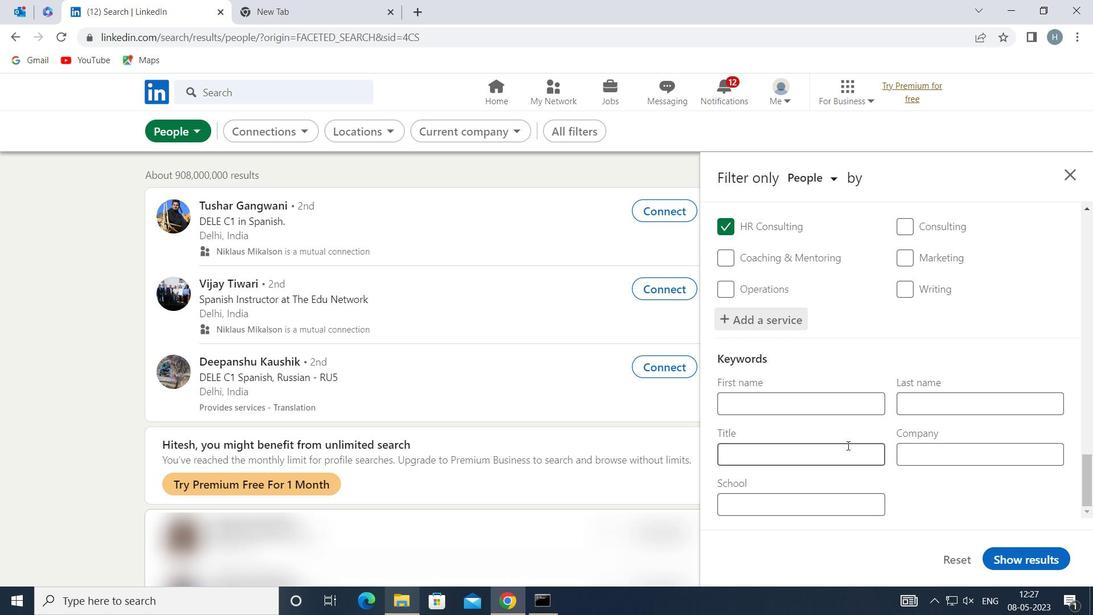 
Action: Mouse pressed left at (847, 452)
Screenshot: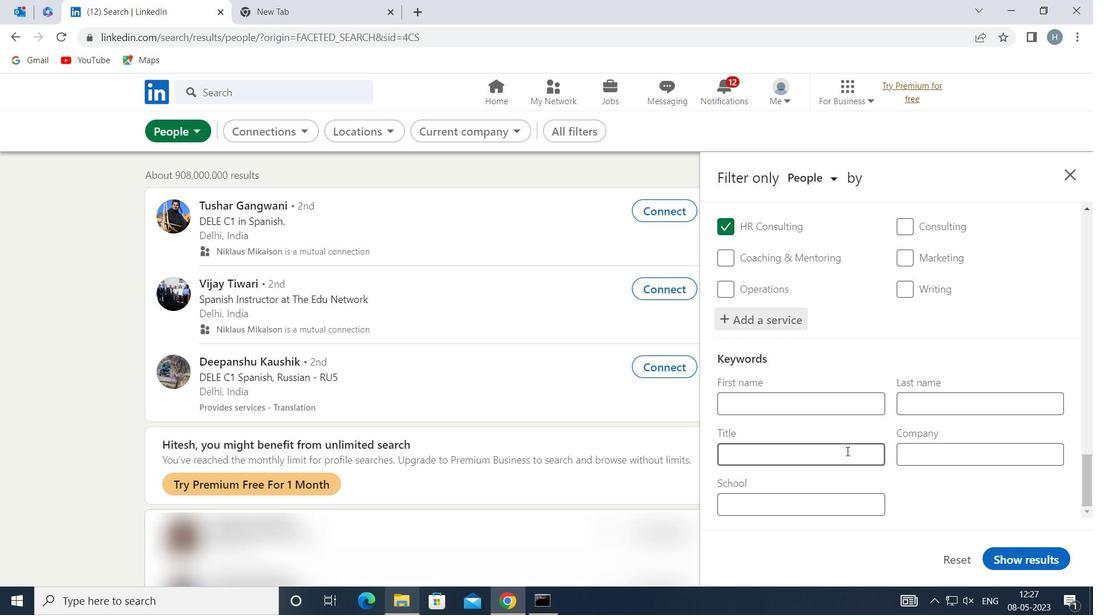 
Action: Mouse moved to (843, 451)
Screenshot: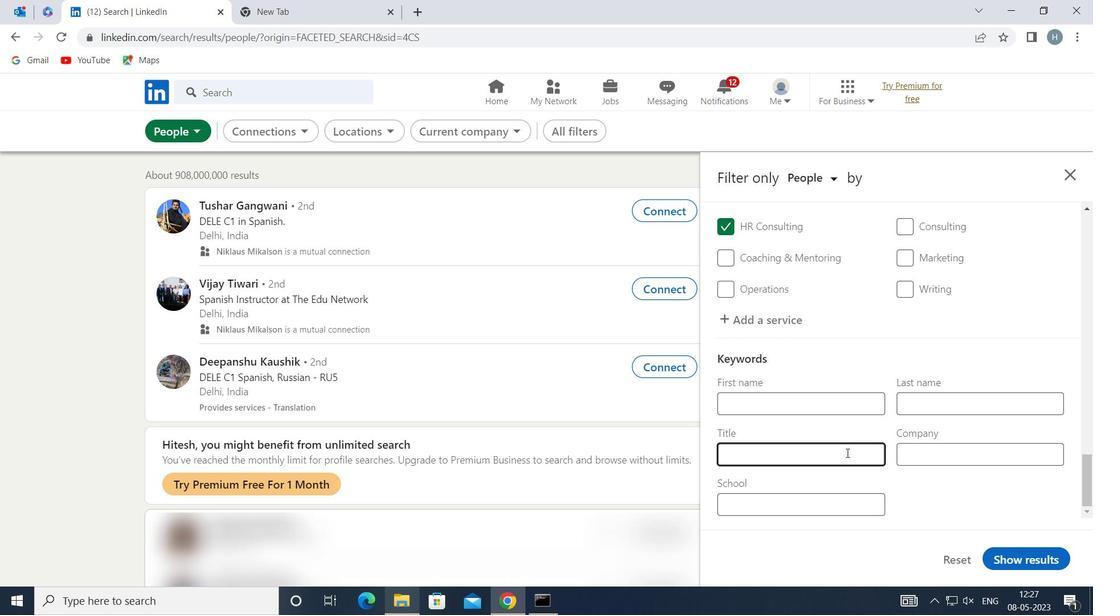 
Action: Key pressed <Key.shift>OPERATIONS<Key.space><Key.shift>MANAGER
Screenshot: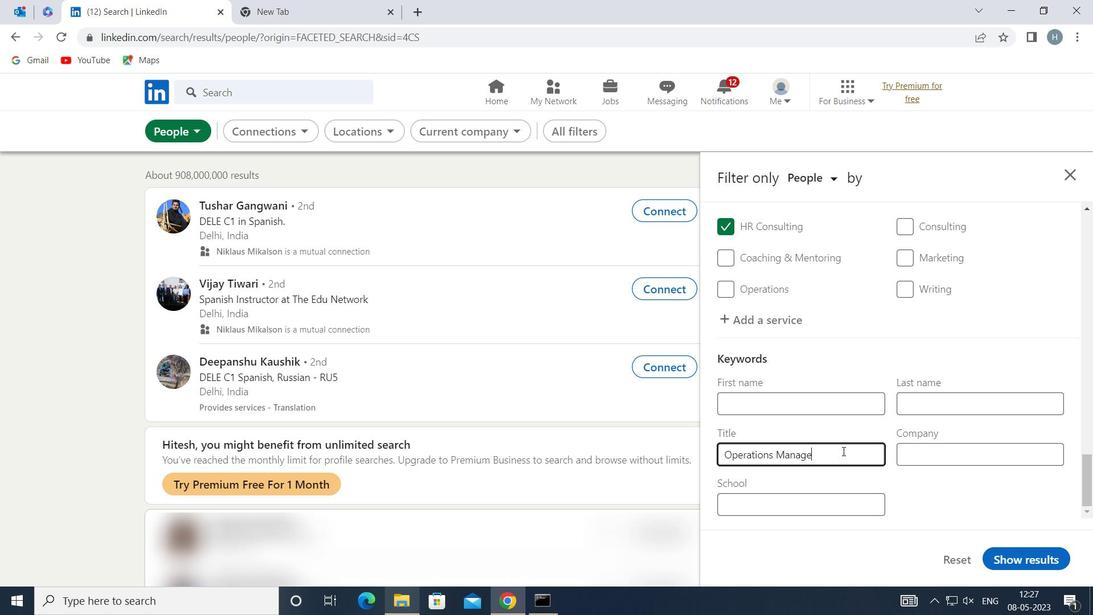 
Action: Mouse moved to (1018, 556)
Screenshot: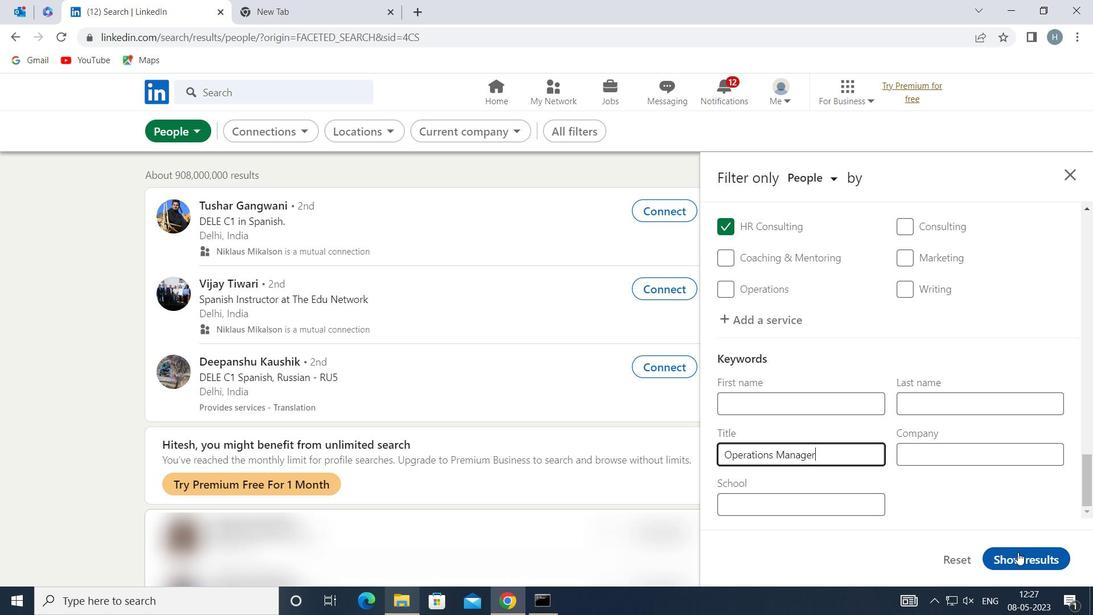 
Action: Mouse pressed left at (1018, 556)
Screenshot: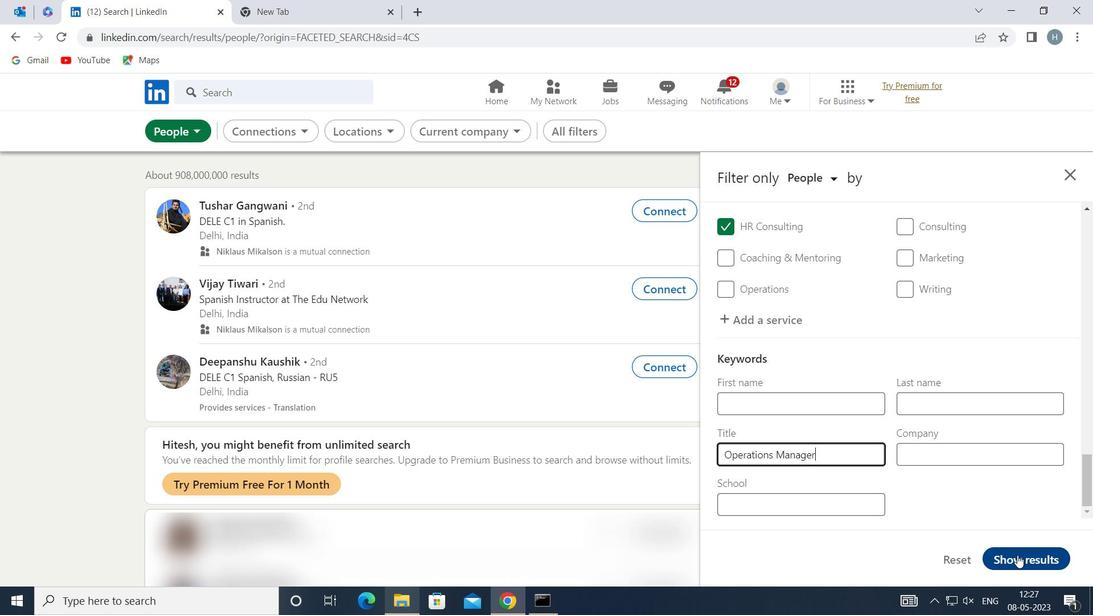 
Action: Mouse moved to (742, 308)
Screenshot: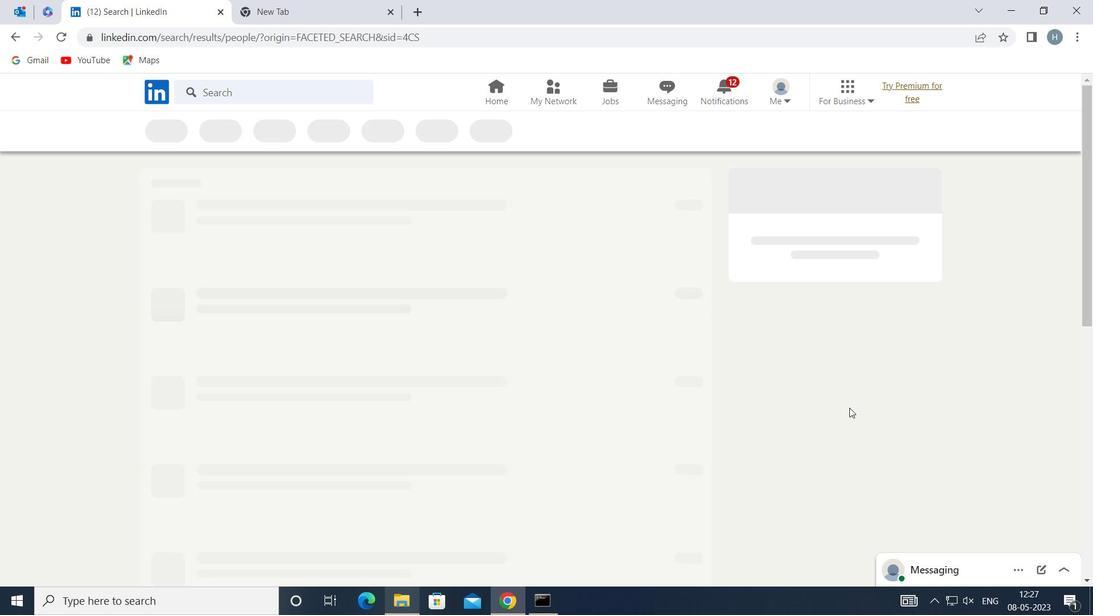 
